 Task: Look for space in Harvey, United States from 10th August, 2023 to 18th August, 2023 for 2 adults in price range Rs.10000 to Rs.14000. Place can be private room with 1  bedroom having 1 bed and 1 bathroom. Property type can be house, flat, guest house. Amenities needed are: wifi, TV, free parkinig on premises, gym, breakfast. Booking option can be shelf check-in. Required host language is English.
Action: Mouse moved to (543, 108)
Screenshot: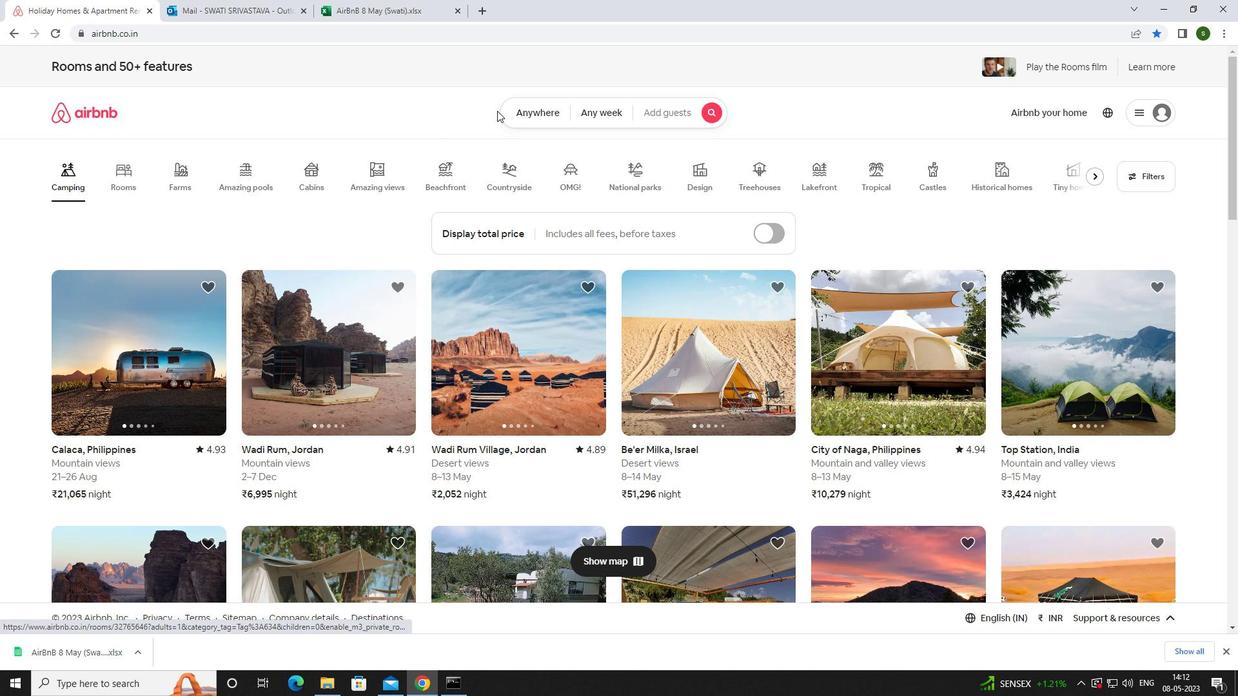 
Action: Mouse pressed left at (543, 108)
Screenshot: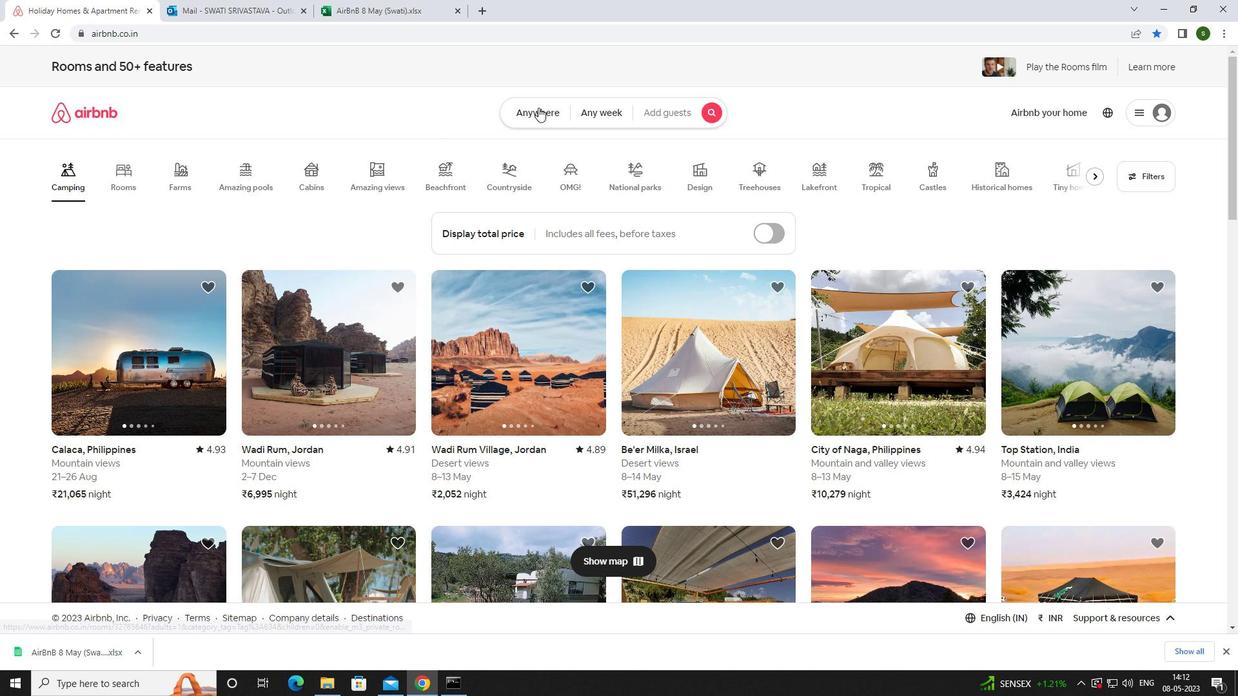 
Action: Mouse moved to (417, 160)
Screenshot: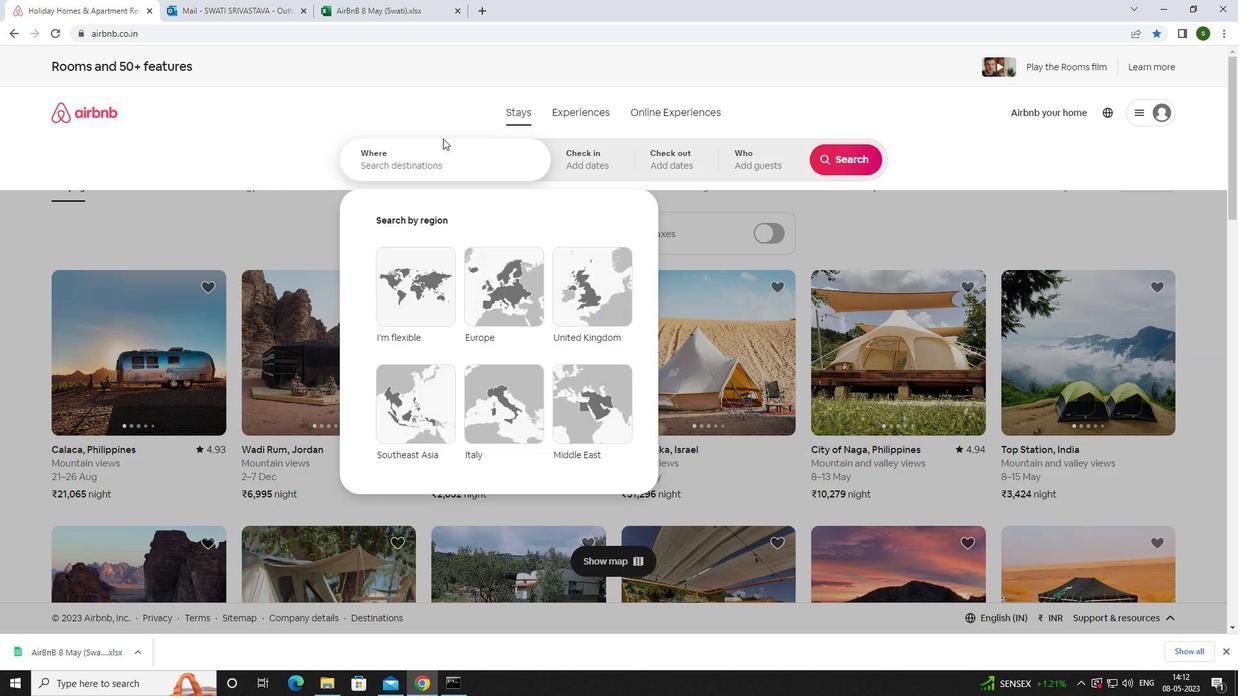 
Action: Mouse pressed left at (417, 160)
Screenshot: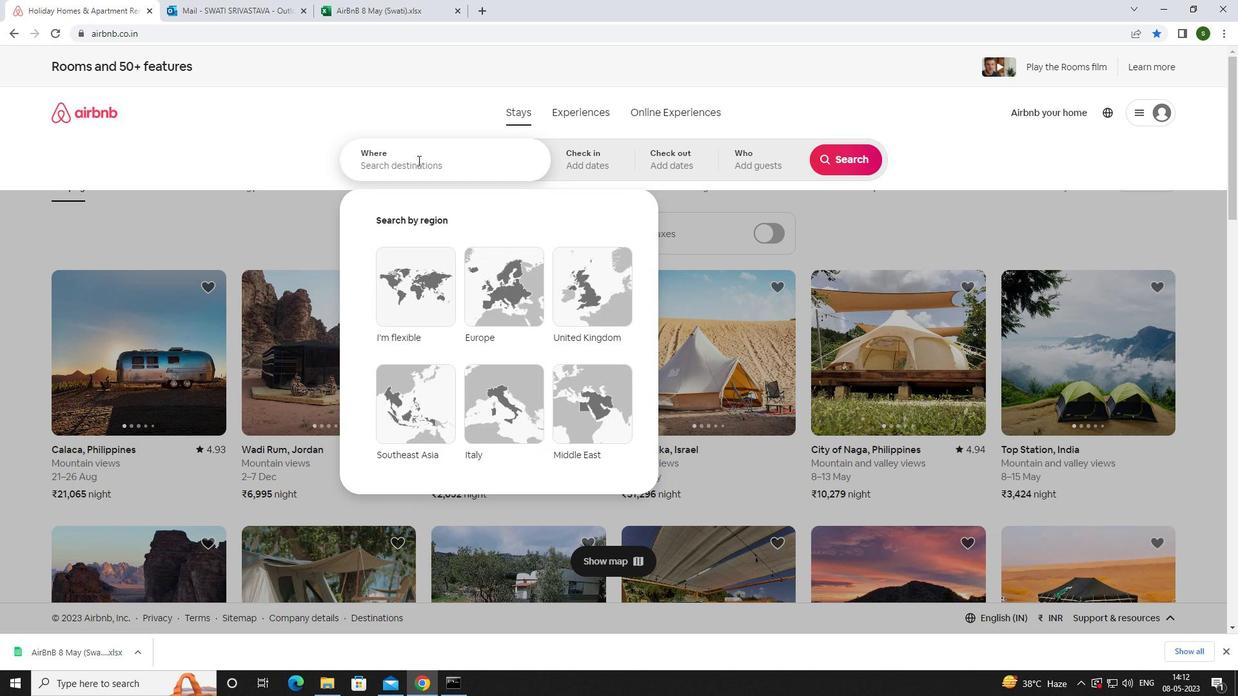 
Action: Key pressed <Key.caps_lock>h<Key.caps_lock>arvey,<Key.space><Key.caps_lock>u<Key.caps_lock>nited<Key.space><Key.caps_lock>s<Key.caps_lock>tates<Key.enter>
Screenshot: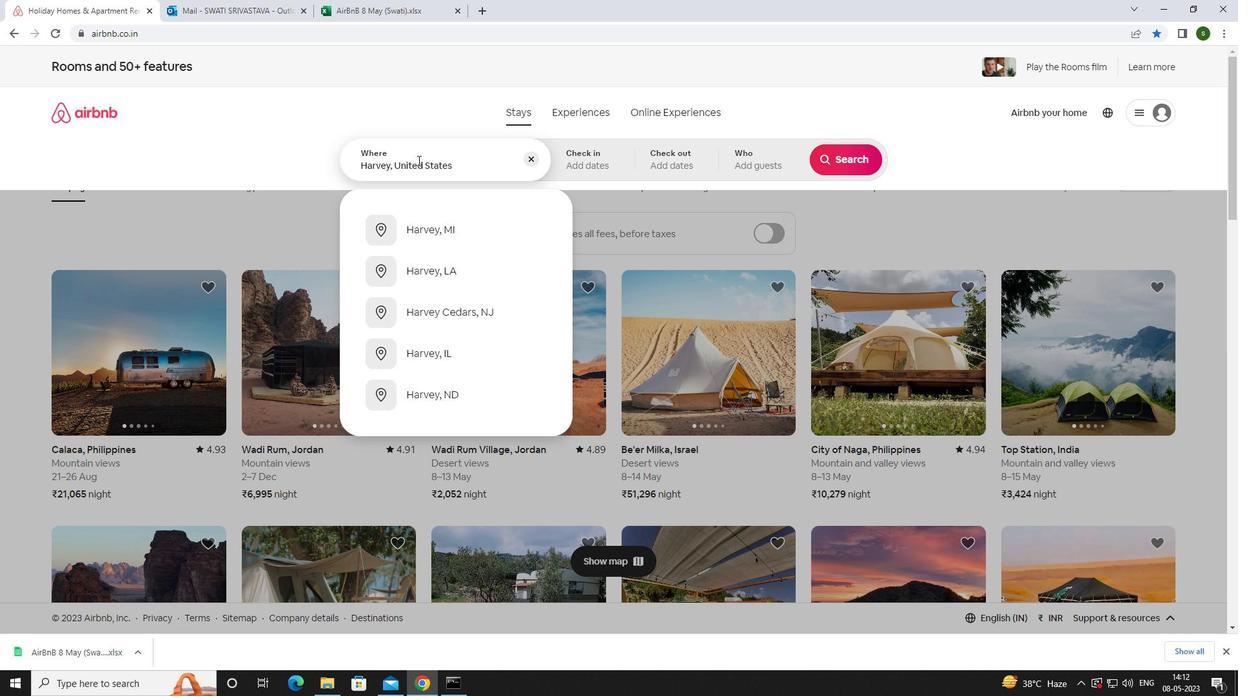 
Action: Mouse moved to (841, 267)
Screenshot: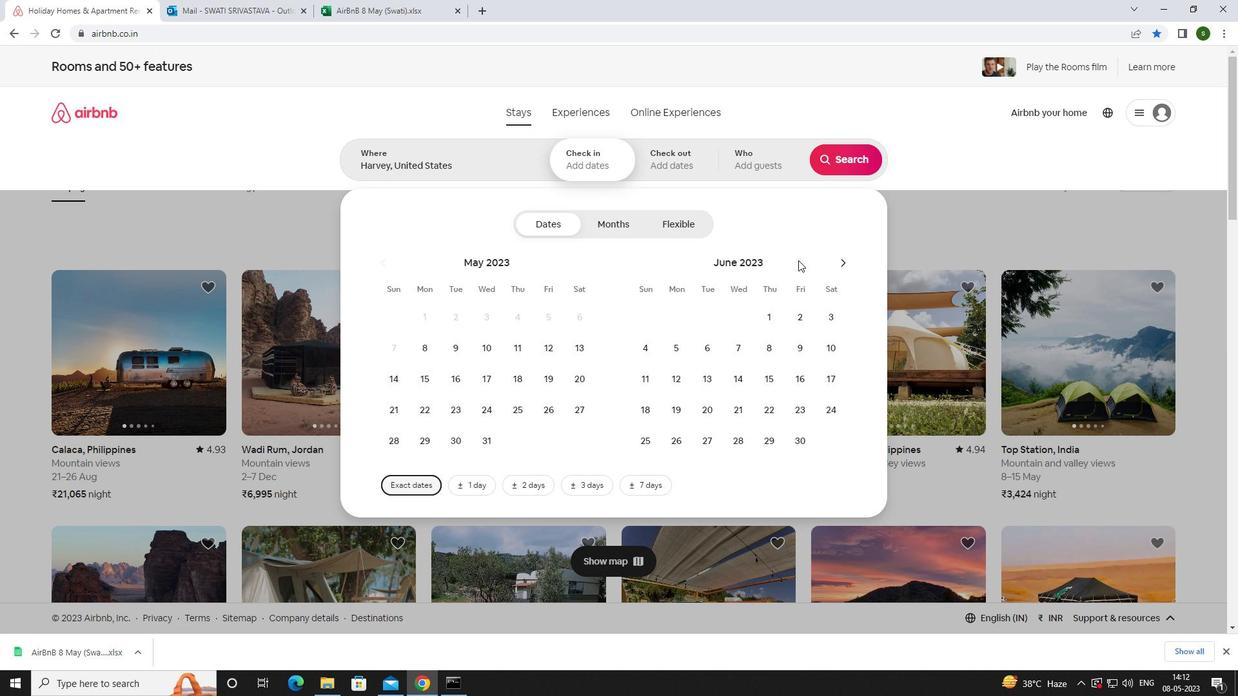 
Action: Mouse pressed left at (841, 267)
Screenshot: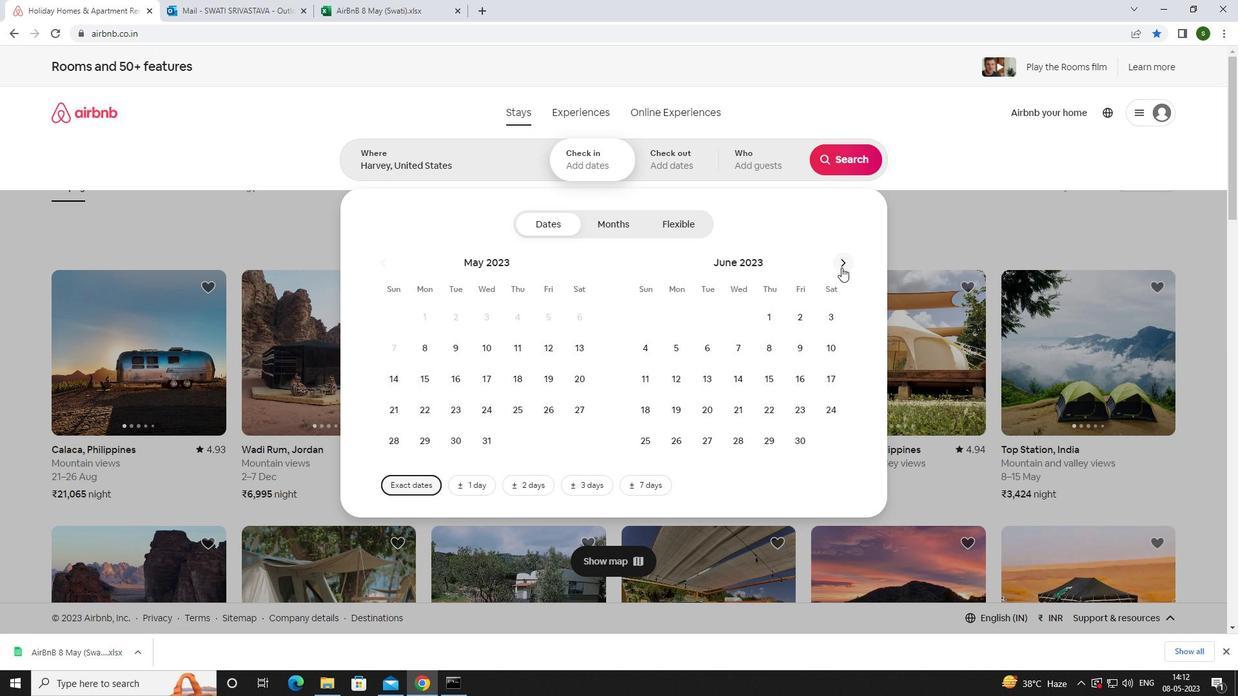 
Action: Mouse moved to (839, 268)
Screenshot: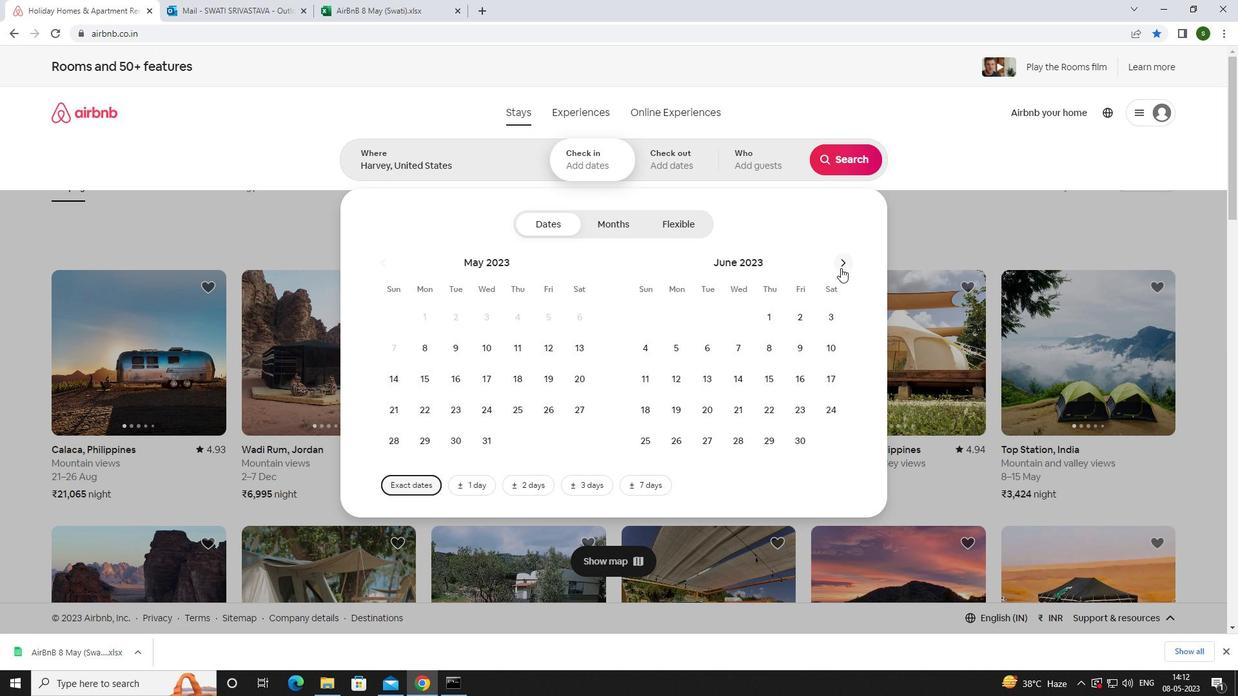 
Action: Mouse pressed left at (839, 268)
Screenshot: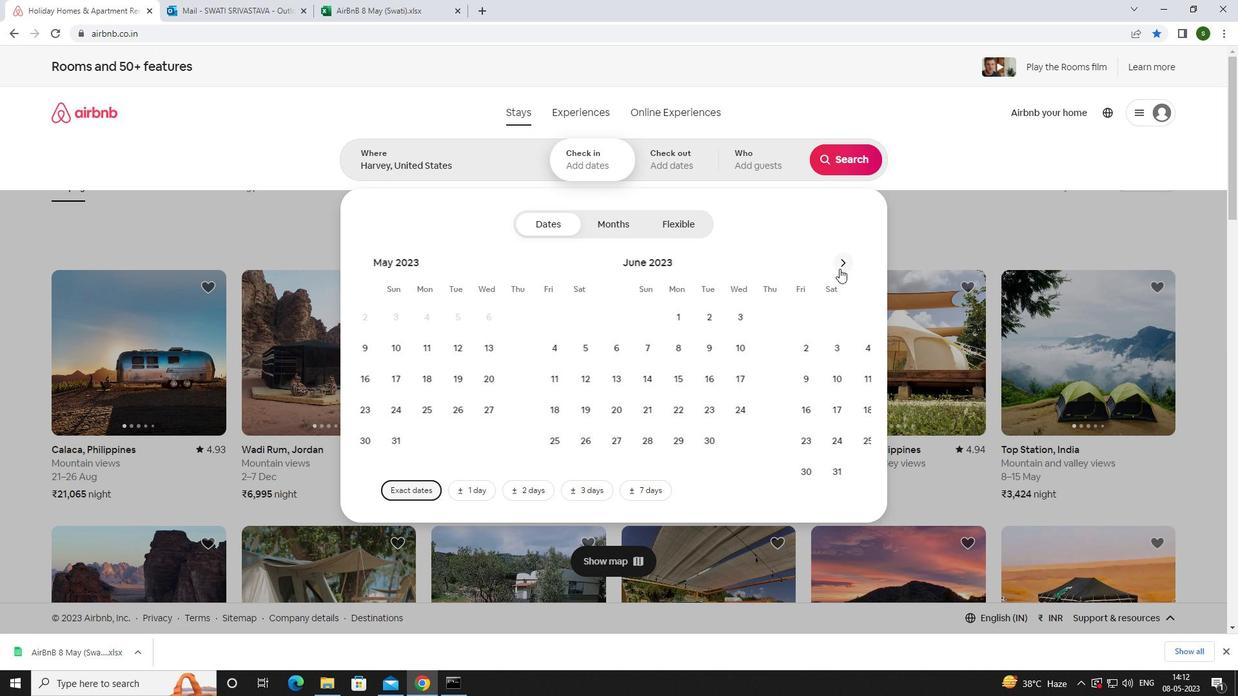 
Action: Mouse moved to (774, 352)
Screenshot: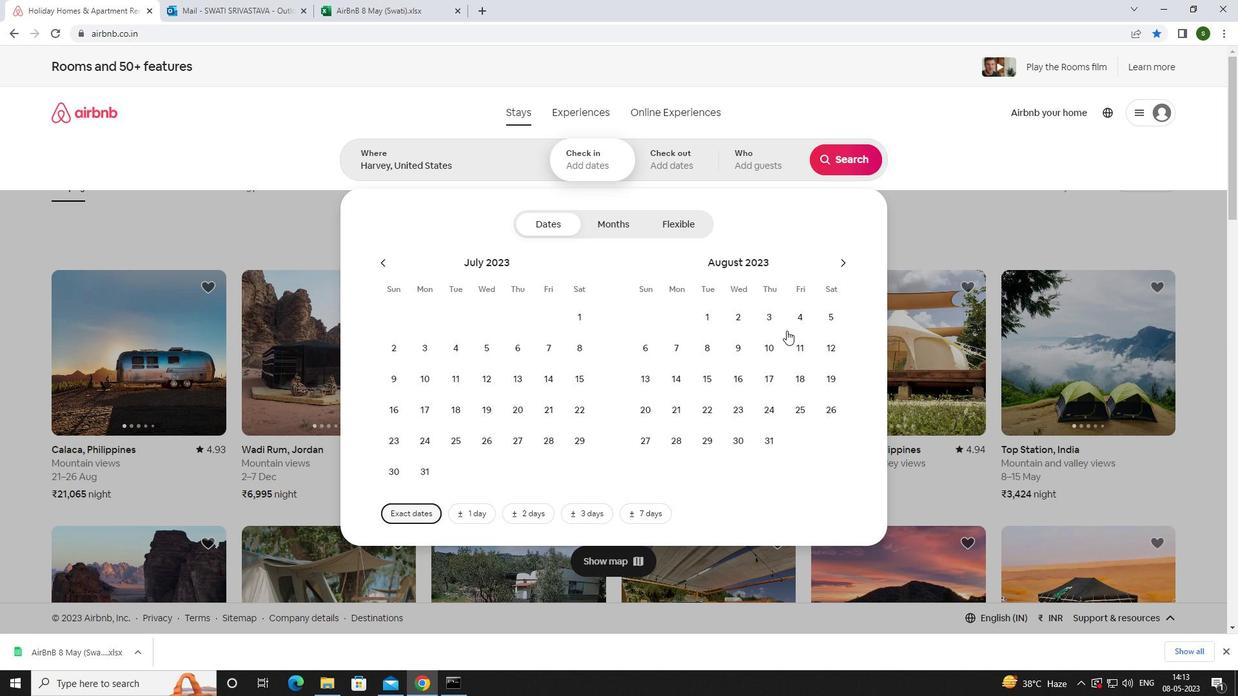
Action: Mouse pressed left at (774, 352)
Screenshot: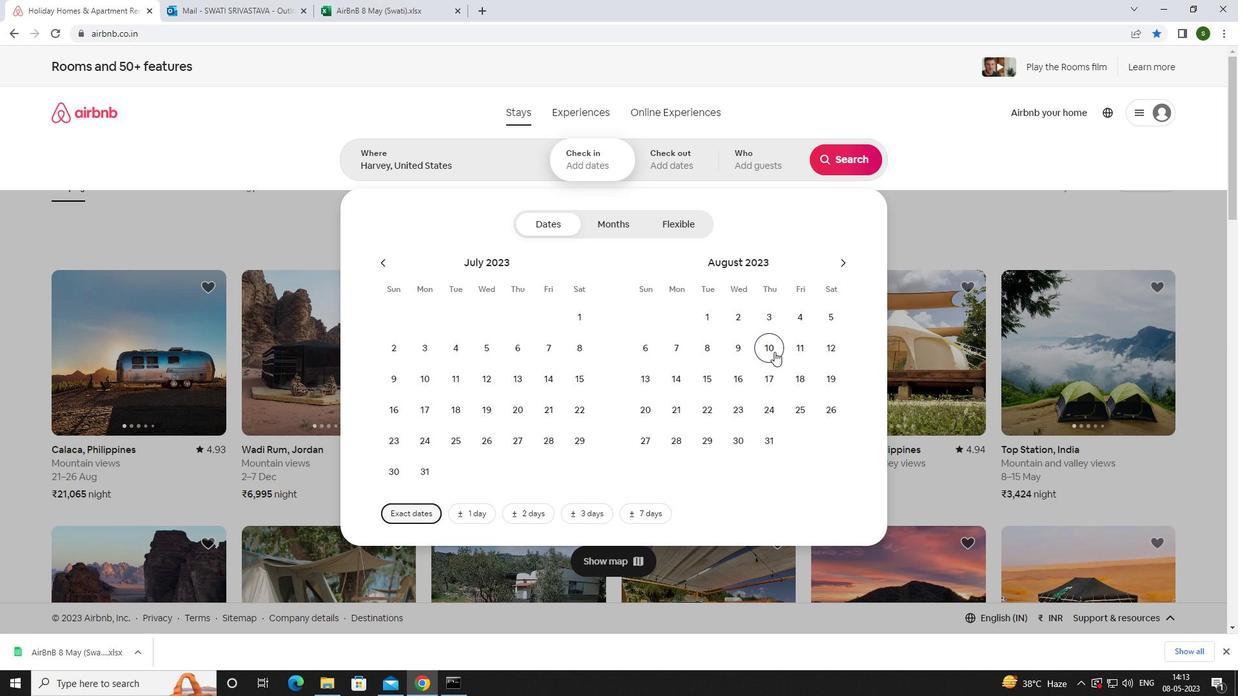 
Action: Mouse moved to (806, 385)
Screenshot: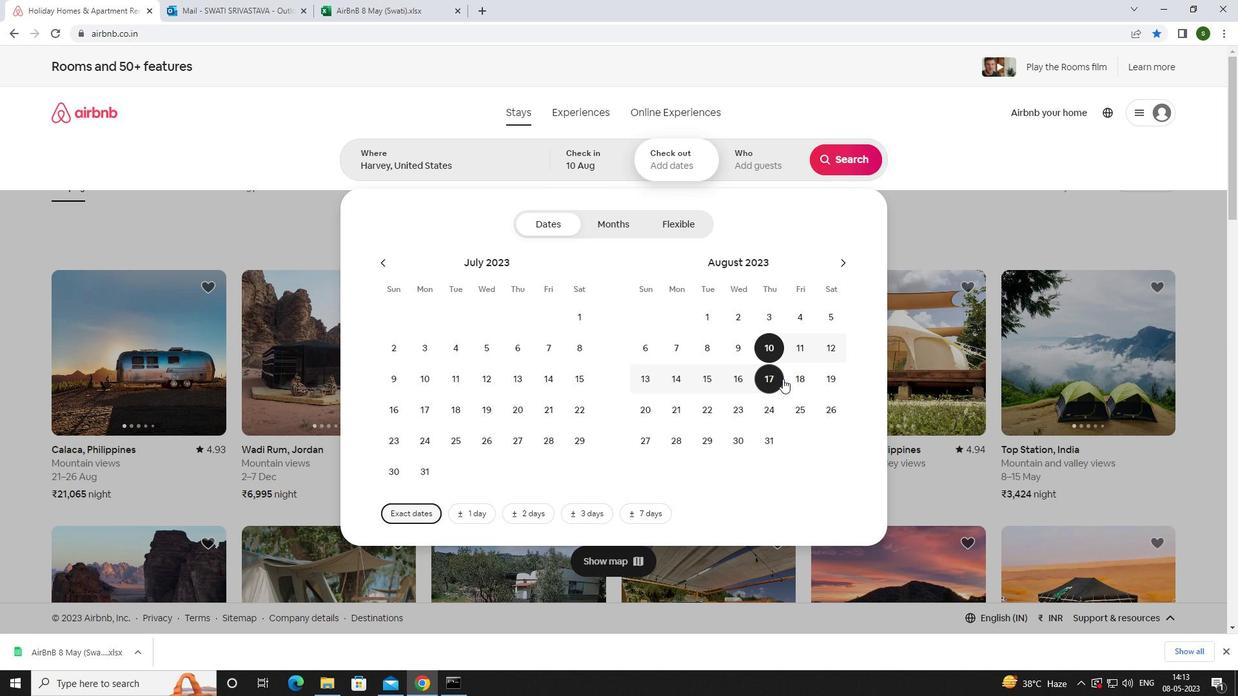
Action: Mouse pressed left at (806, 385)
Screenshot: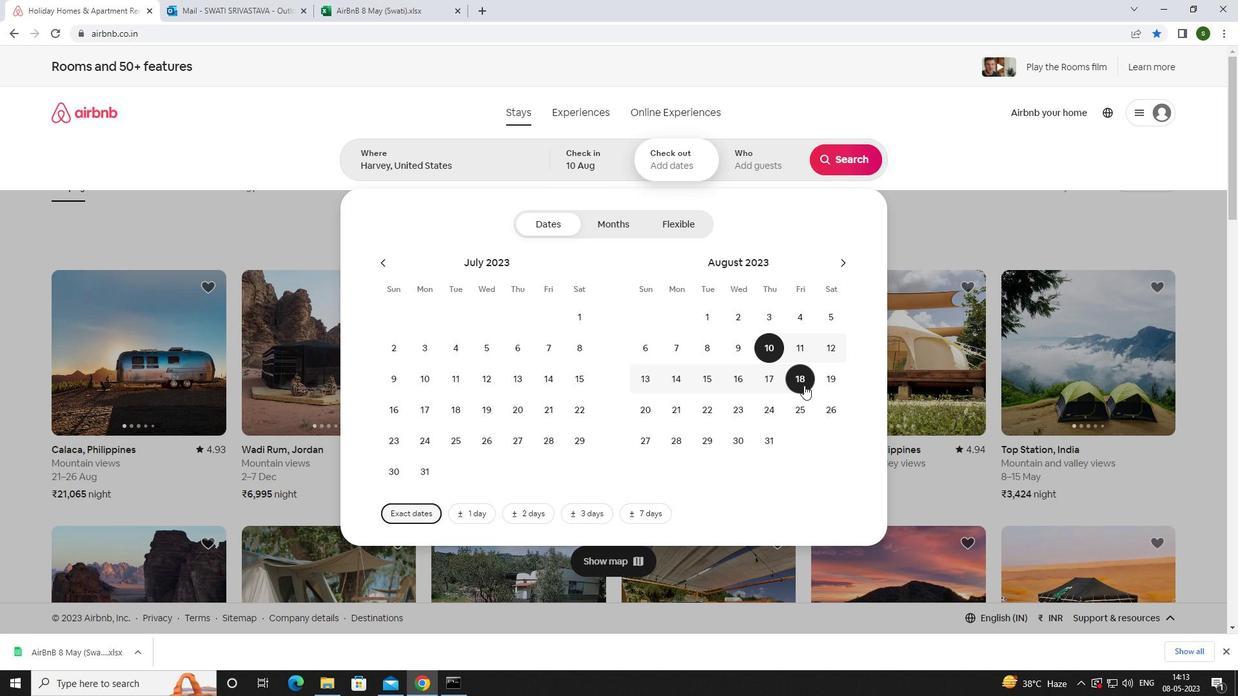 
Action: Mouse moved to (754, 163)
Screenshot: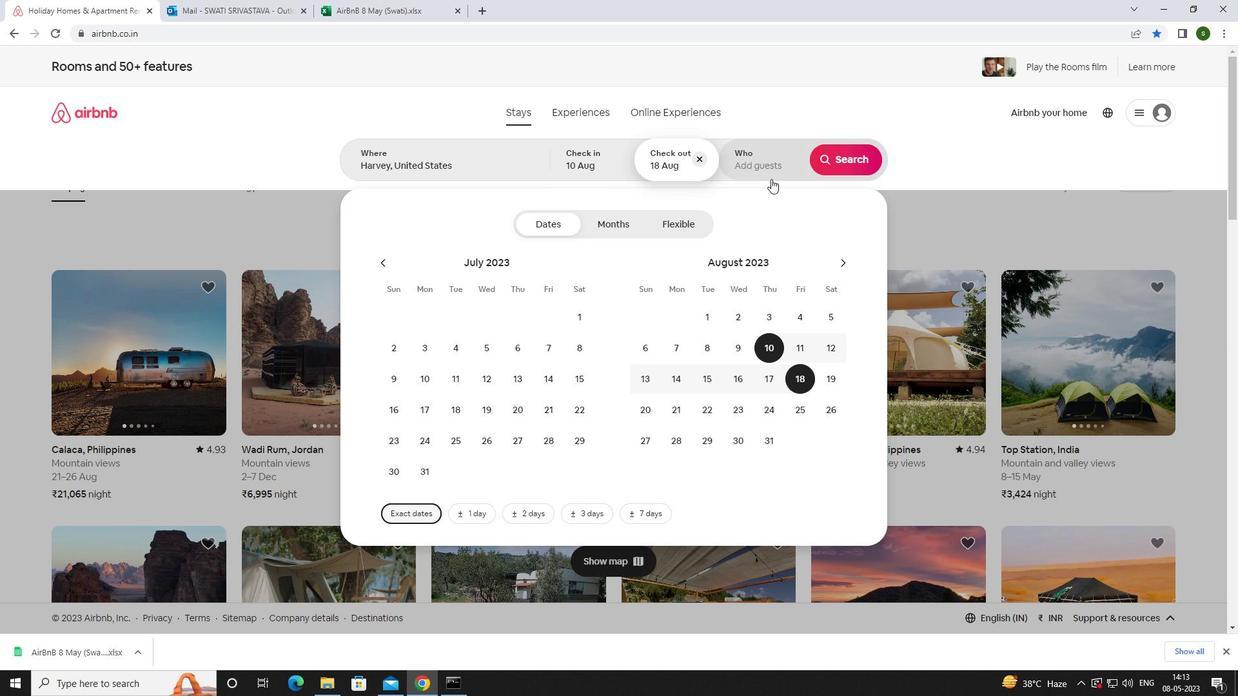 
Action: Mouse pressed left at (754, 163)
Screenshot: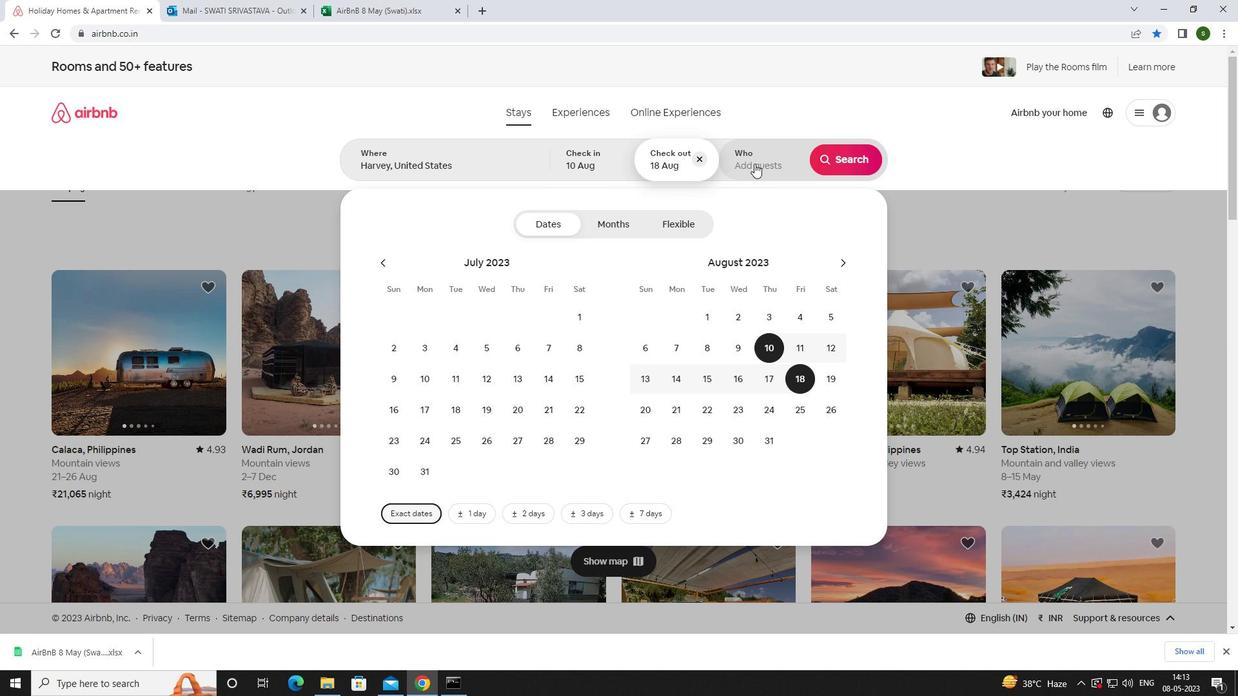 
Action: Mouse moved to (848, 230)
Screenshot: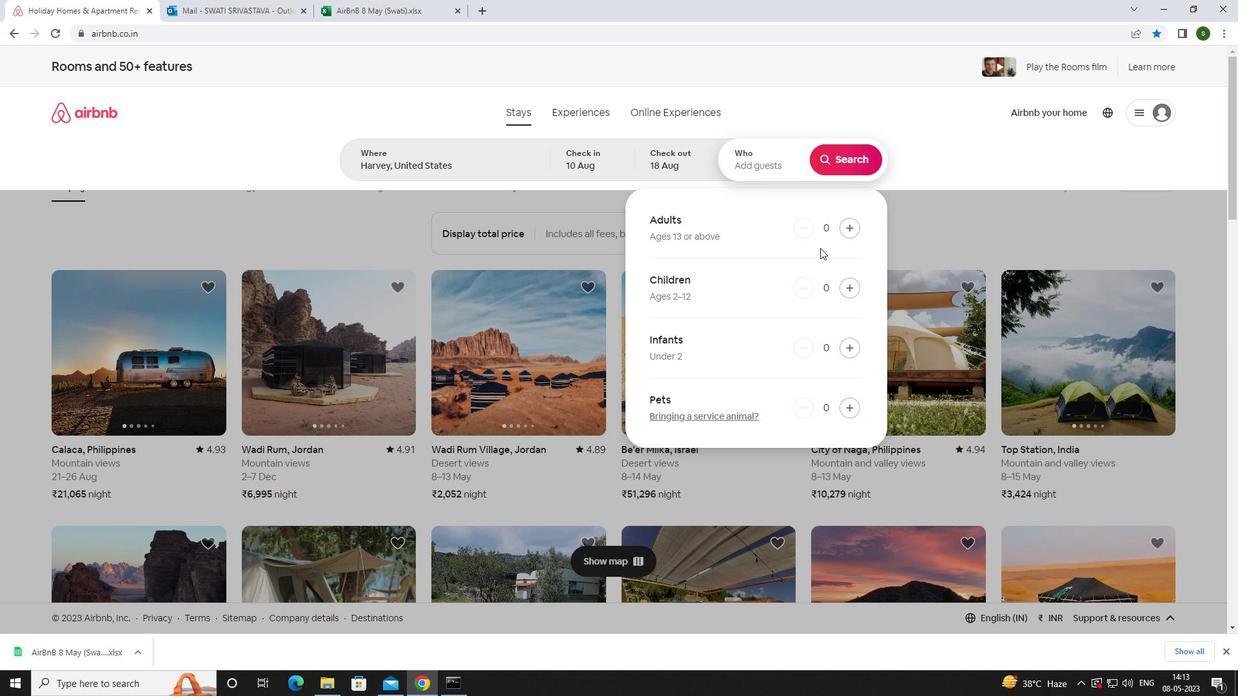 
Action: Mouse pressed left at (848, 230)
Screenshot: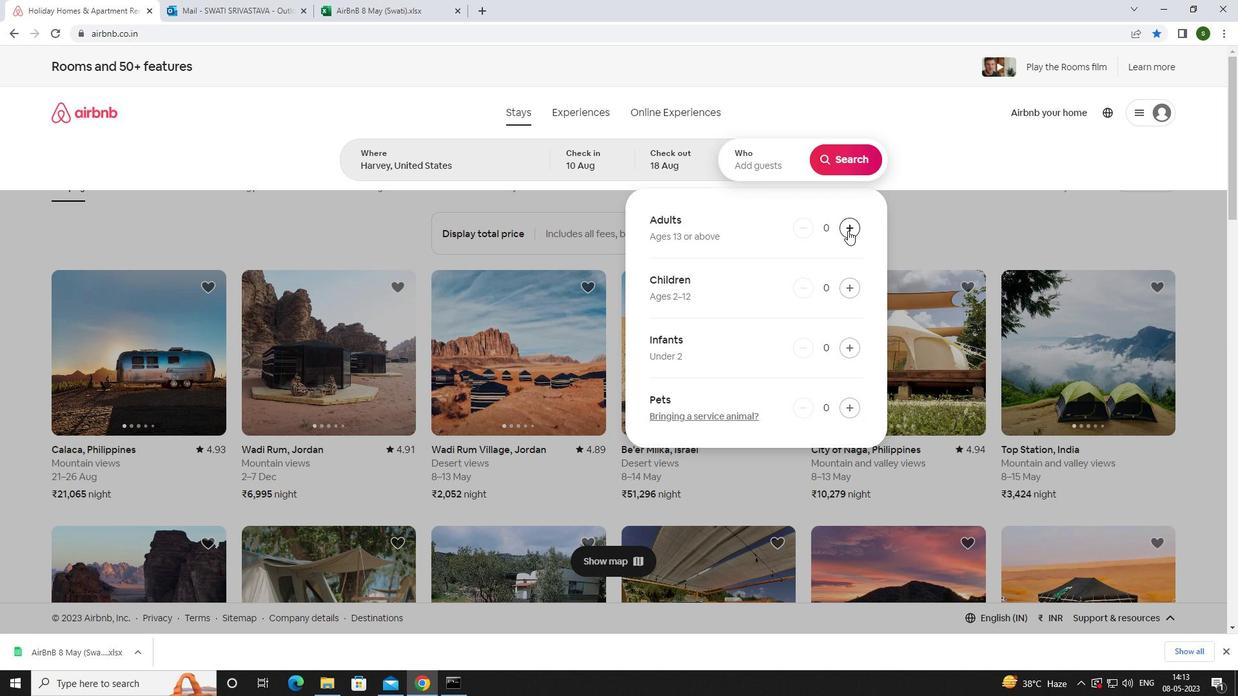 
Action: Mouse pressed left at (848, 230)
Screenshot: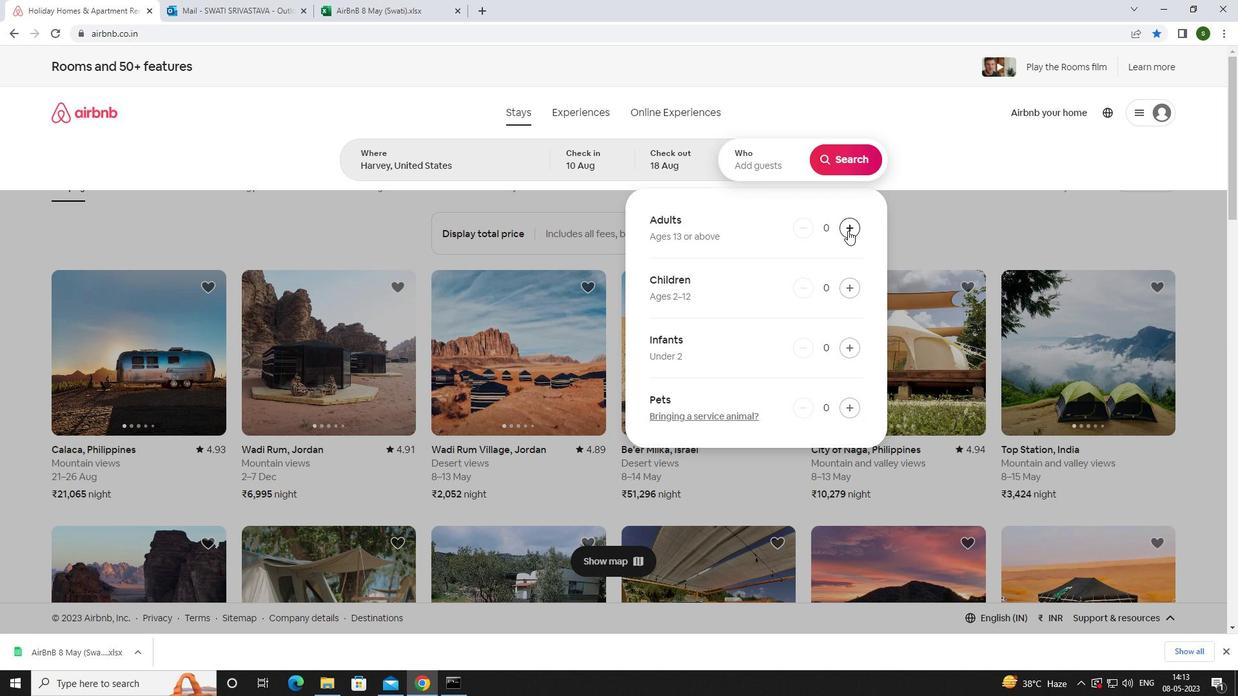 
Action: Mouse moved to (837, 155)
Screenshot: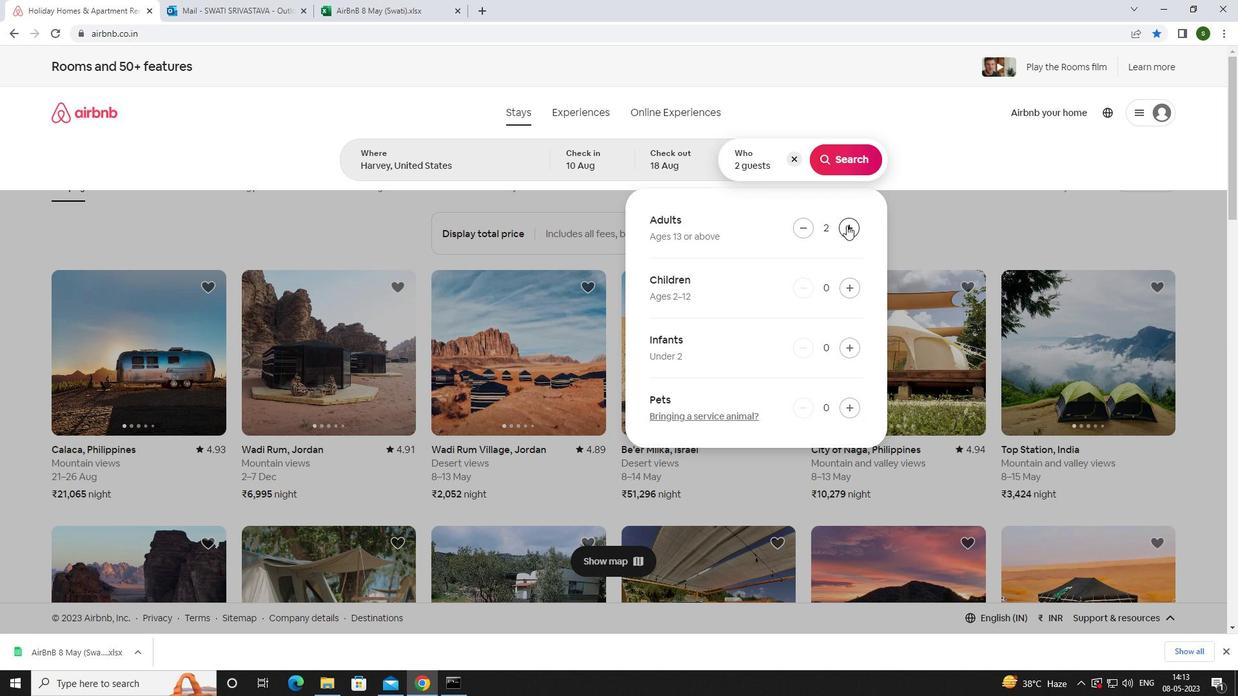 
Action: Mouse pressed left at (837, 155)
Screenshot: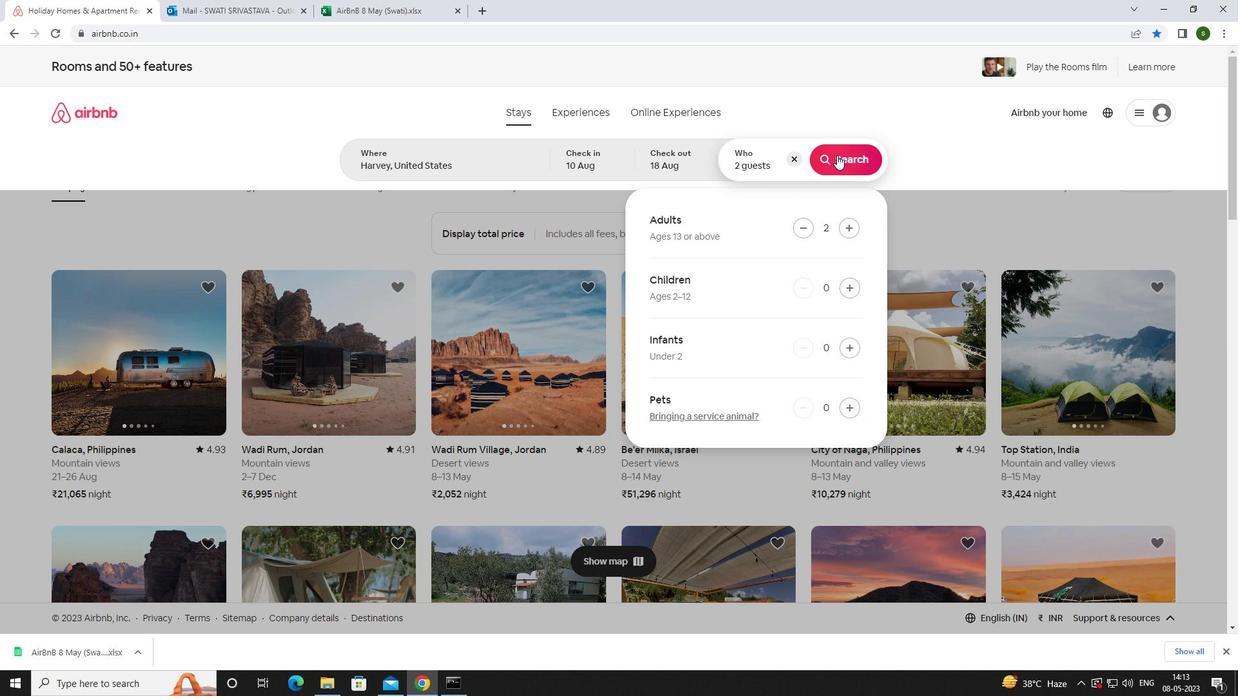 
Action: Mouse moved to (1164, 122)
Screenshot: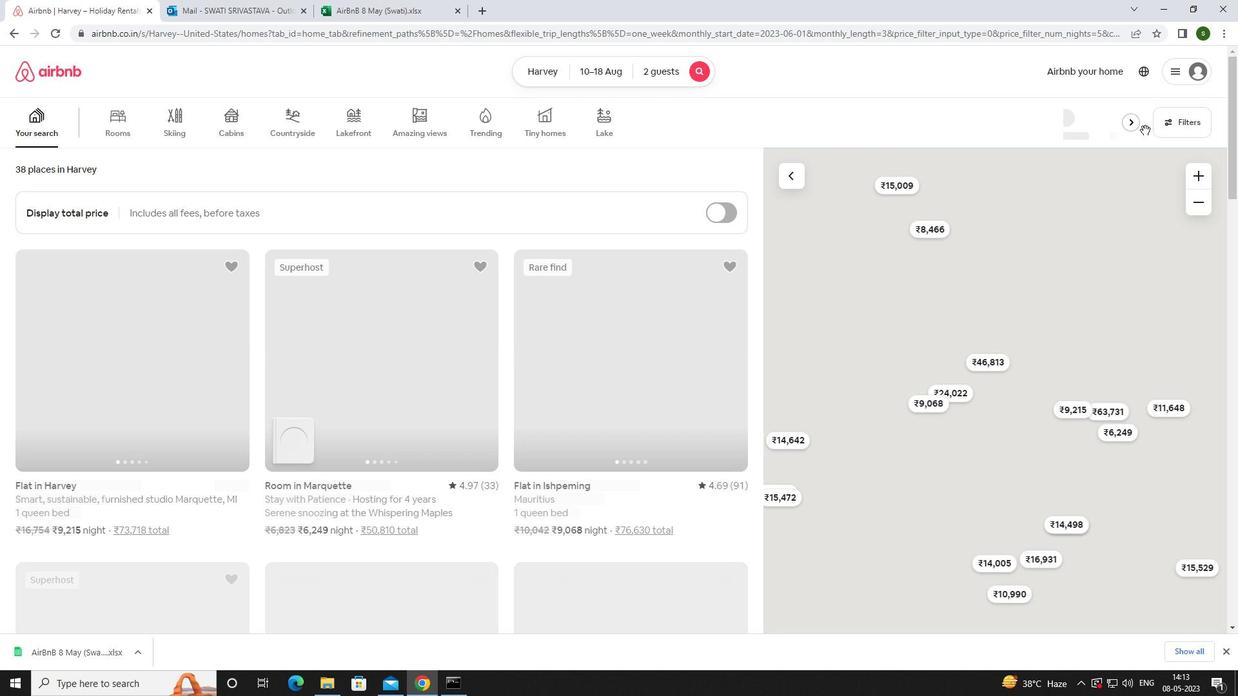 
Action: Mouse pressed left at (1164, 122)
Screenshot: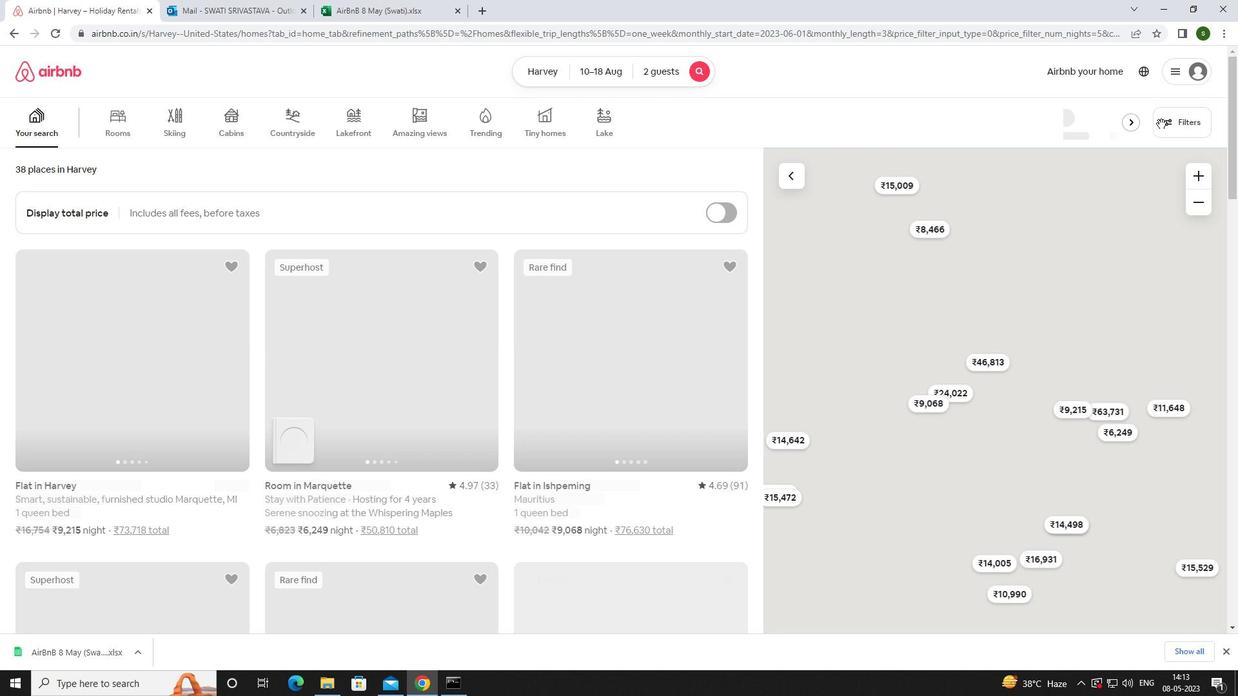 
Action: Mouse moved to (474, 436)
Screenshot: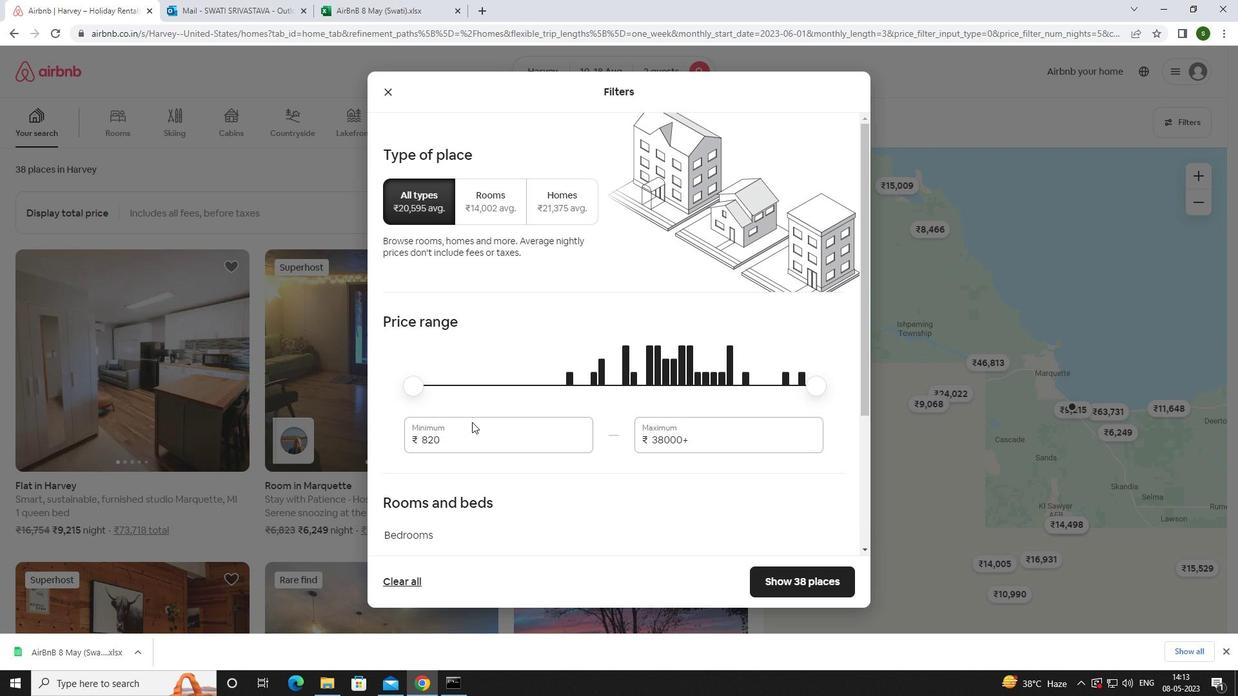 
Action: Mouse pressed left at (474, 436)
Screenshot: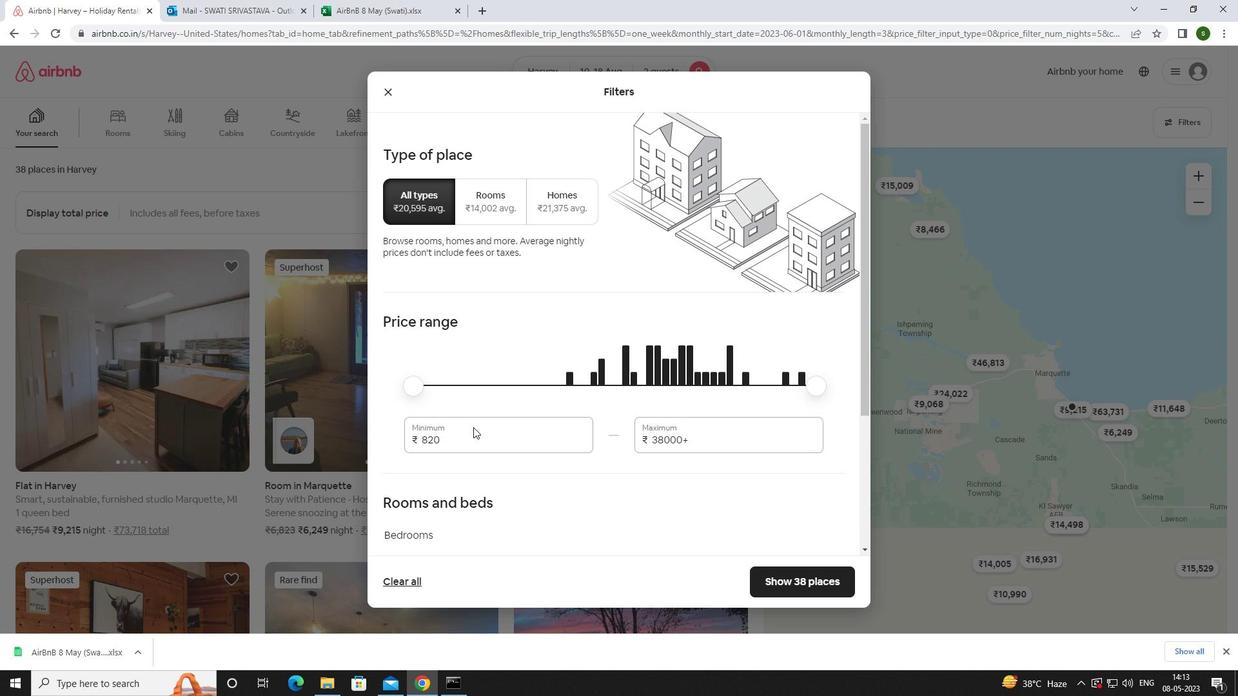 
Action: Key pressed <Key.backspace><Key.backspace><Key.backspace>10000
Screenshot: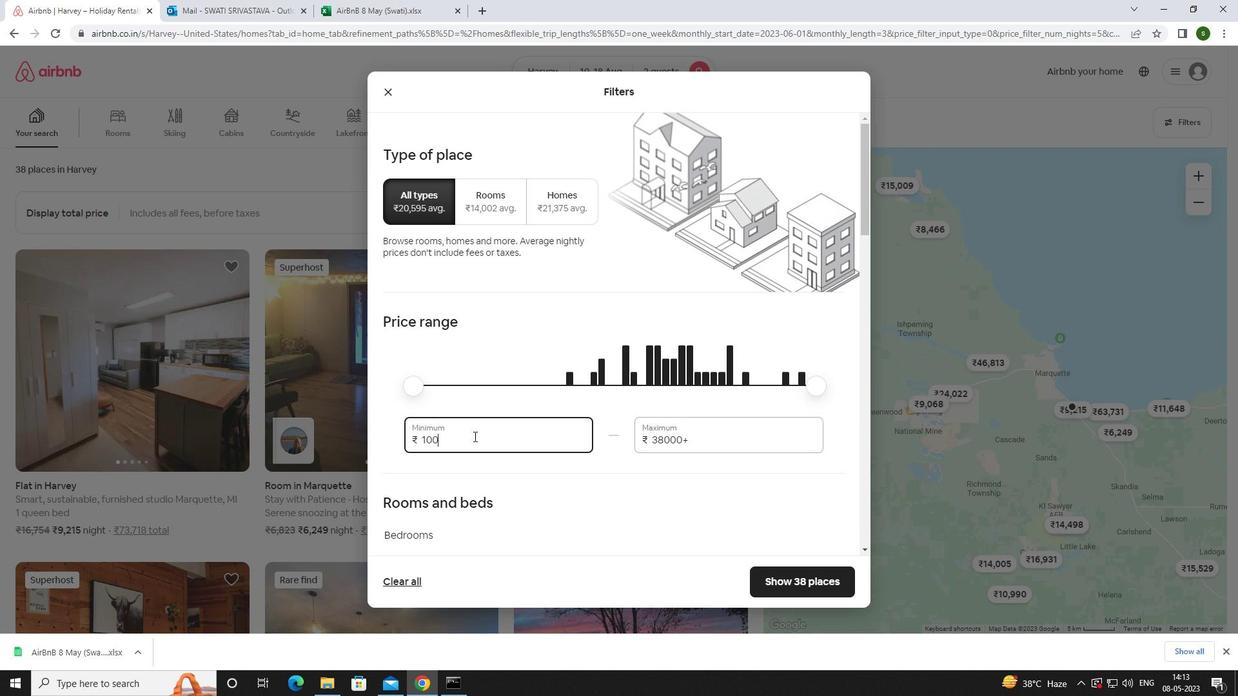 
Action: Mouse moved to (710, 439)
Screenshot: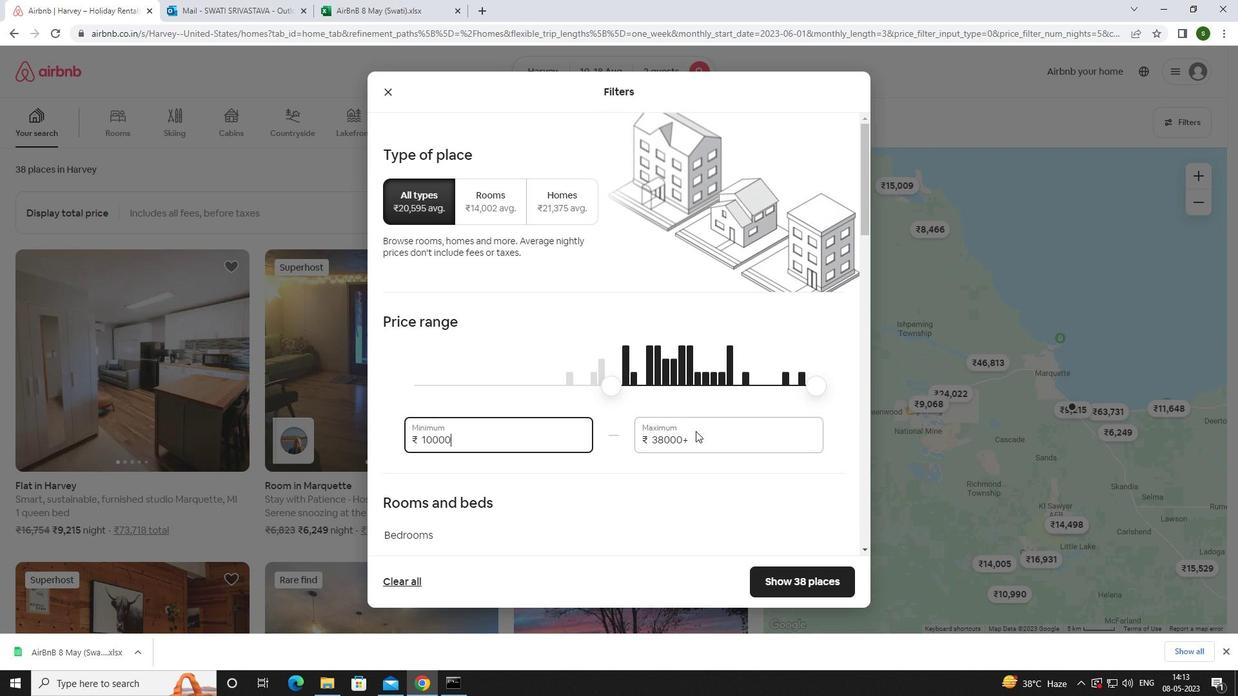 
Action: Mouse pressed left at (710, 439)
Screenshot: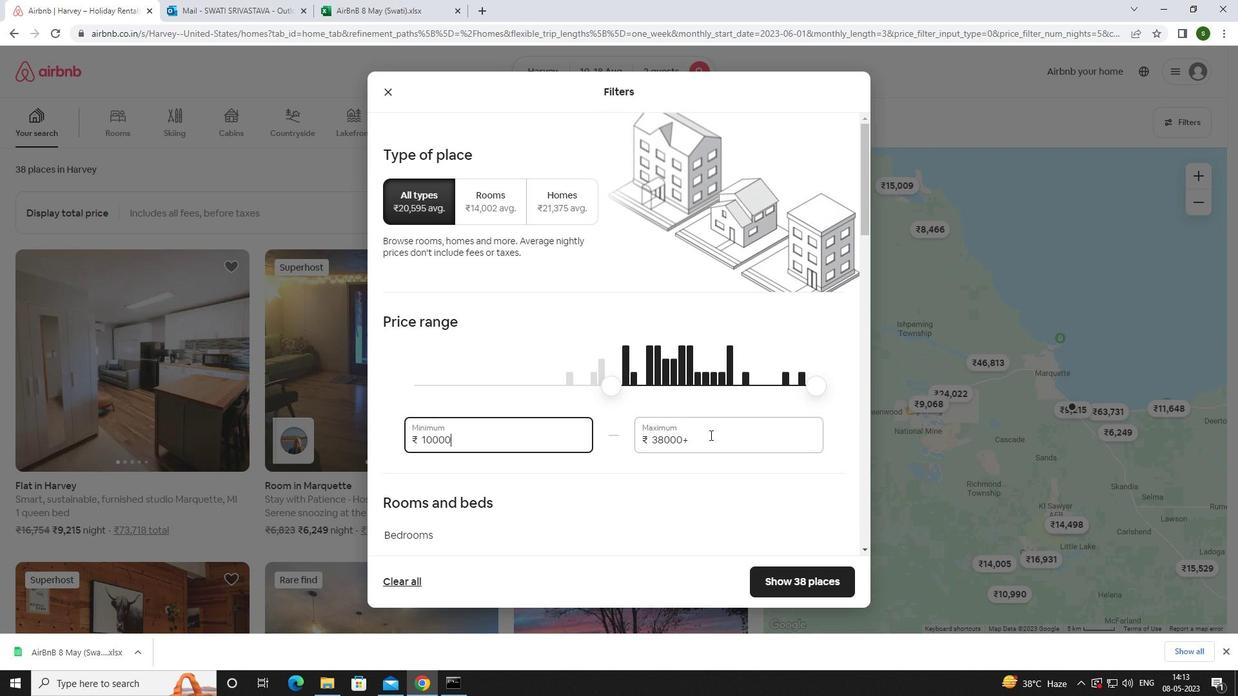 
Action: Mouse moved to (710, 439)
Screenshot: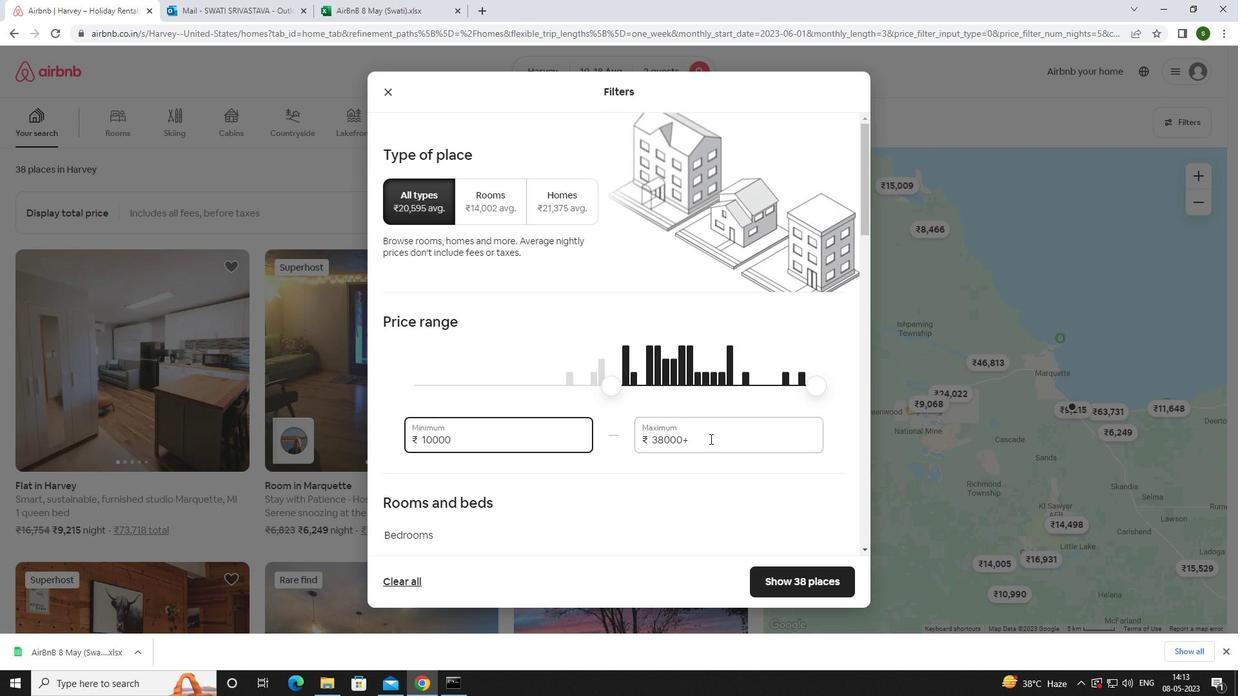 
Action: Key pressed <Key.backspace><Key.backspace><Key.backspace><Key.backspace><Key.backspace><Key.backspace><Key.backspace><Key.backspace><Key.backspace>14000
Screenshot: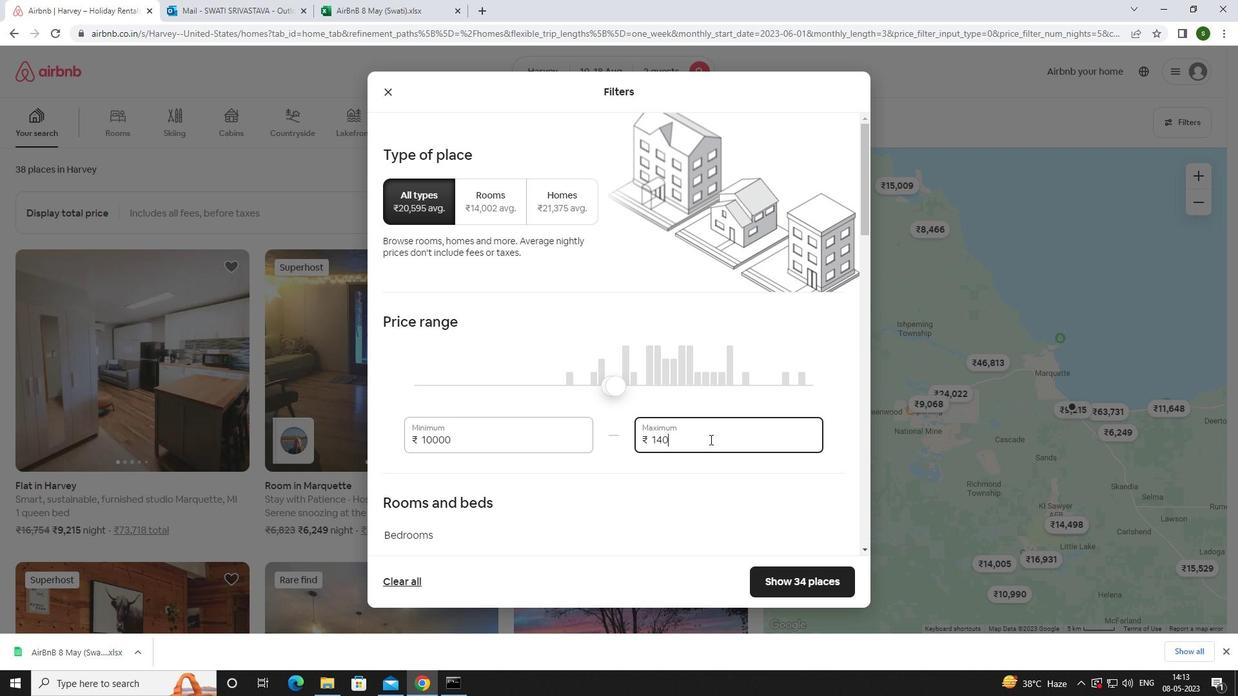 
Action: Mouse moved to (612, 418)
Screenshot: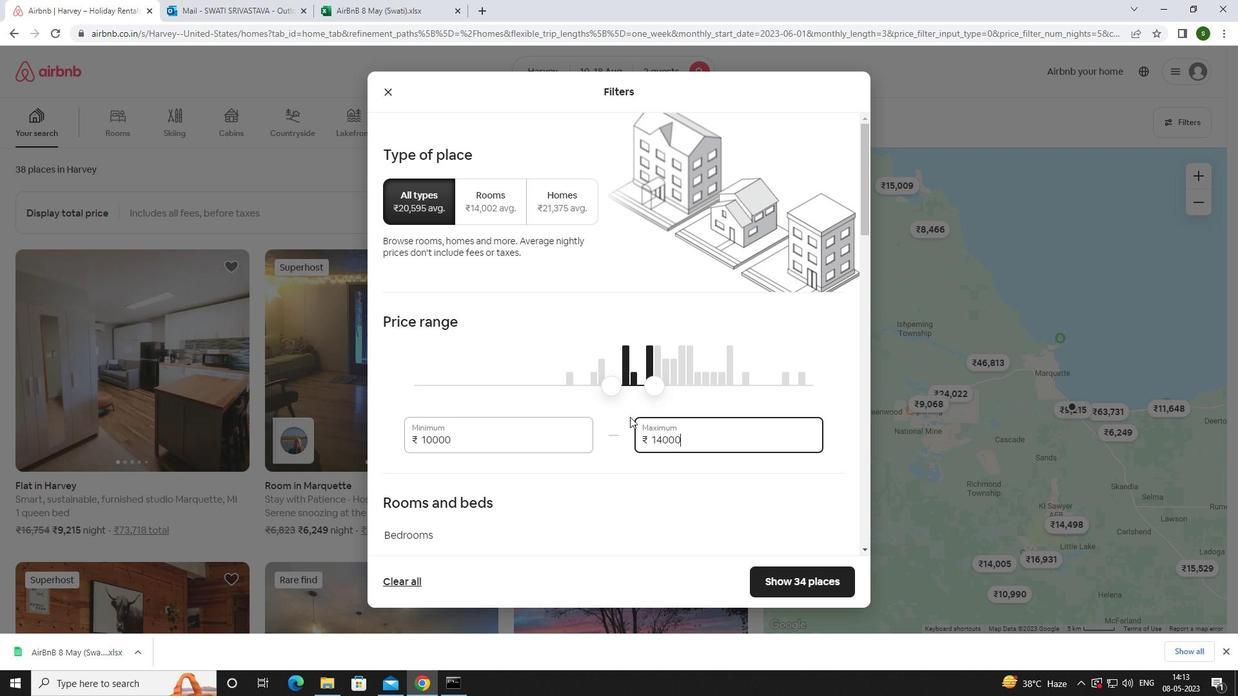 
Action: Mouse scrolled (612, 417) with delta (0, 0)
Screenshot: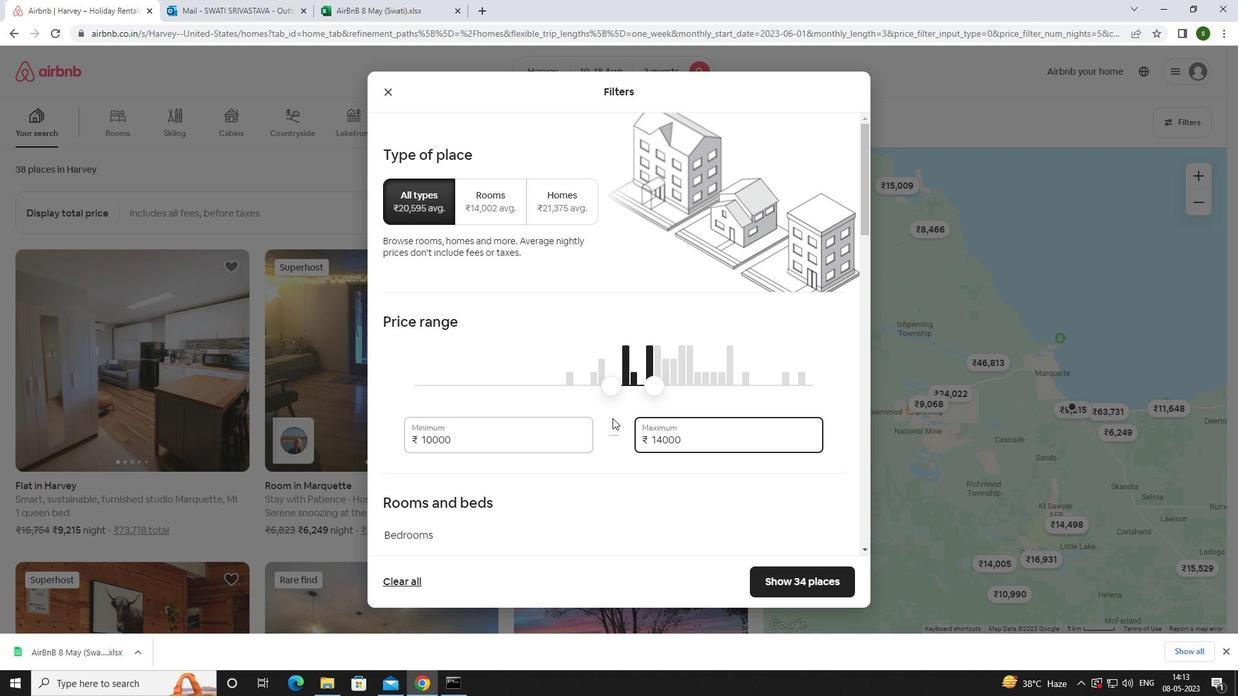 
Action: Mouse scrolled (612, 417) with delta (0, 0)
Screenshot: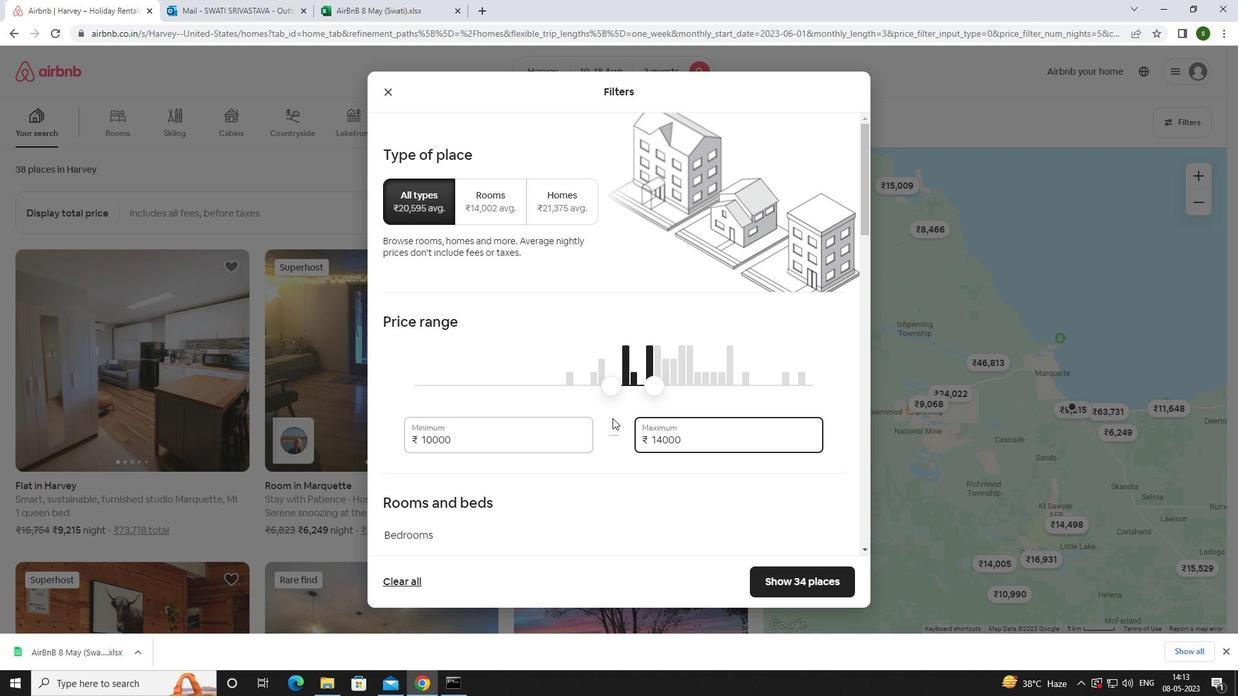 
Action: Mouse scrolled (612, 417) with delta (0, 0)
Screenshot: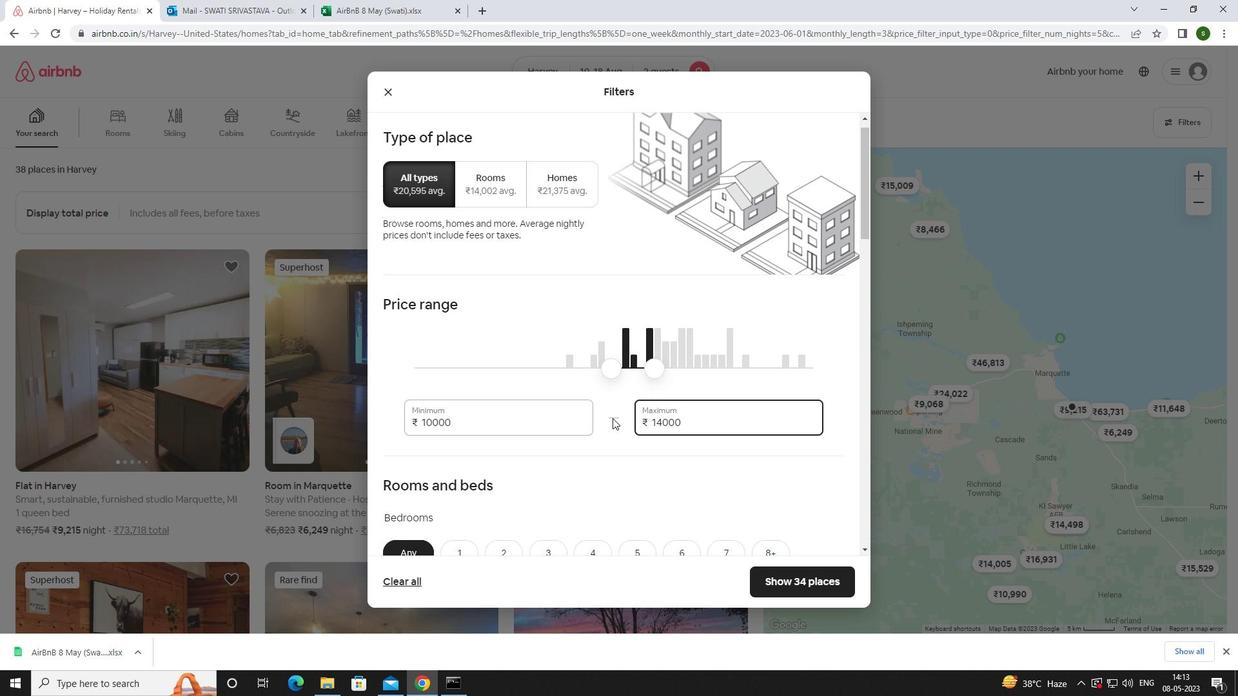 
Action: Mouse scrolled (612, 417) with delta (0, 0)
Screenshot: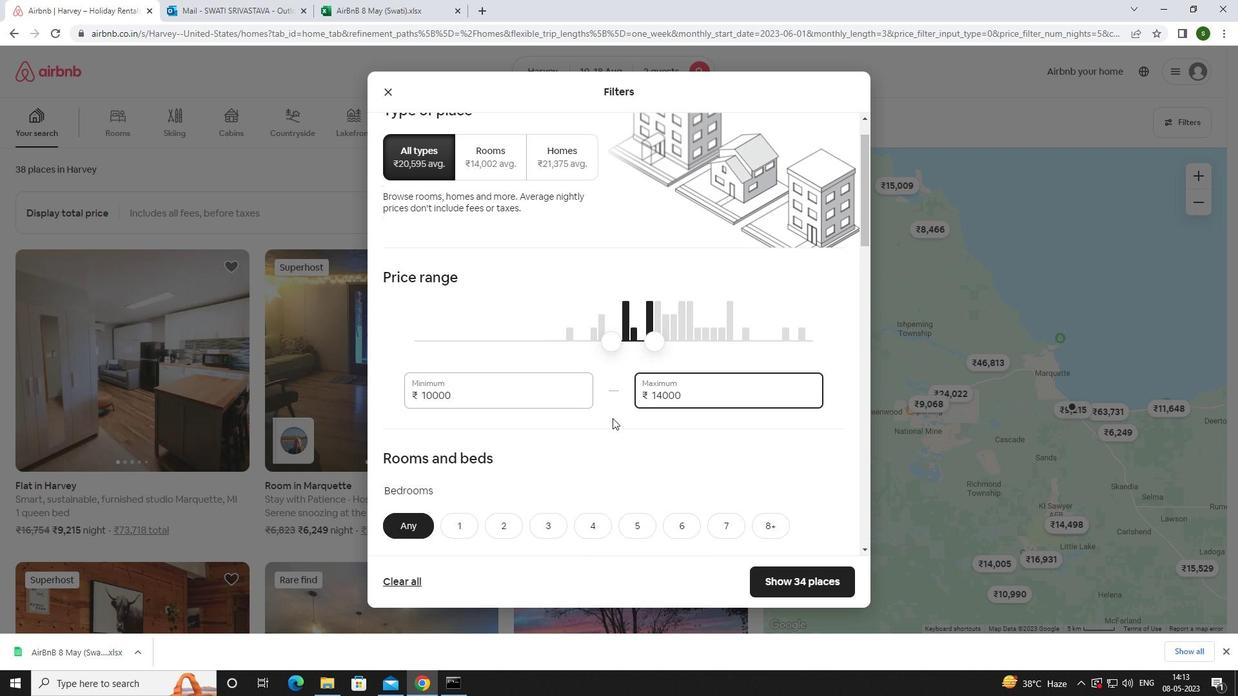 
Action: Mouse scrolled (612, 417) with delta (0, 0)
Screenshot: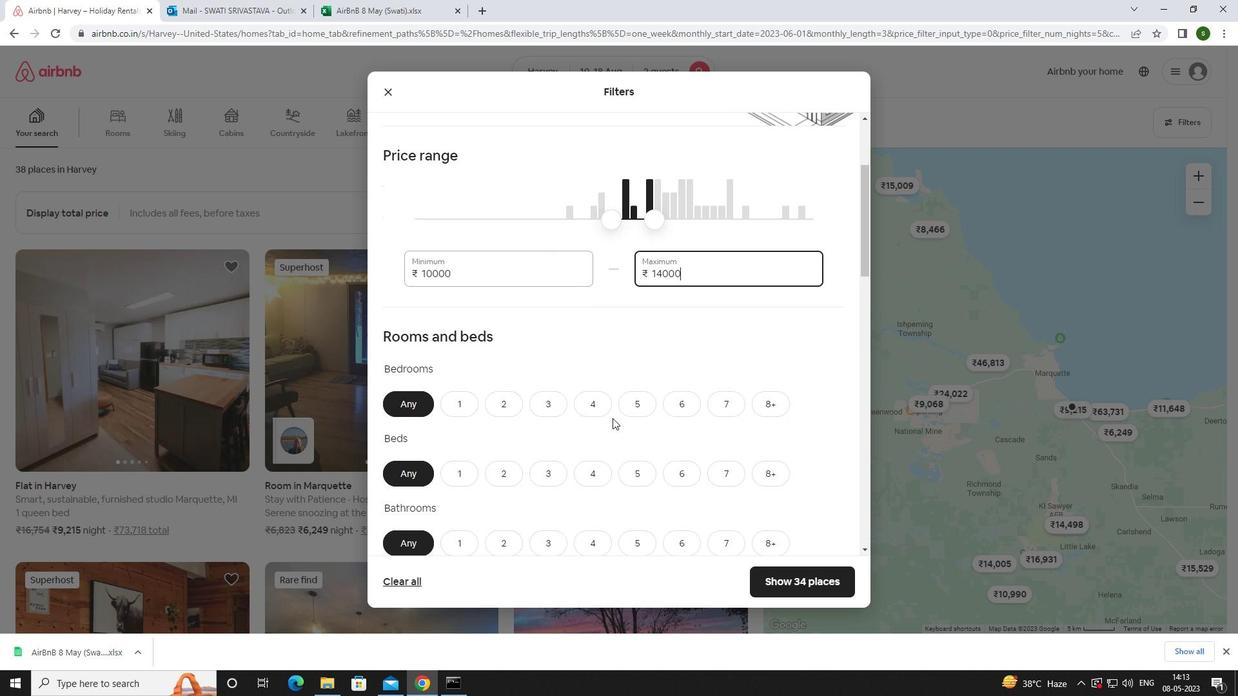 
Action: Mouse moved to (454, 240)
Screenshot: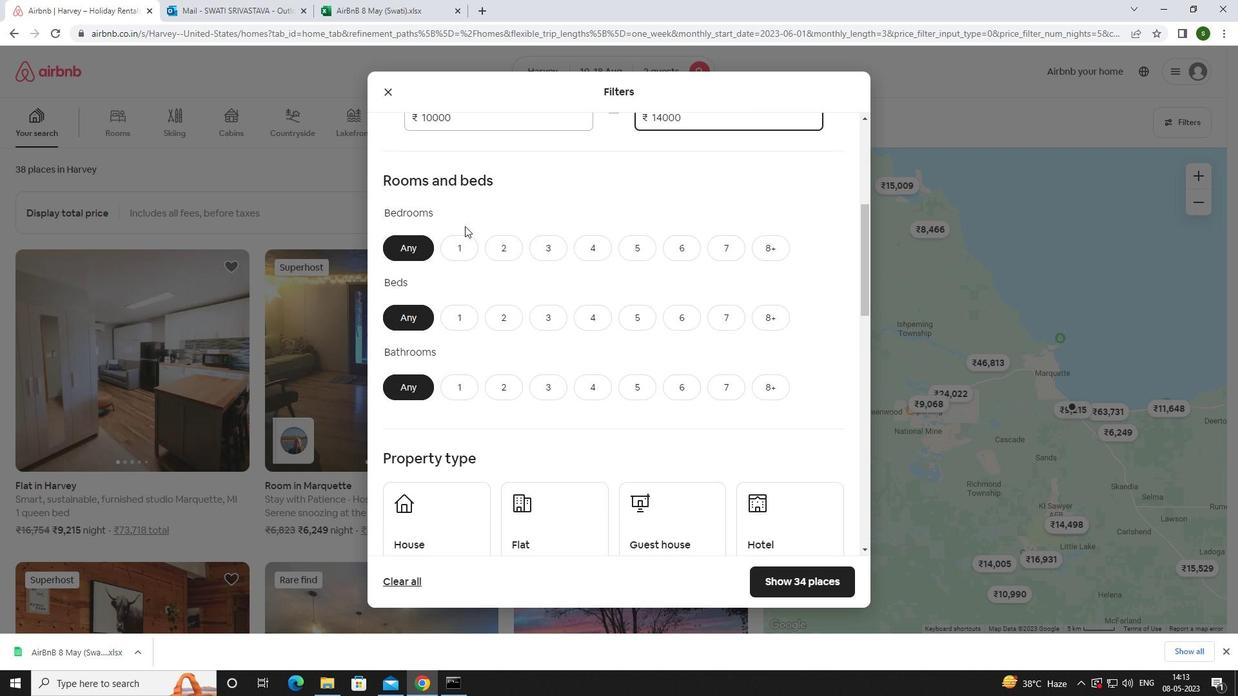 
Action: Mouse pressed left at (454, 240)
Screenshot: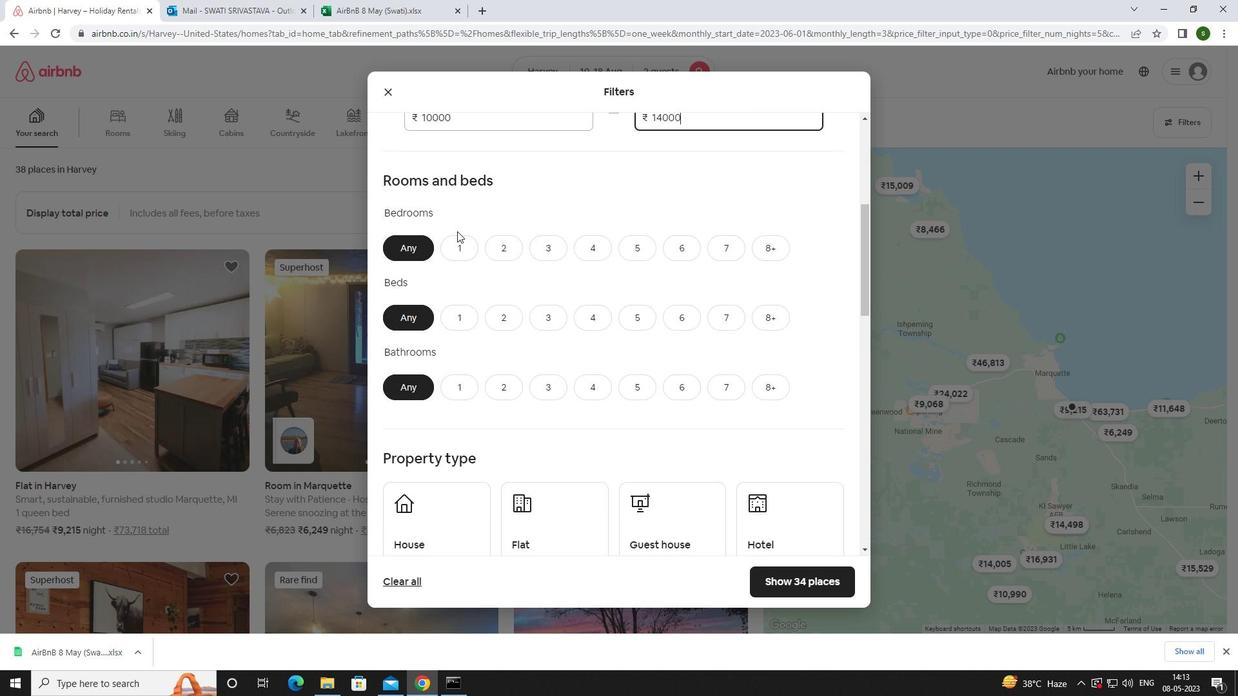 
Action: Mouse moved to (456, 318)
Screenshot: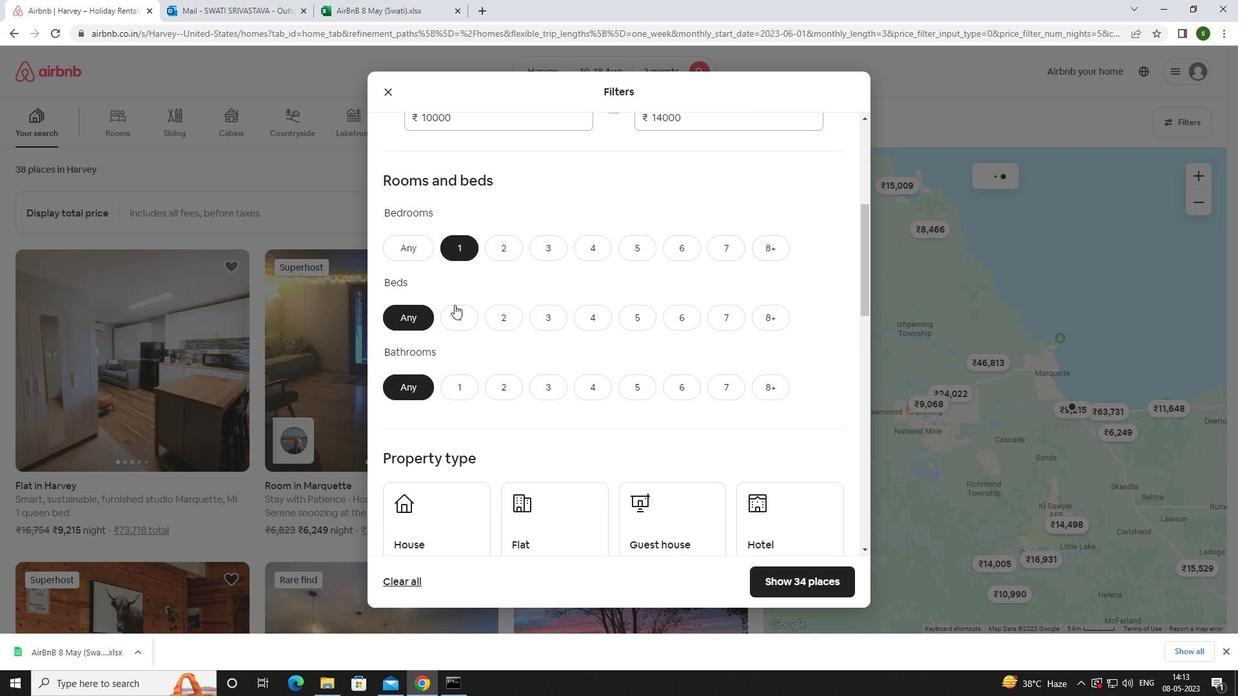 
Action: Mouse pressed left at (456, 318)
Screenshot: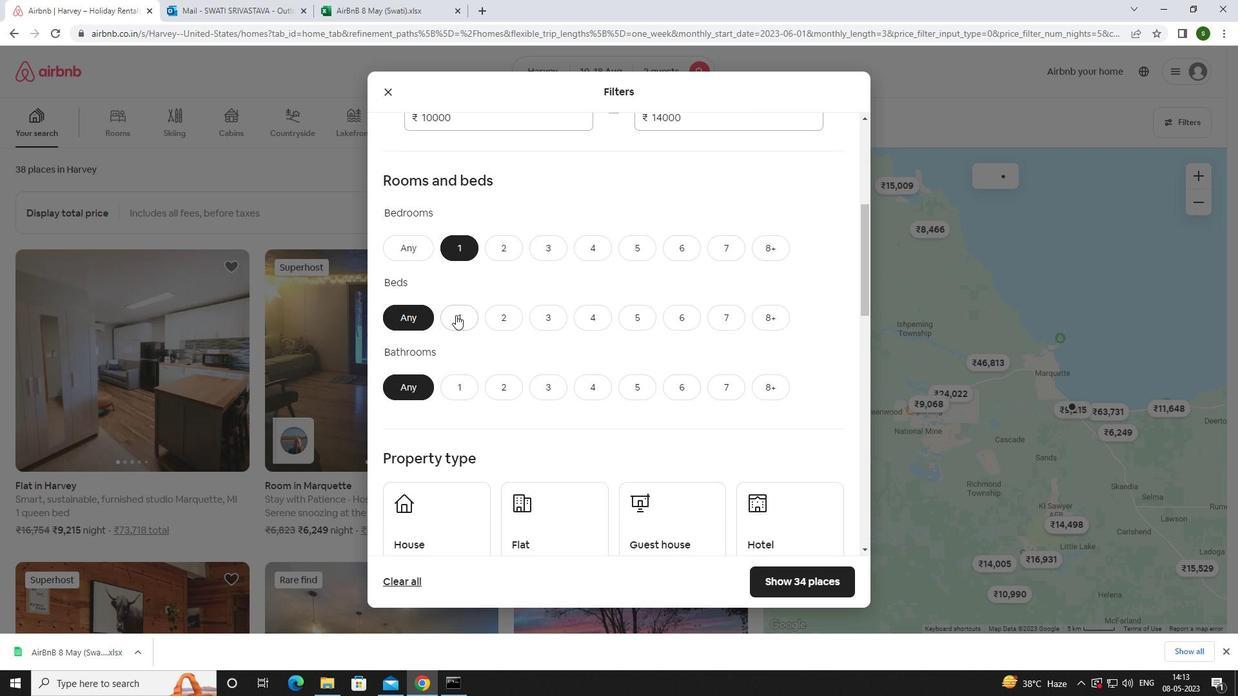 
Action: Mouse moved to (458, 389)
Screenshot: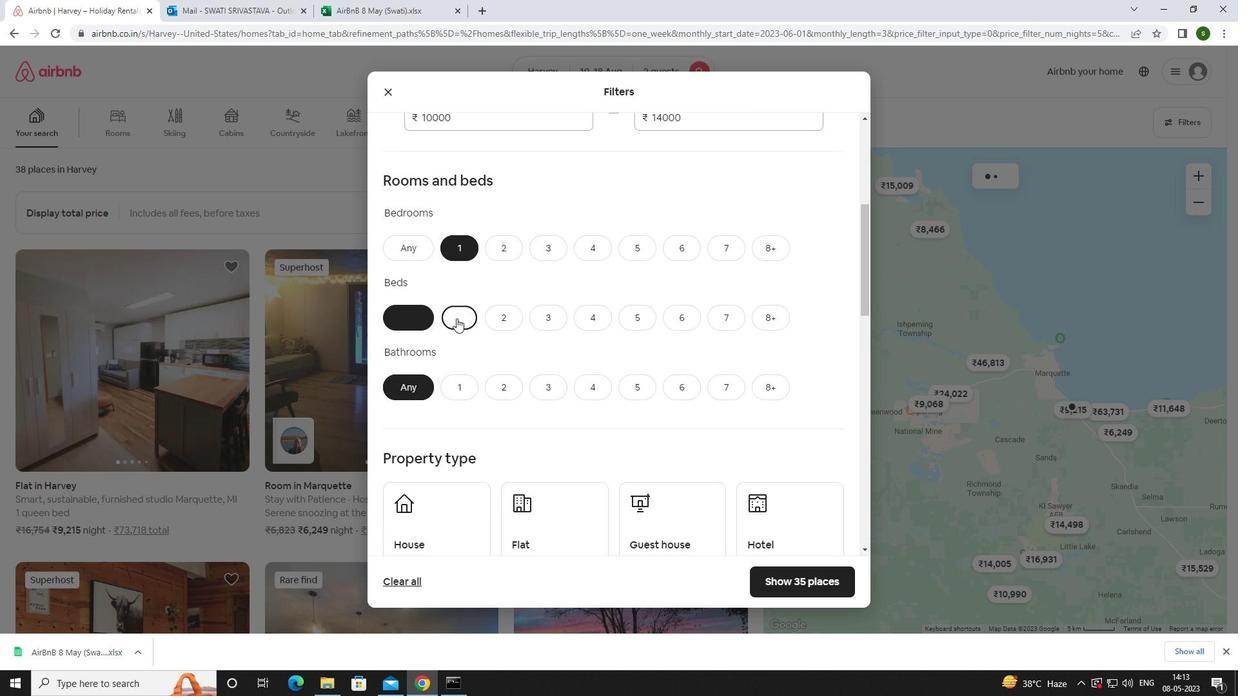 
Action: Mouse pressed left at (458, 389)
Screenshot: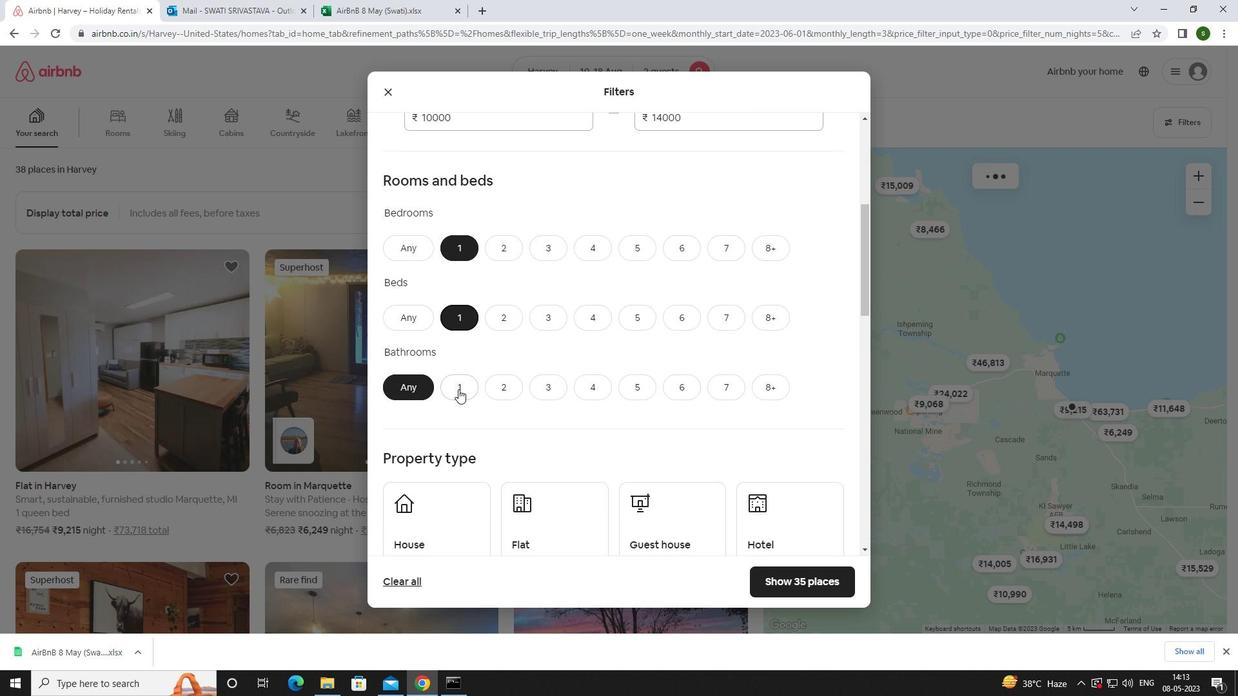 
Action: Mouse scrolled (458, 388) with delta (0, 0)
Screenshot: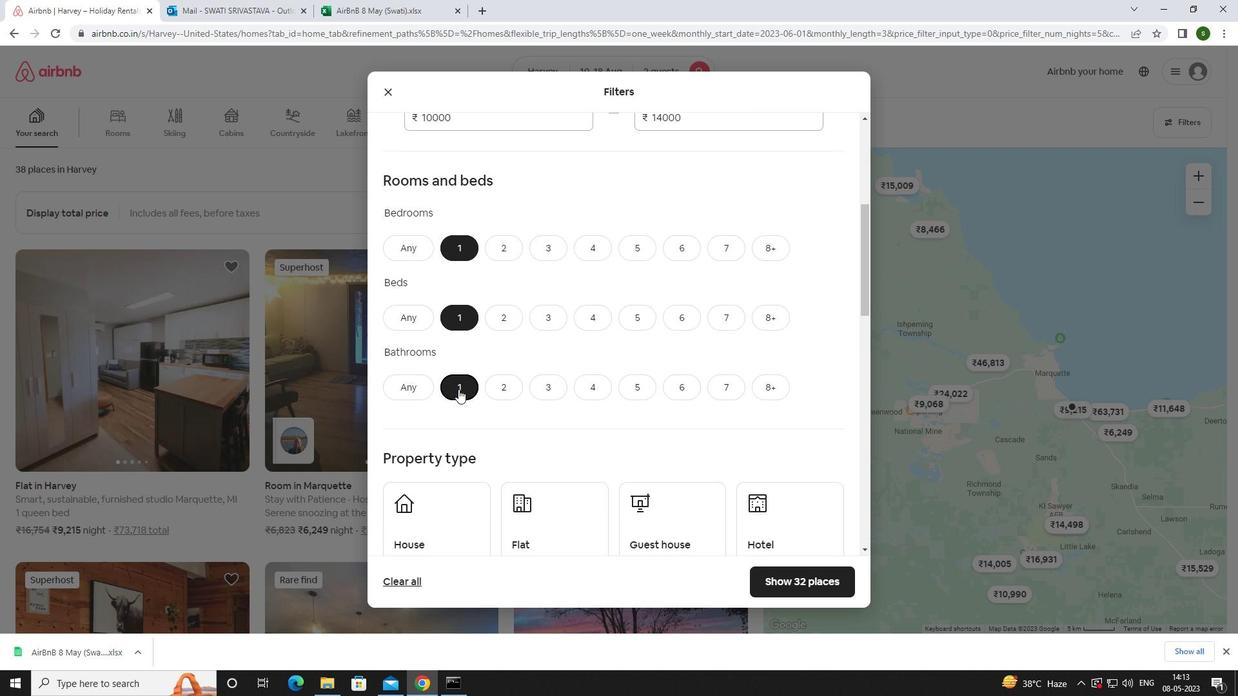 
Action: Mouse scrolled (458, 388) with delta (0, 0)
Screenshot: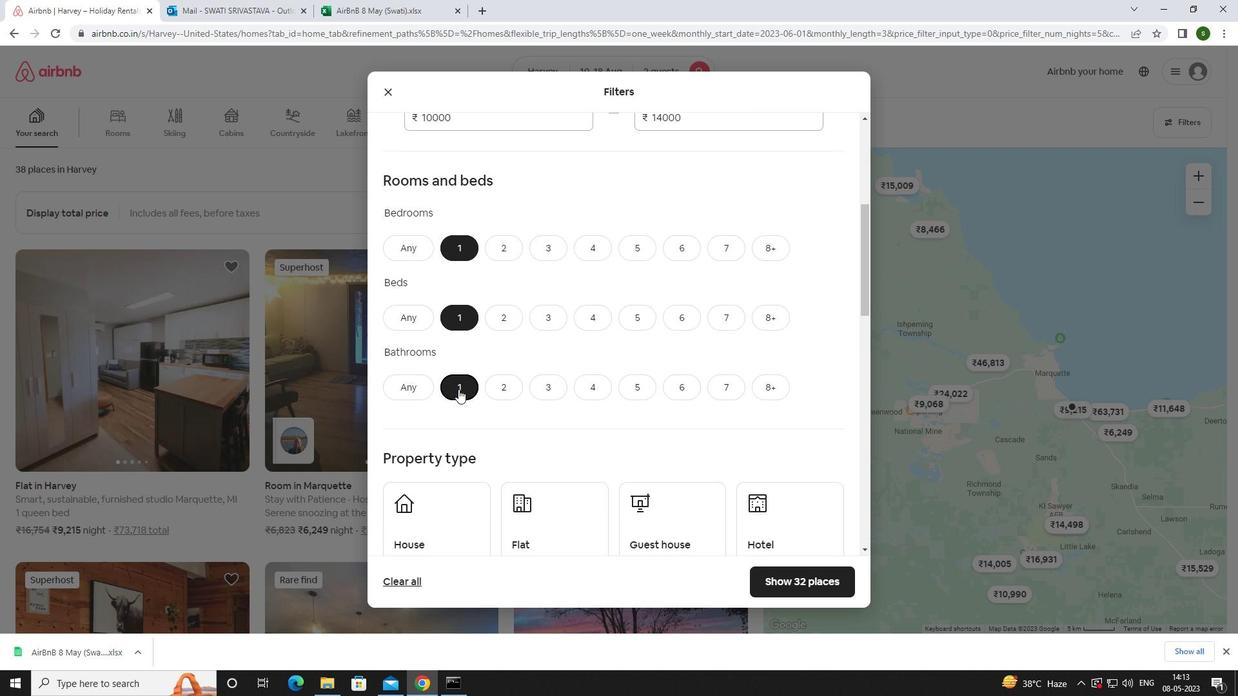 
Action: Mouse moved to (449, 396)
Screenshot: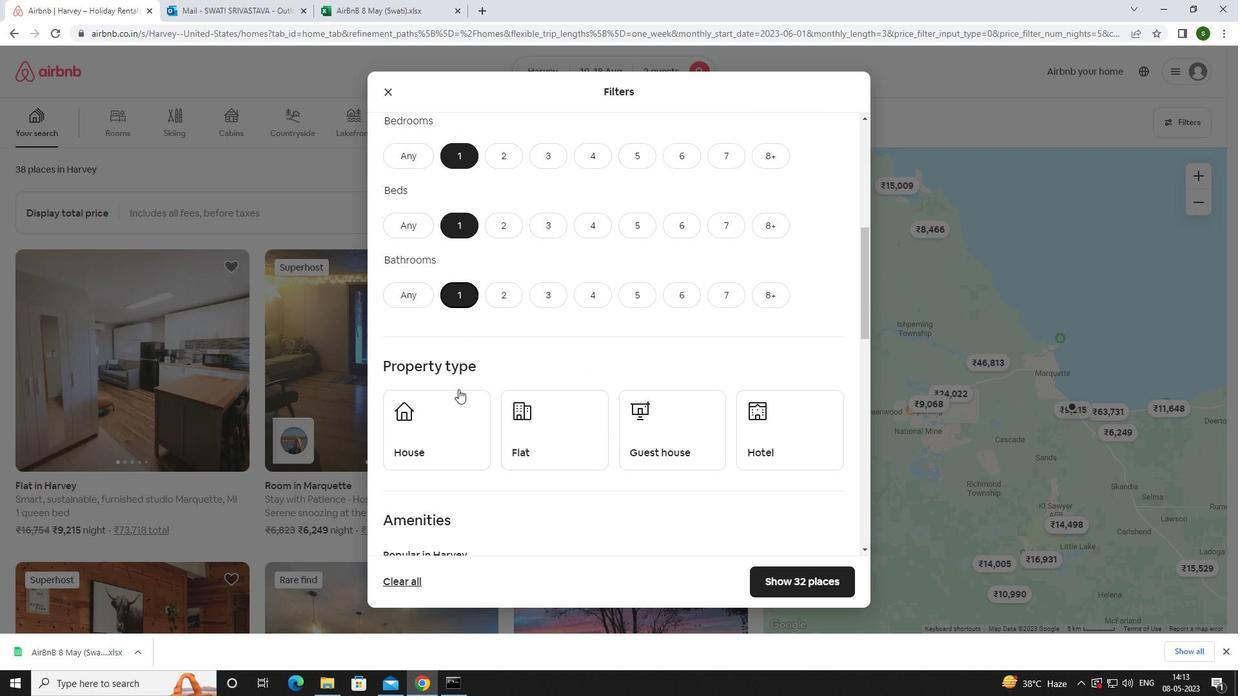 
Action: Mouse pressed left at (449, 396)
Screenshot: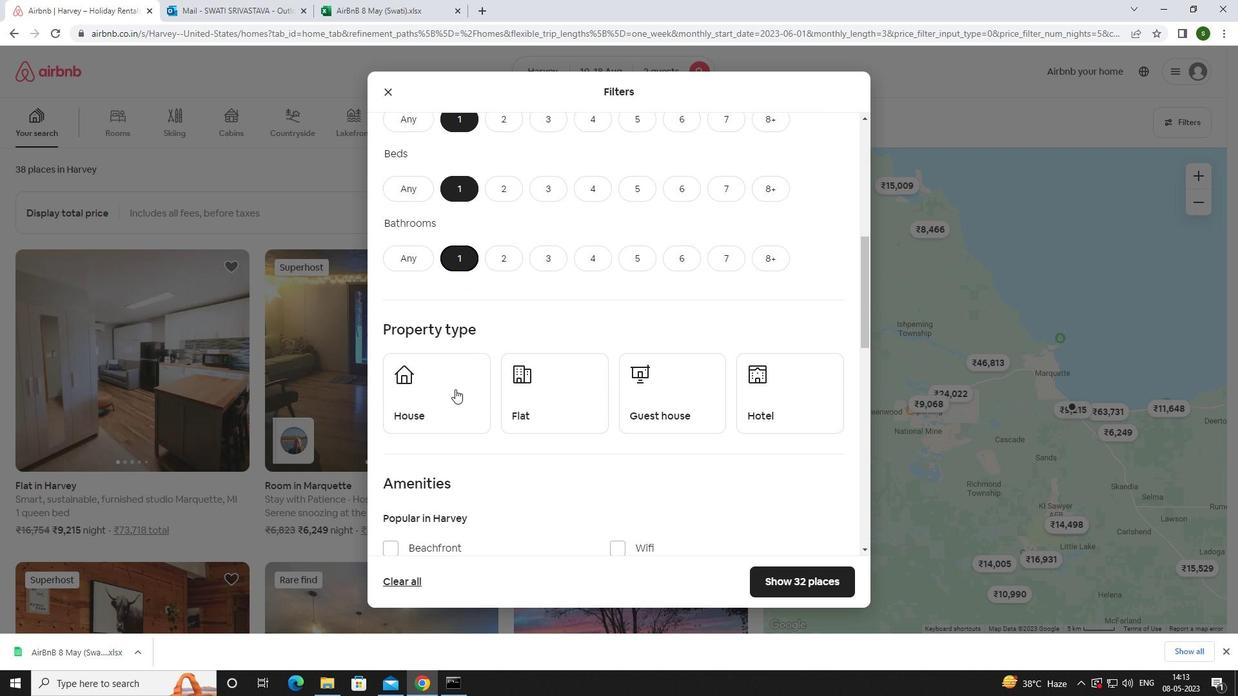 
Action: Mouse moved to (534, 390)
Screenshot: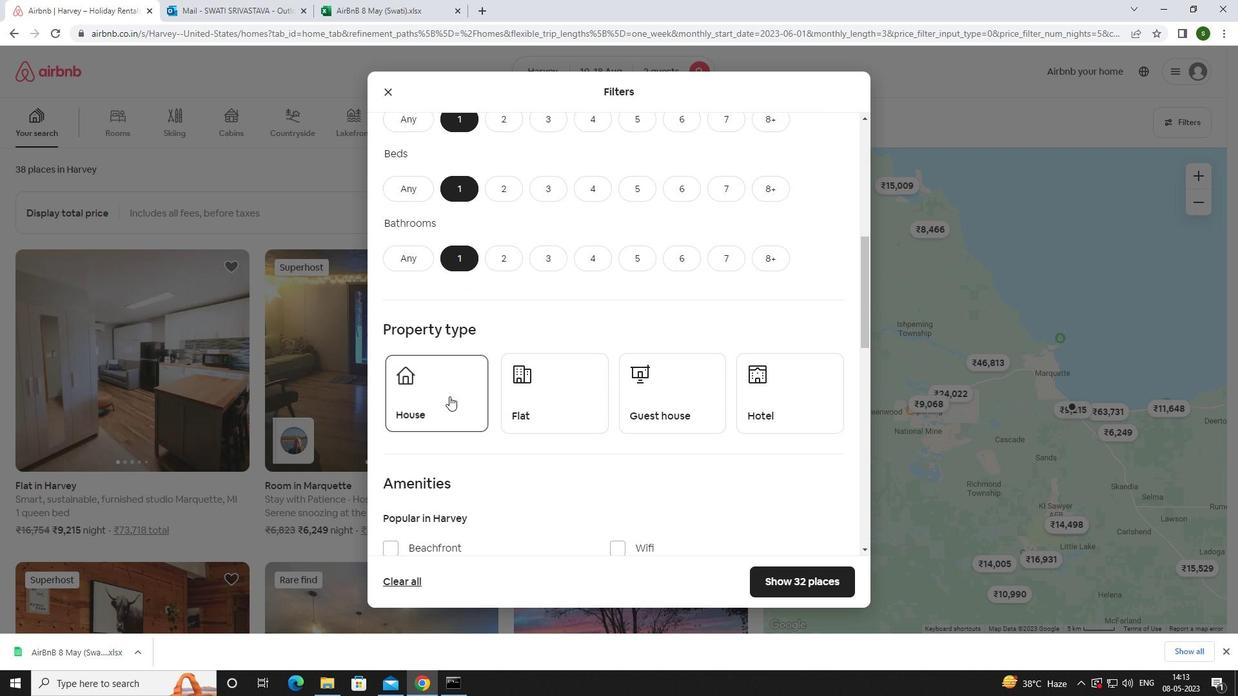 
Action: Mouse pressed left at (534, 390)
Screenshot: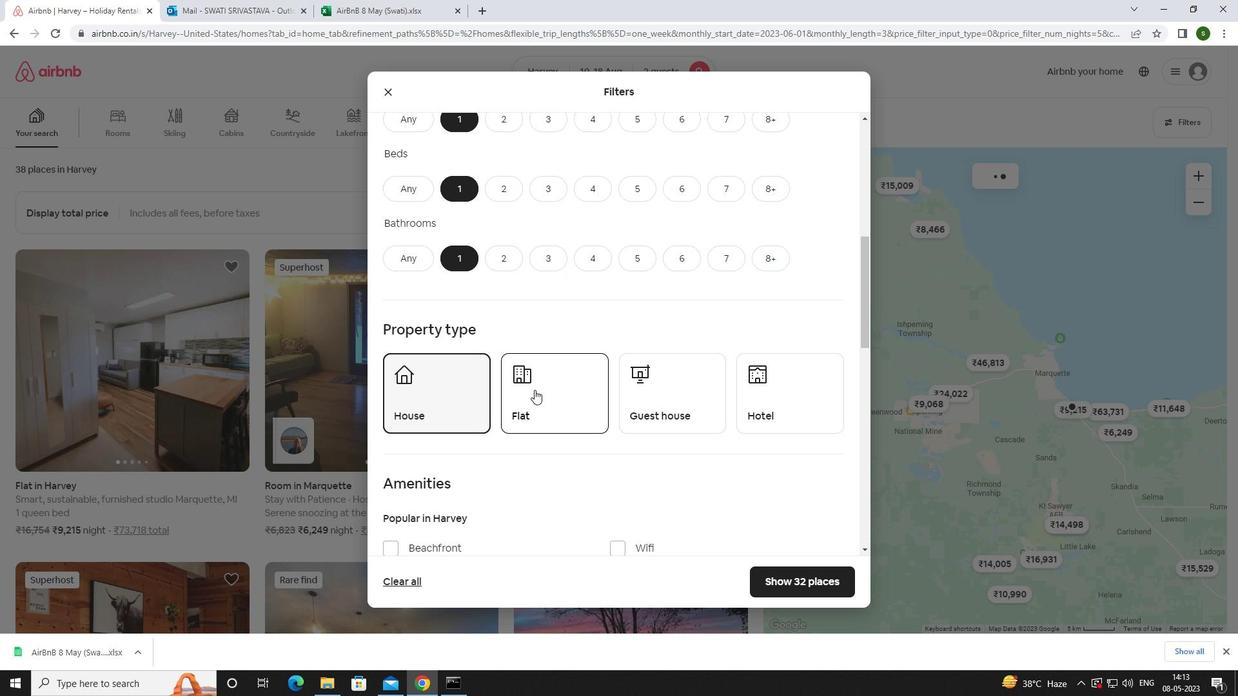 
Action: Mouse moved to (690, 393)
Screenshot: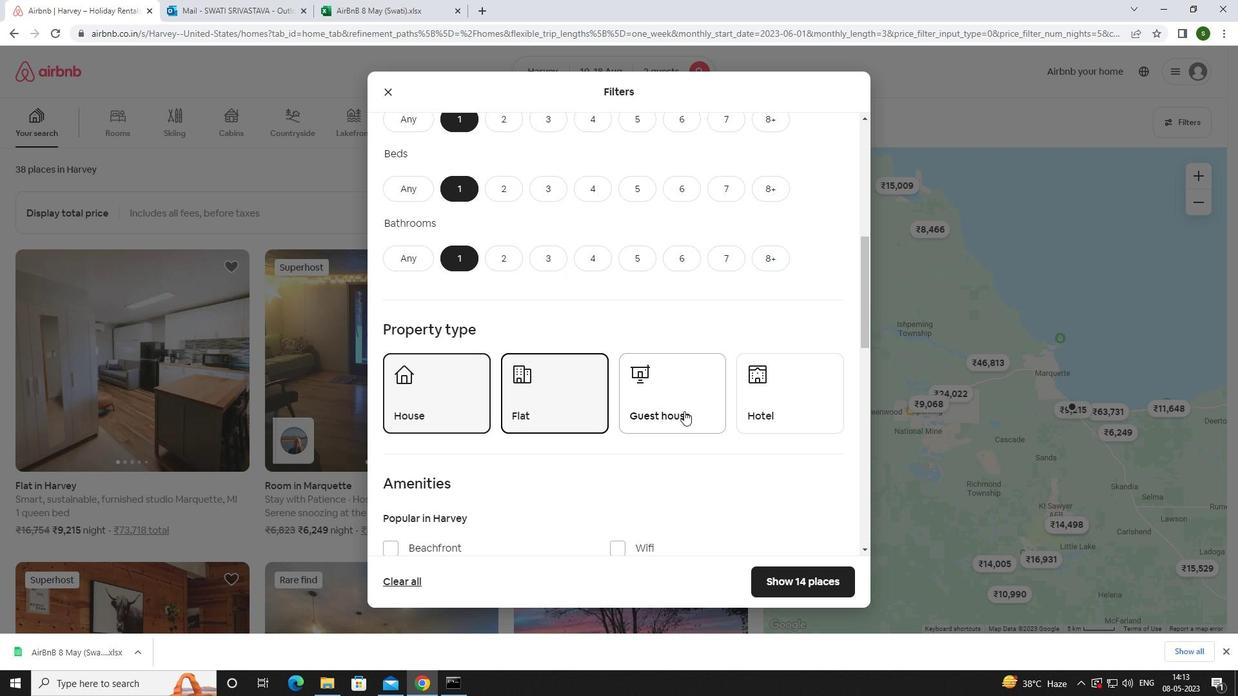 
Action: Mouse pressed left at (690, 393)
Screenshot: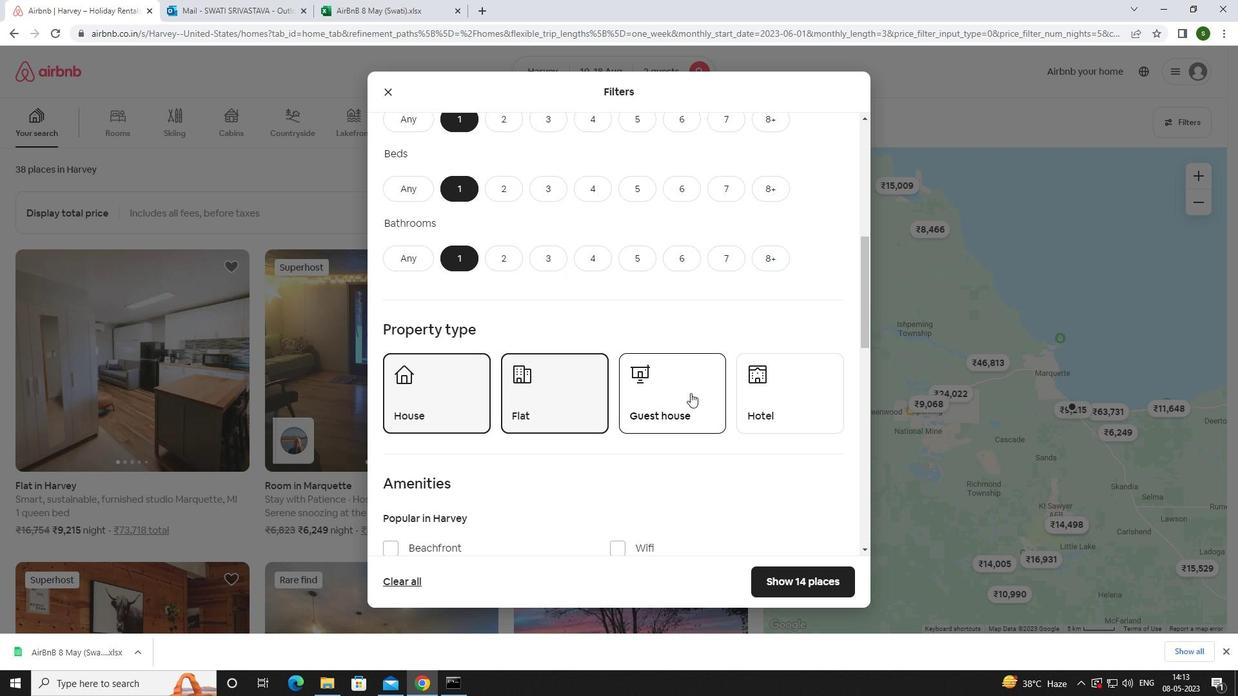 
Action: Mouse moved to (689, 392)
Screenshot: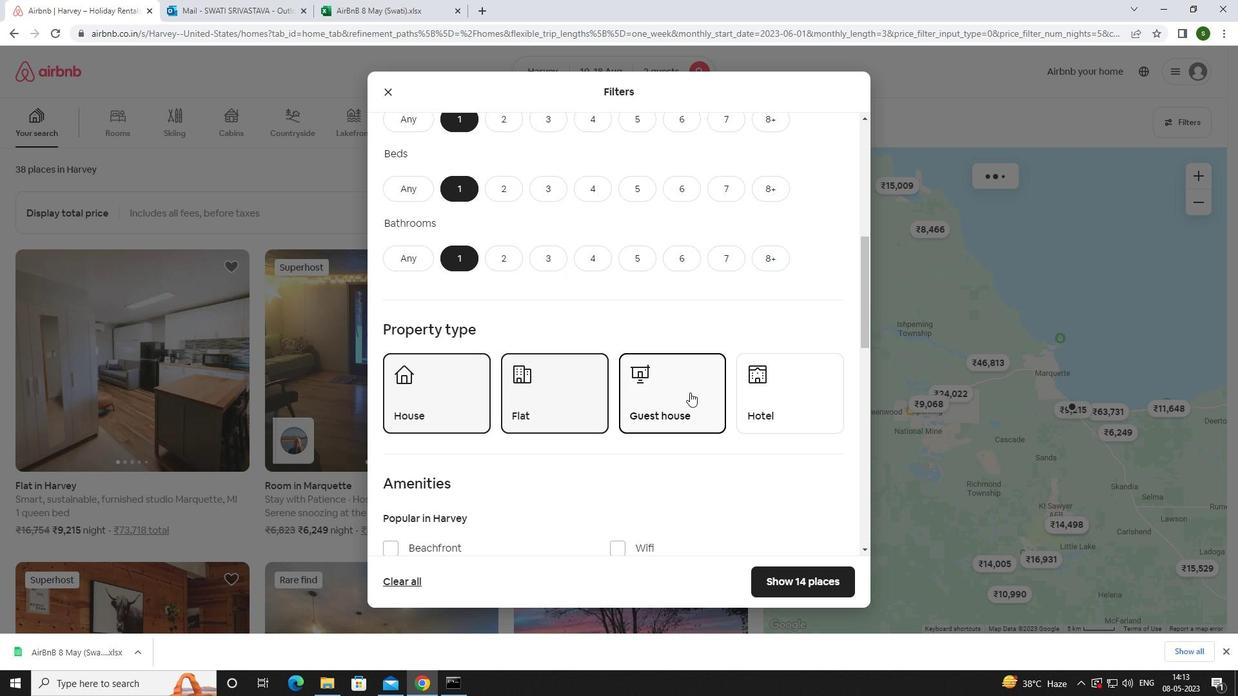 
Action: Mouse scrolled (689, 392) with delta (0, 0)
Screenshot: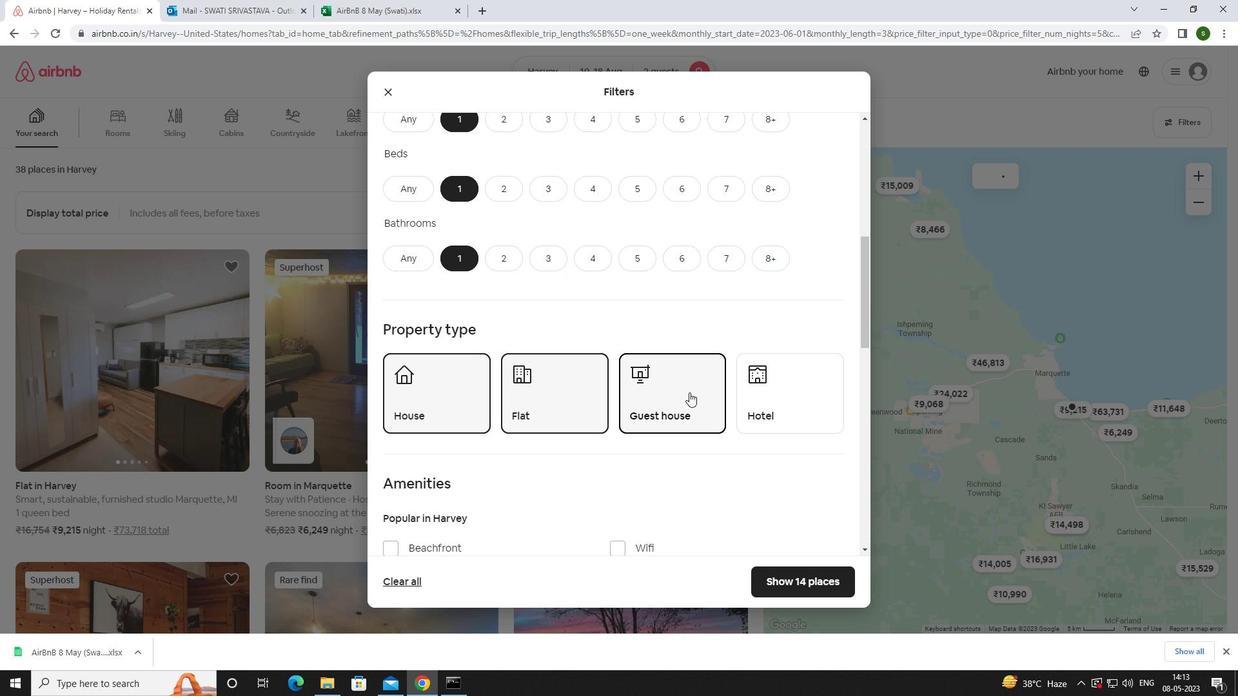
Action: Mouse scrolled (689, 392) with delta (0, 0)
Screenshot: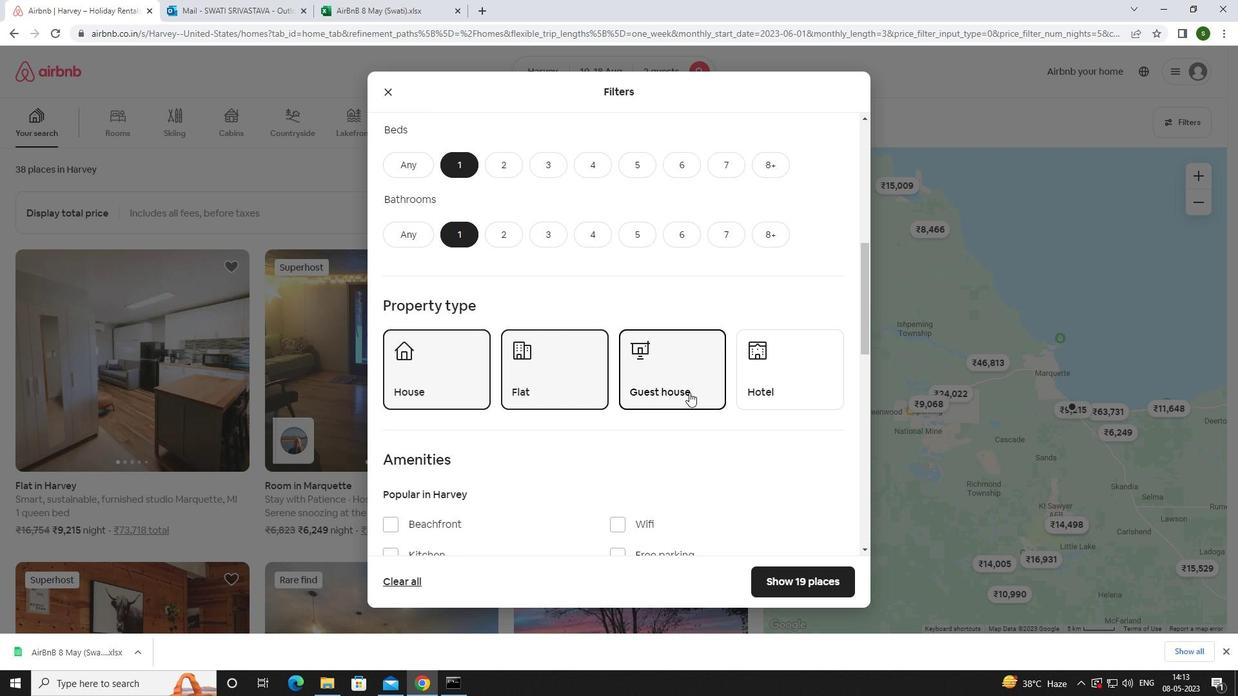 
Action: Mouse scrolled (689, 392) with delta (0, 0)
Screenshot: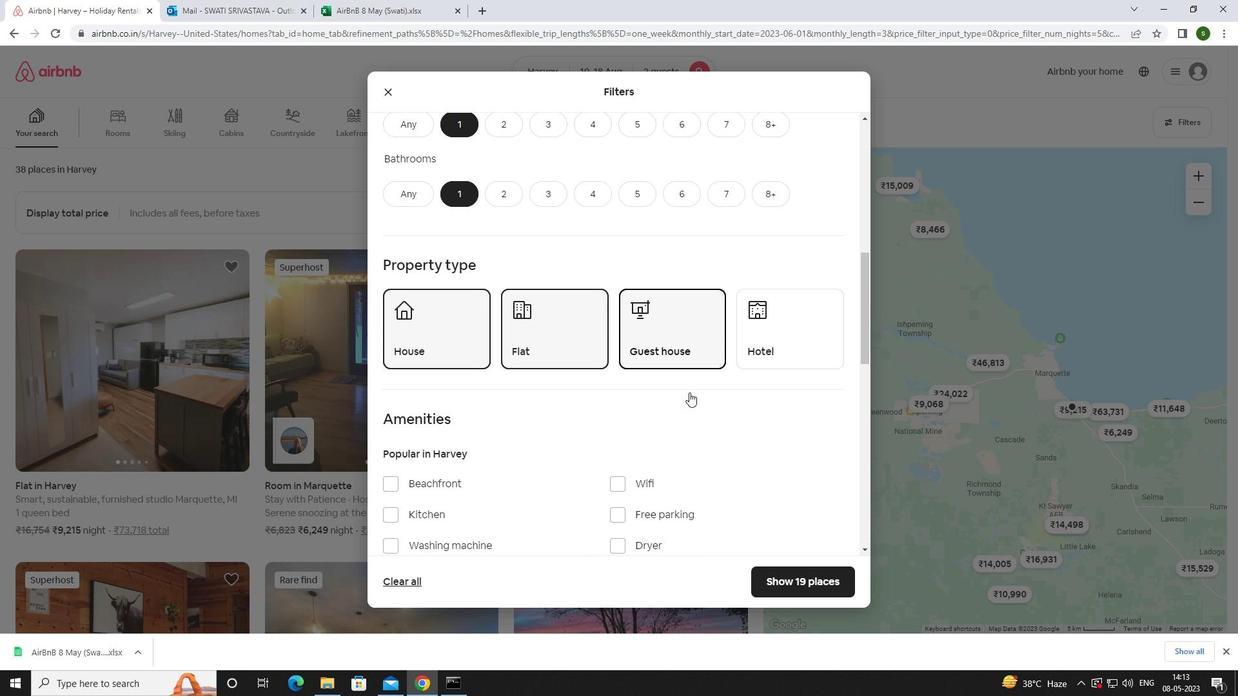 
Action: Mouse moved to (643, 350)
Screenshot: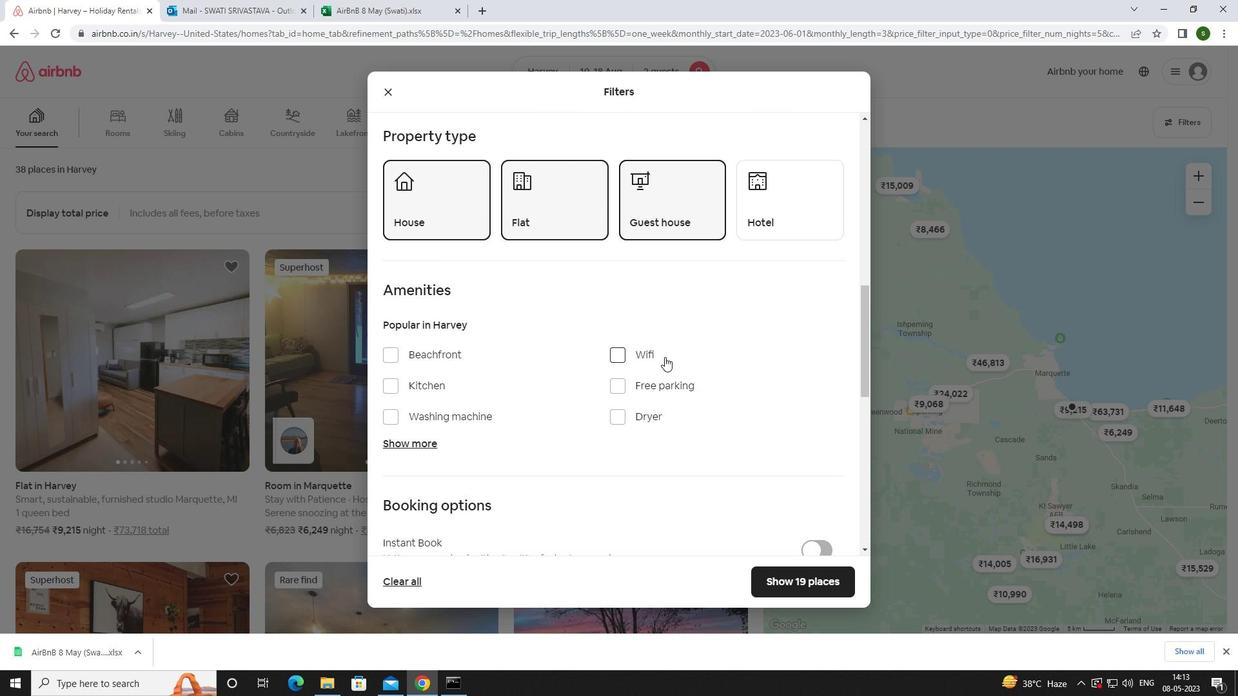
Action: Mouse pressed left at (643, 350)
Screenshot: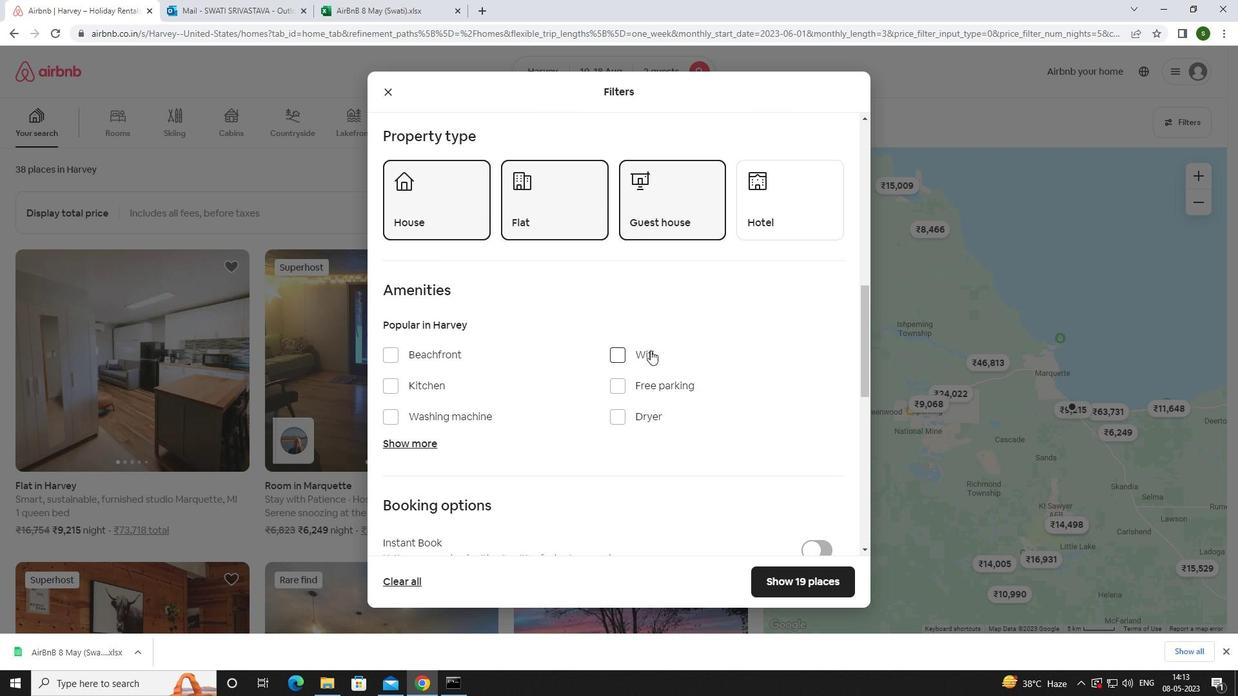 
Action: Mouse moved to (616, 382)
Screenshot: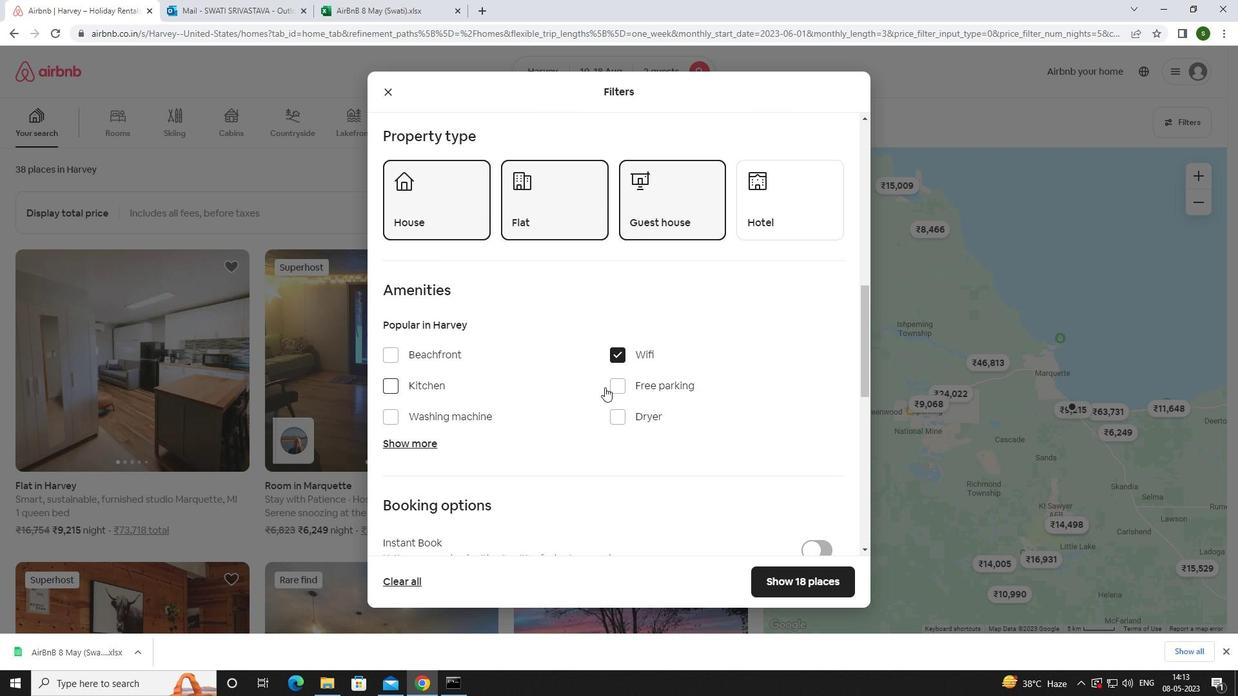 
Action: Mouse pressed left at (616, 382)
Screenshot: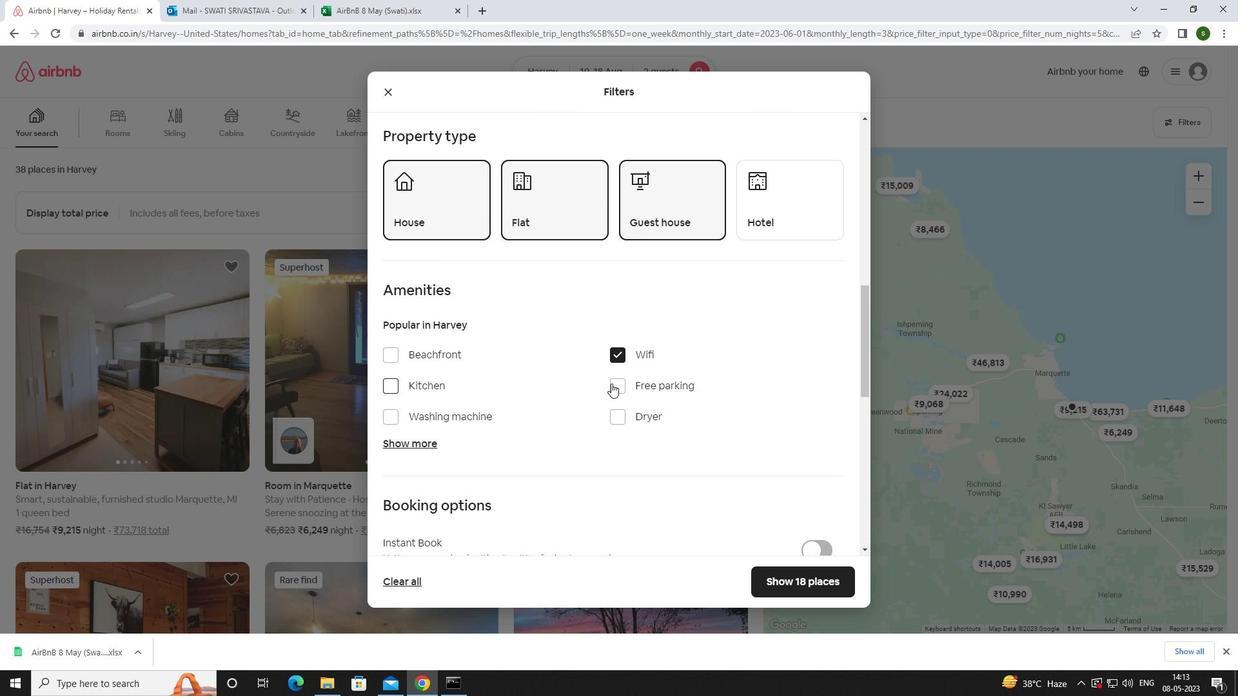 
Action: Mouse moved to (388, 444)
Screenshot: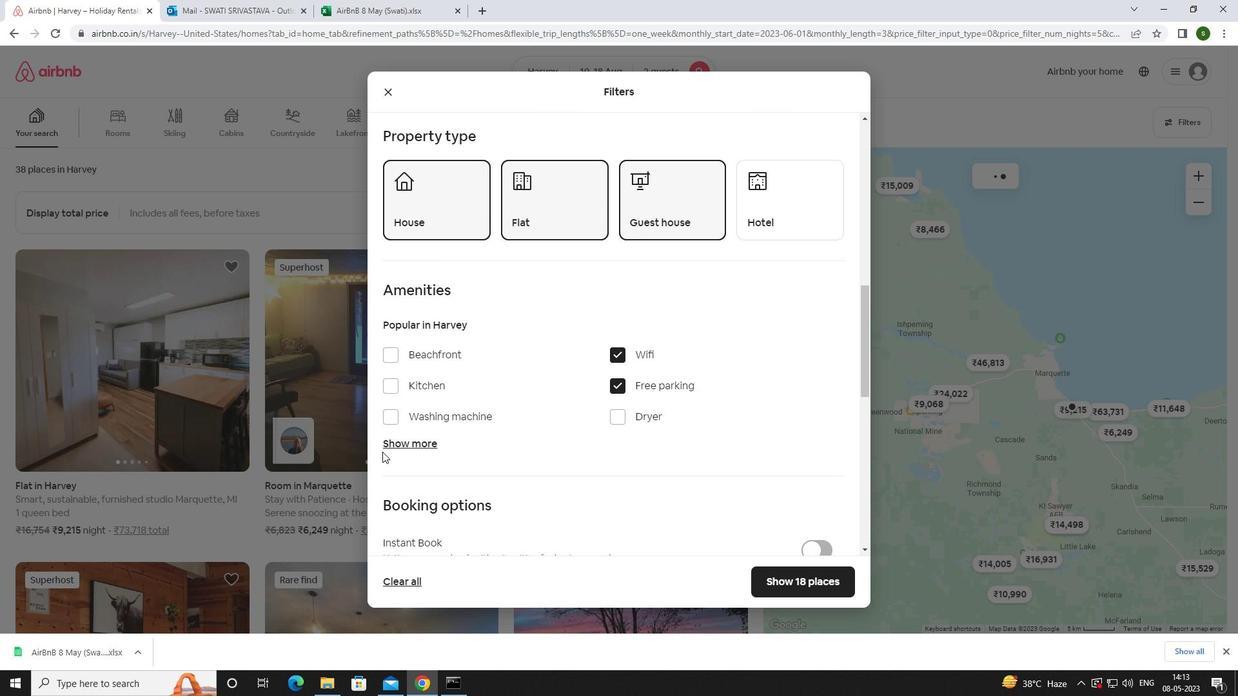 
Action: Mouse pressed left at (388, 444)
Screenshot: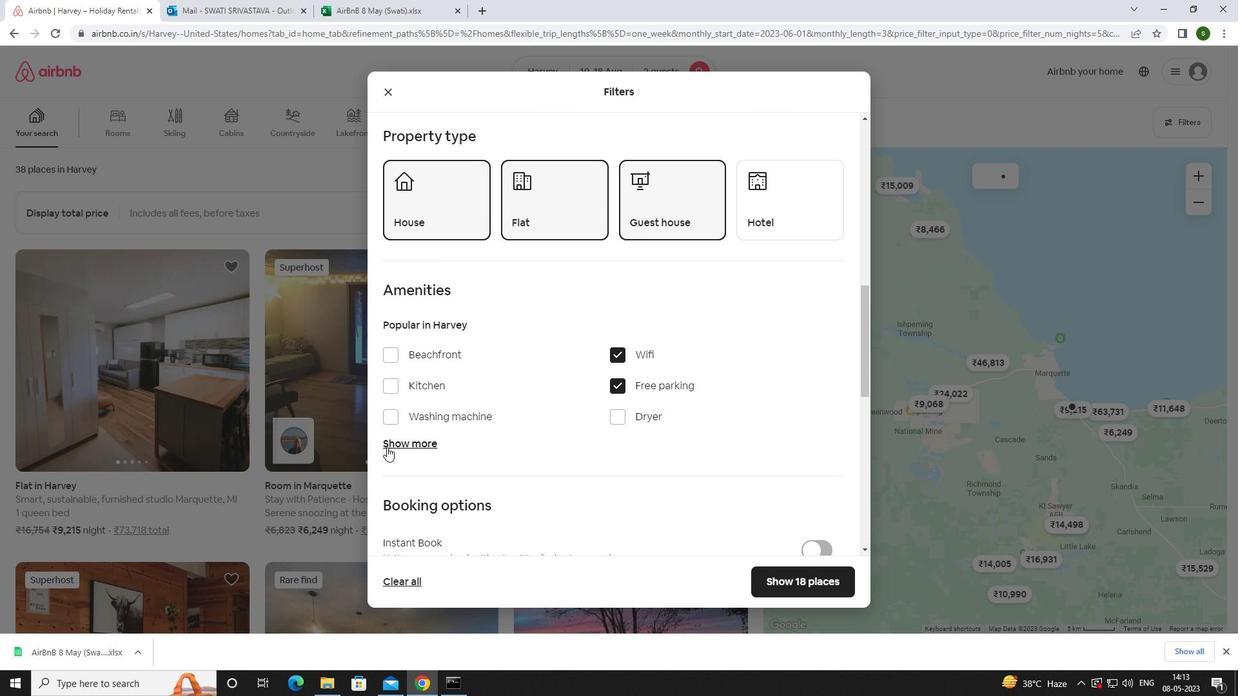 
Action: Mouse moved to (505, 445)
Screenshot: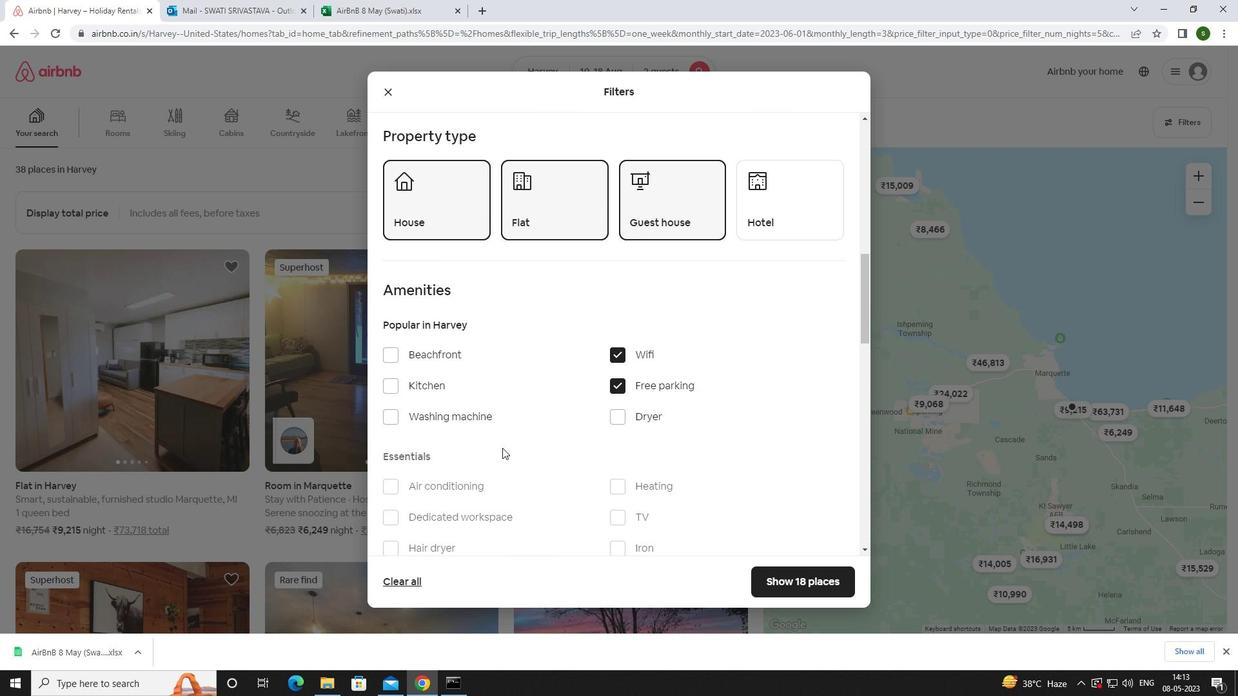 
Action: Mouse scrolled (505, 445) with delta (0, 0)
Screenshot: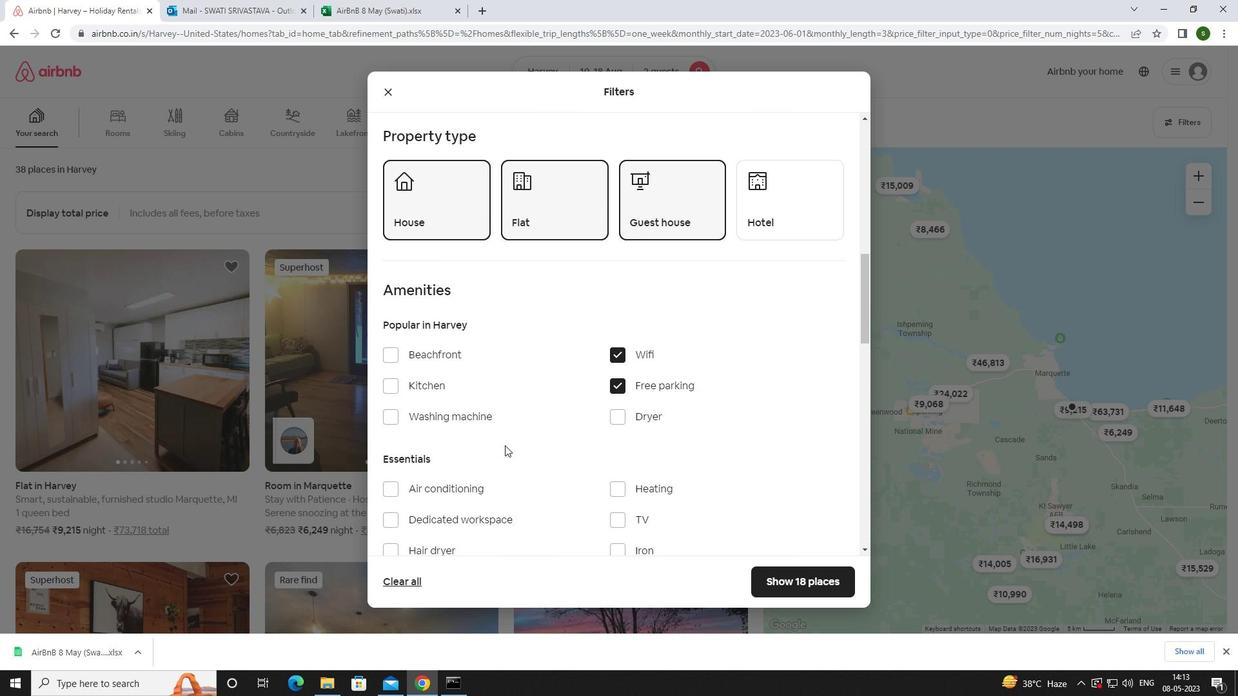 
Action: Mouse scrolled (505, 445) with delta (0, 0)
Screenshot: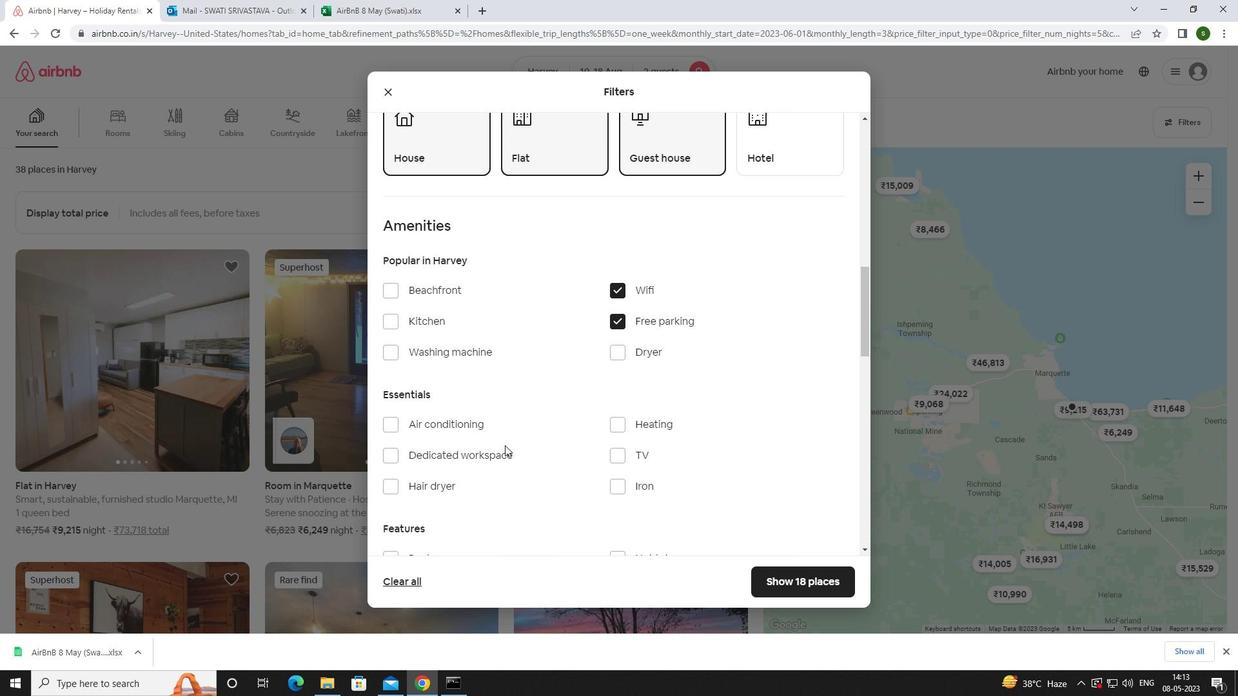 
Action: Mouse moved to (613, 387)
Screenshot: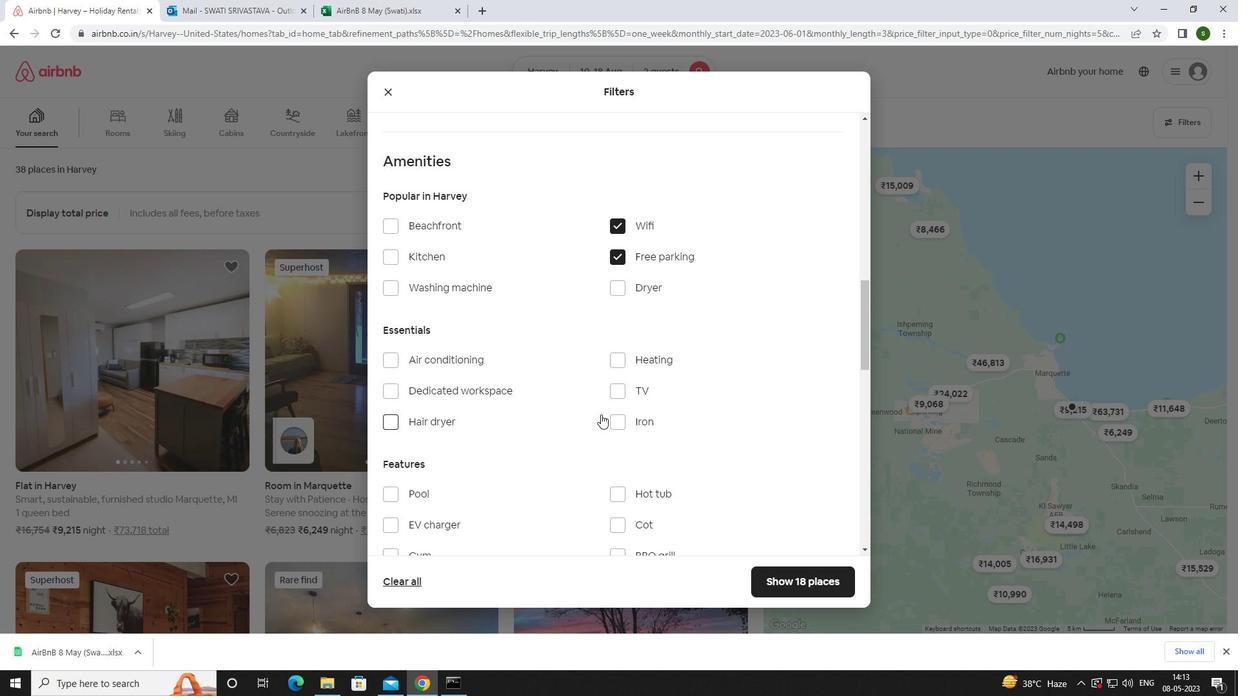 
Action: Mouse pressed left at (613, 387)
Screenshot: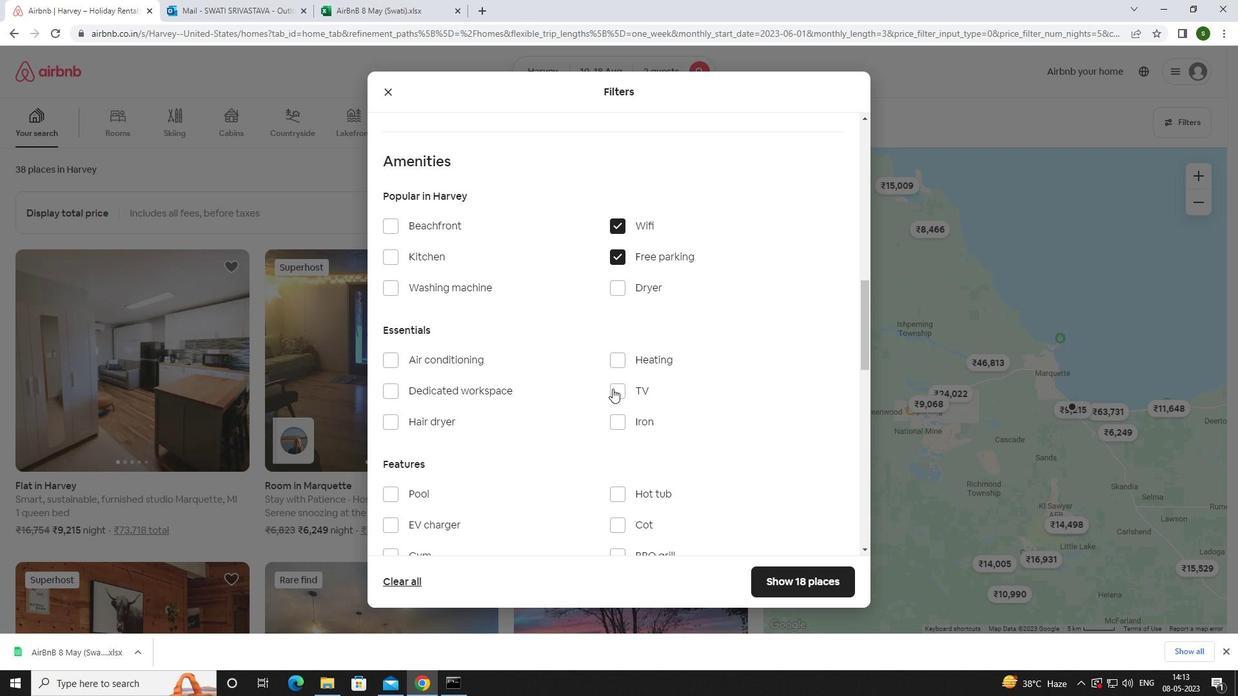 
Action: Mouse moved to (559, 445)
Screenshot: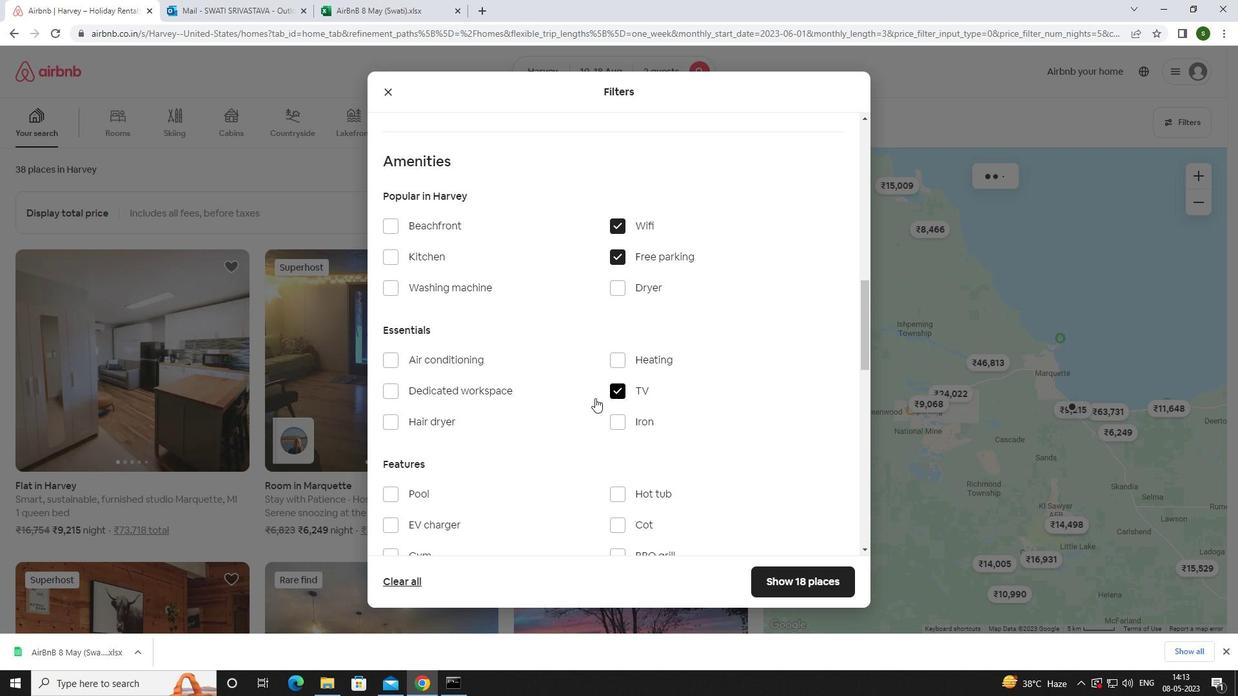 
Action: Mouse scrolled (559, 445) with delta (0, 0)
Screenshot: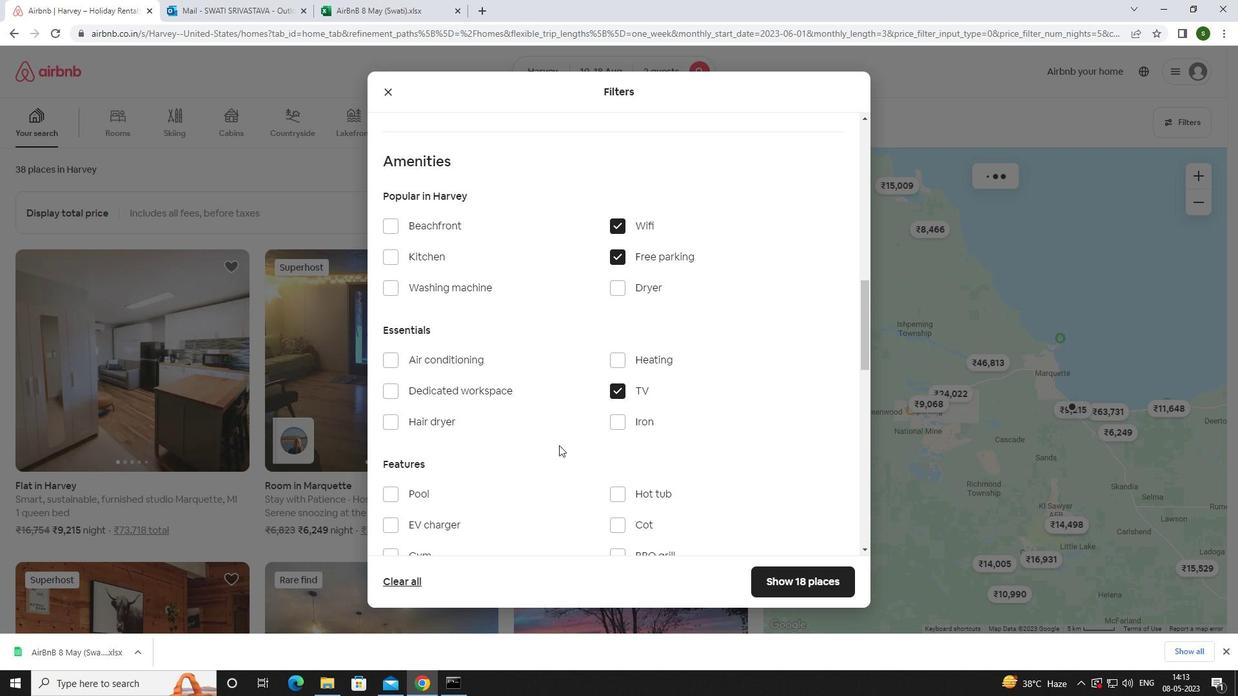 
Action: Mouse scrolled (559, 445) with delta (0, 0)
Screenshot: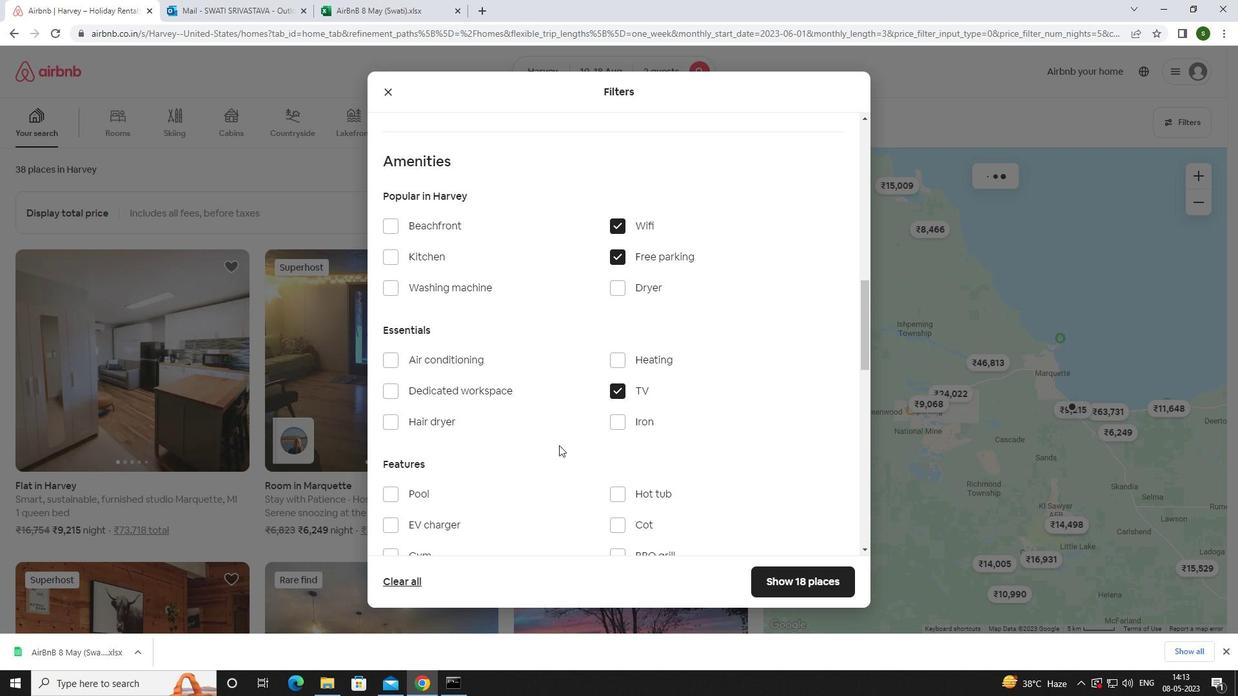 
Action: Mouse moved to (392, 429)
Screenshot: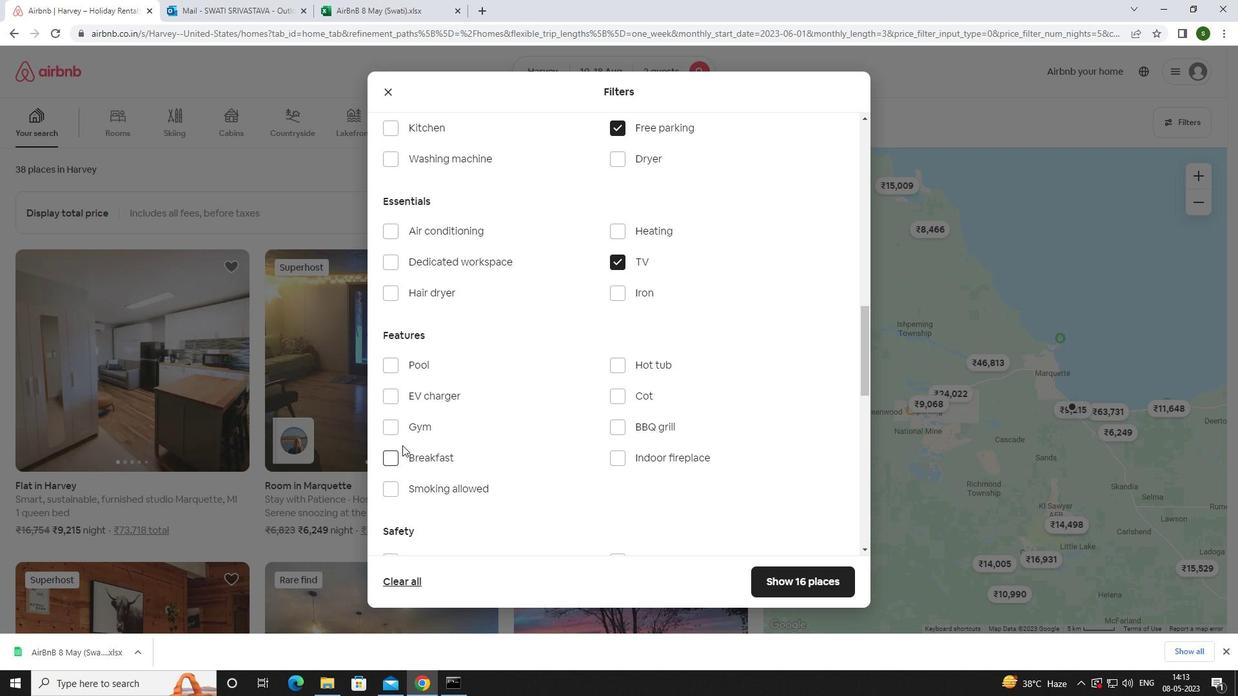 
Action: Mouse pressed left at (392, 429)
Screenshot: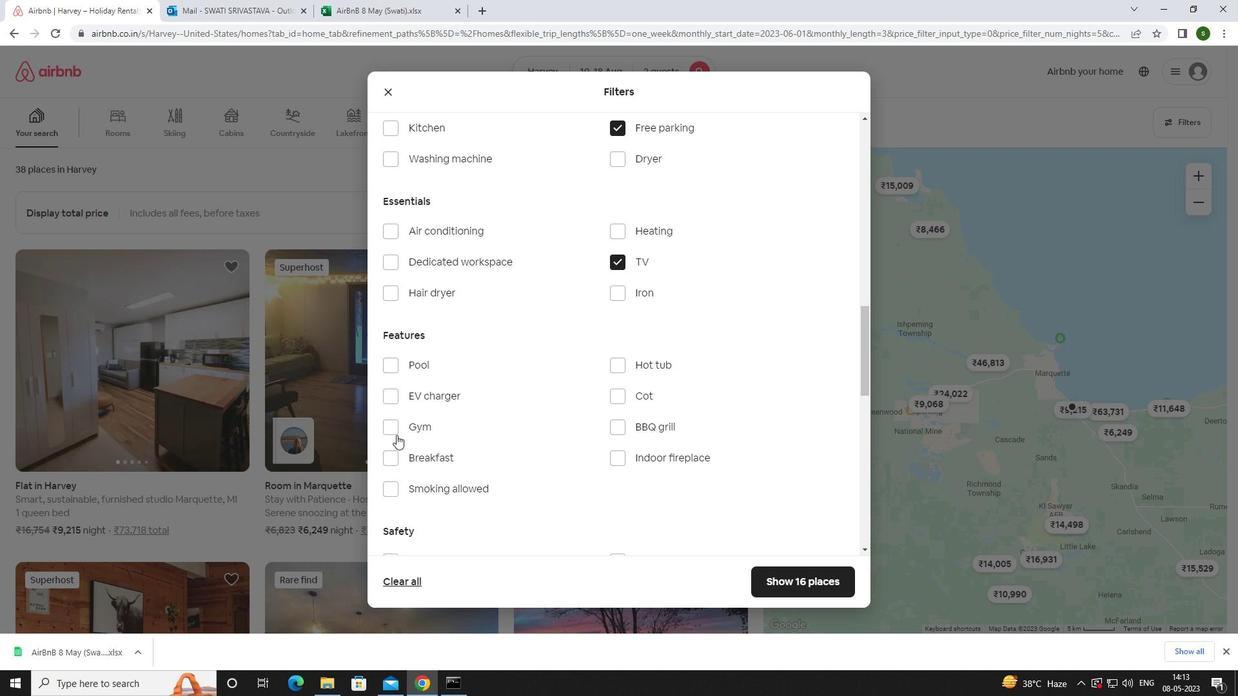 
Action: Mouse moved to (395, 455)
Screenshot: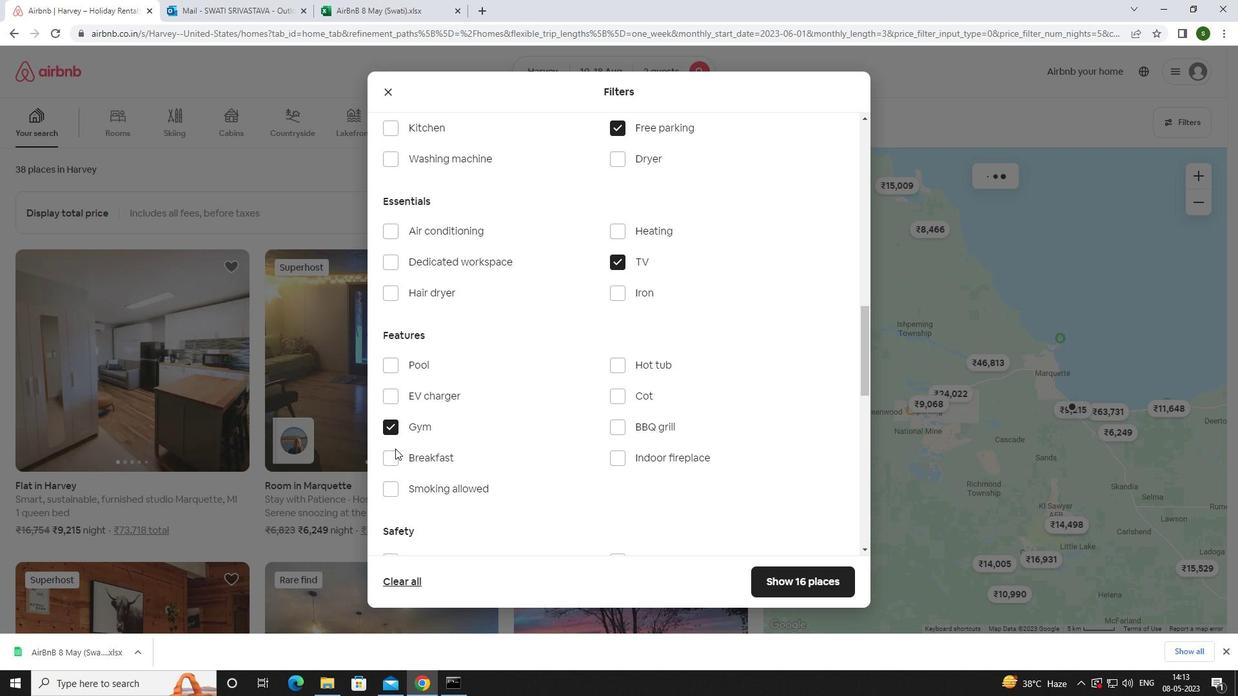 
Action: Mouse pressed left at (395, 455)
Screenshot: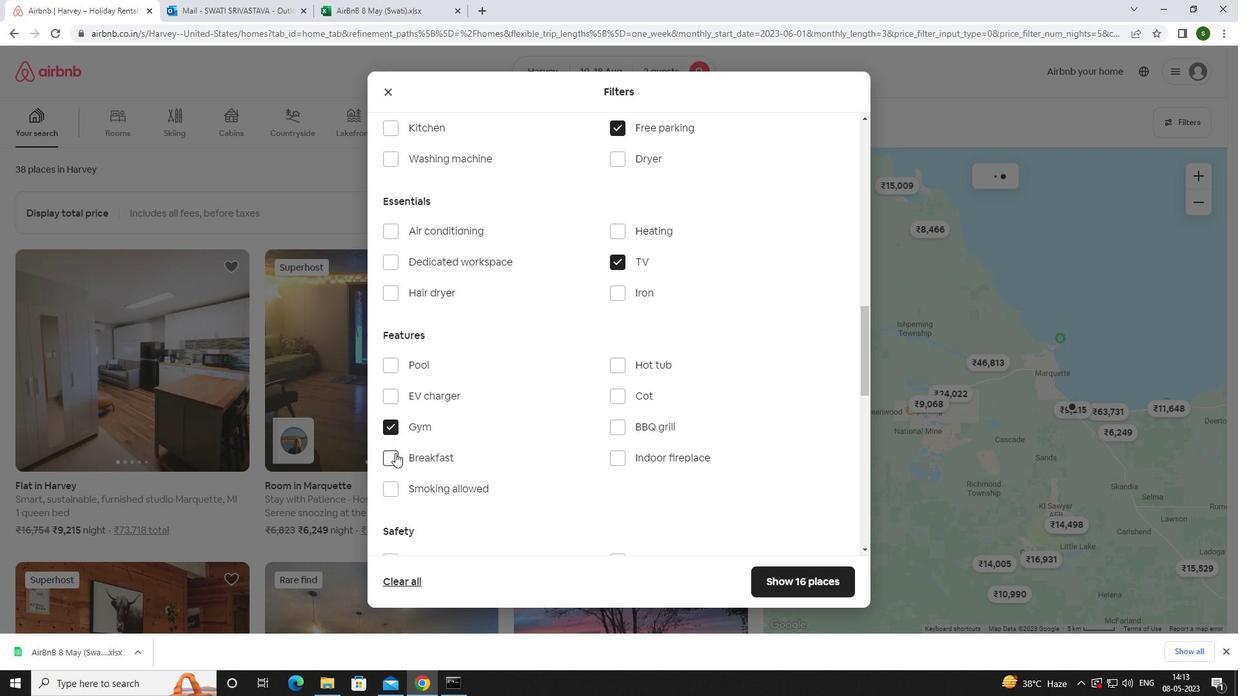
Action: Mouse moved to (608, 460)
Screenshot: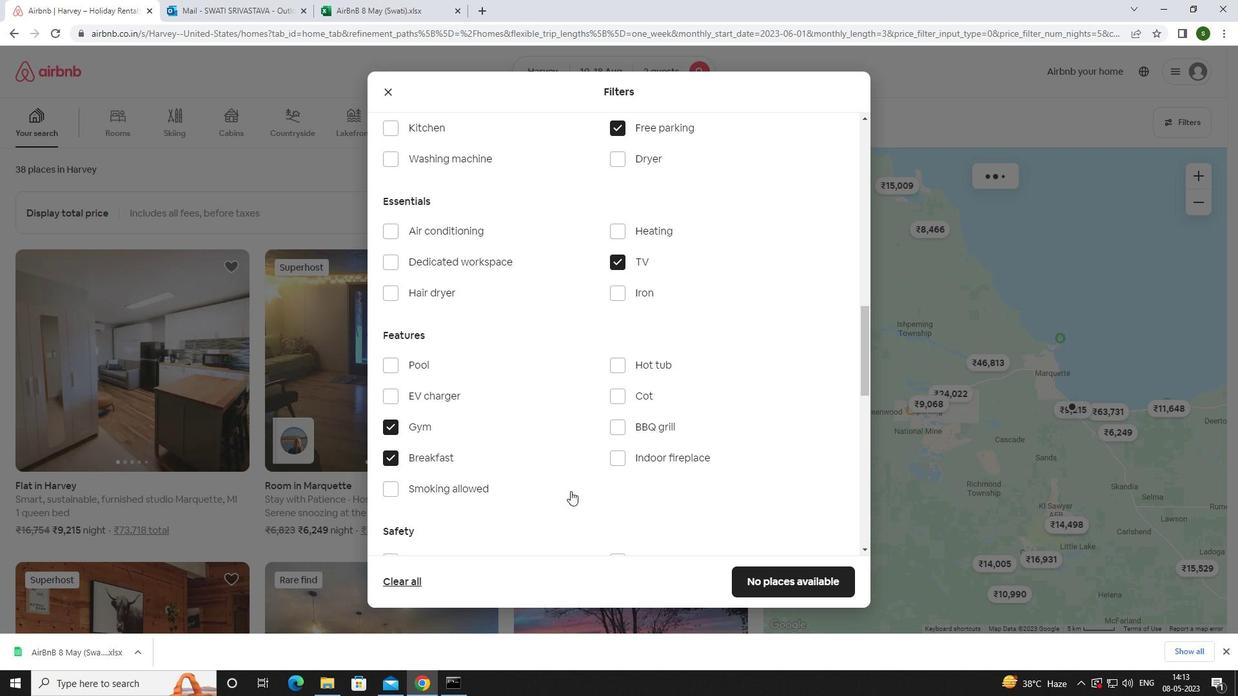 
Action: Mouse scrolled (608, 459) with delta (0, 0)
Screenshot: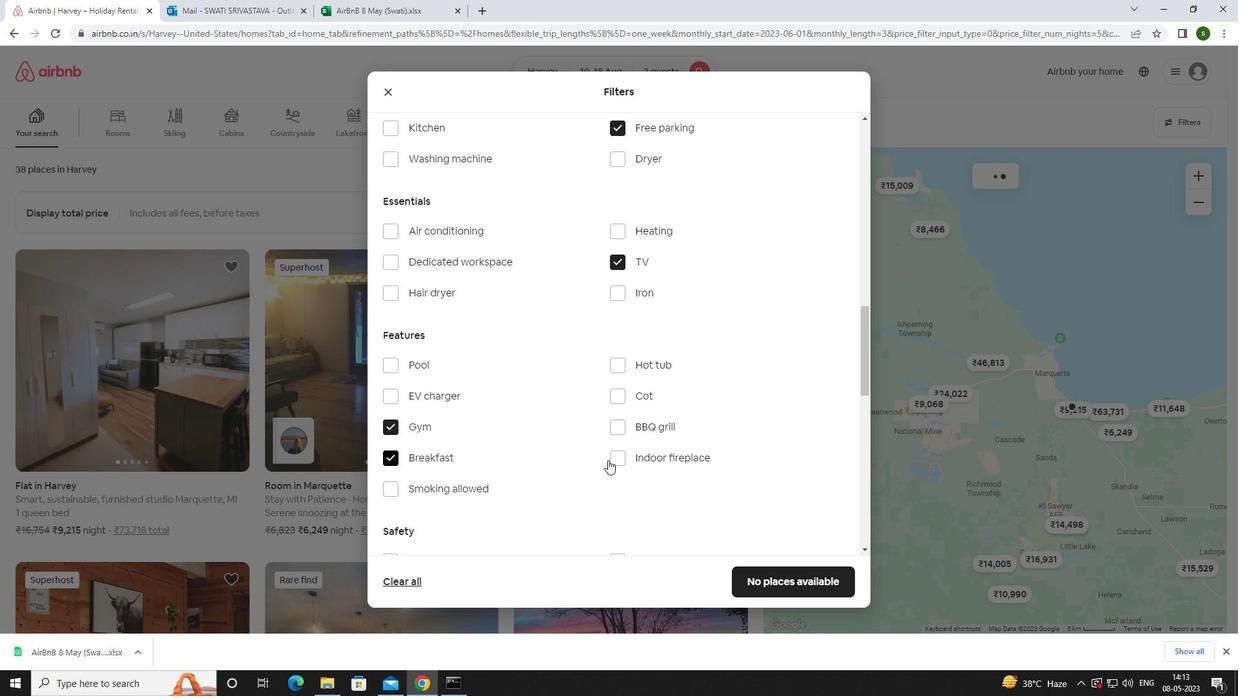 
Action: Mouse scrolled (608, 459) with delta (0, 0)
Screenshot: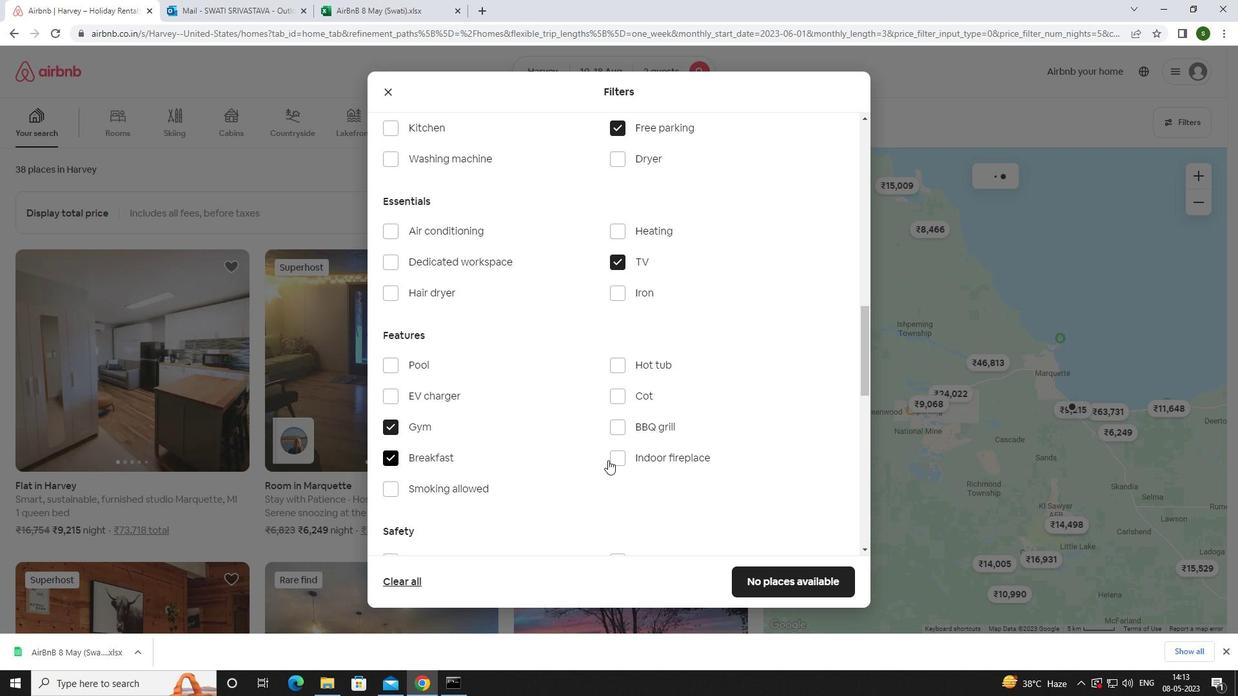 
Action: Mouse scrolled (608, 459) with delta (0, 0)
Screenshot: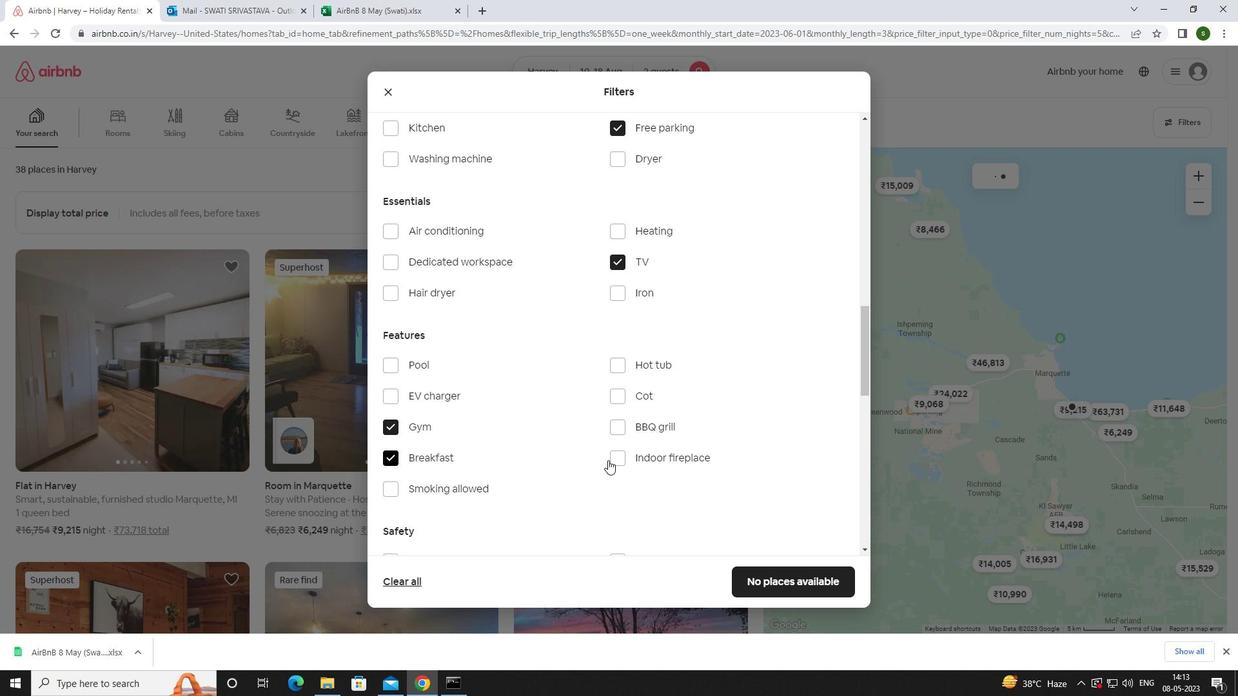 
Action: Mouse scrolled (608, 459) with delta (0, 0)
Screenshot: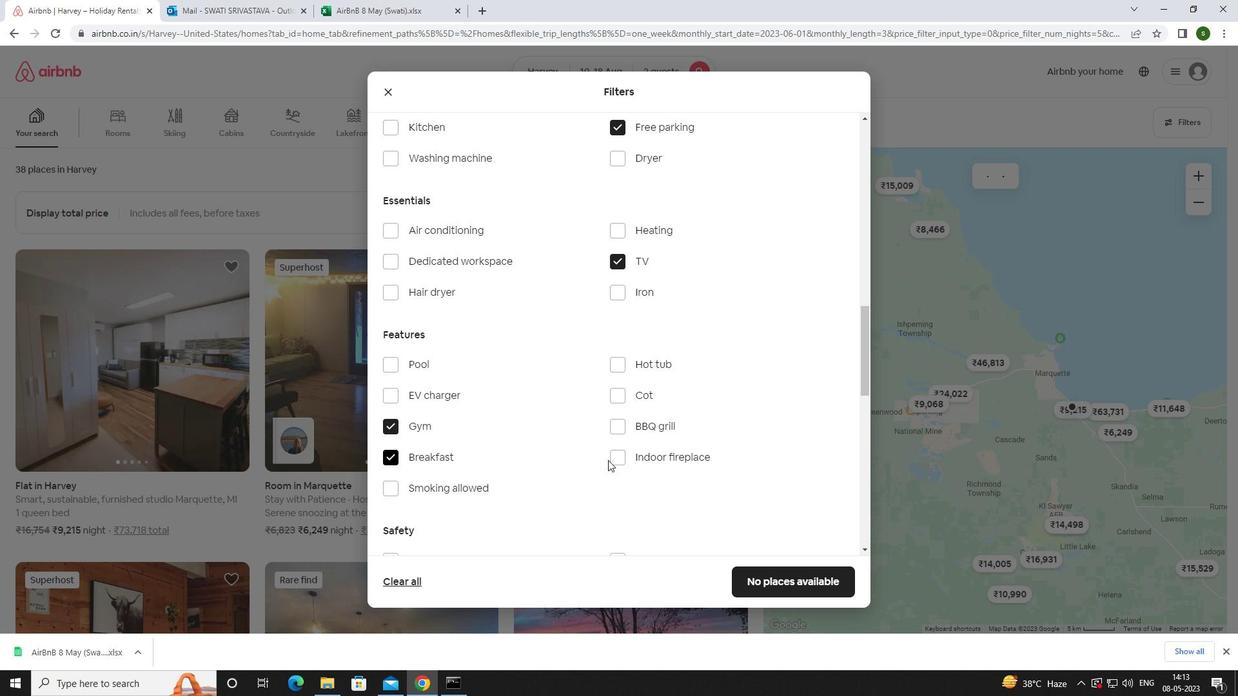 
Action: Mouse scrolled (608, 459) with delta (0, 0)
Screenshot: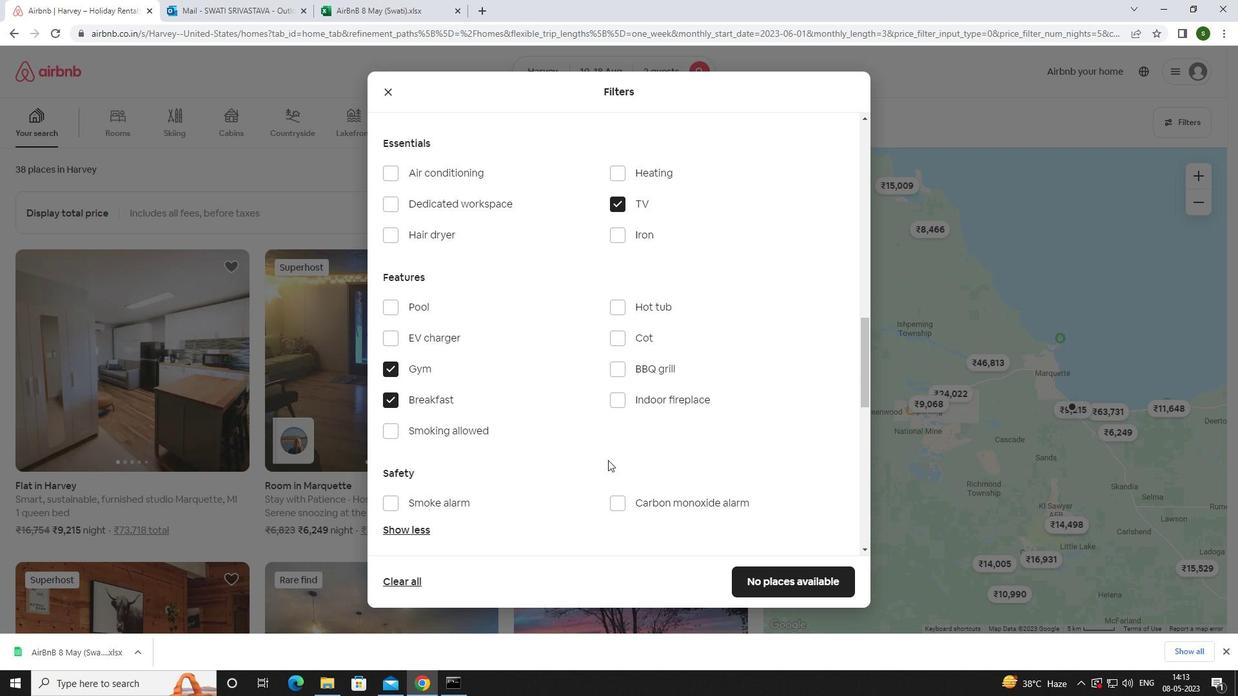 
Action: Mouse moved to (807, 407)
Screenshot: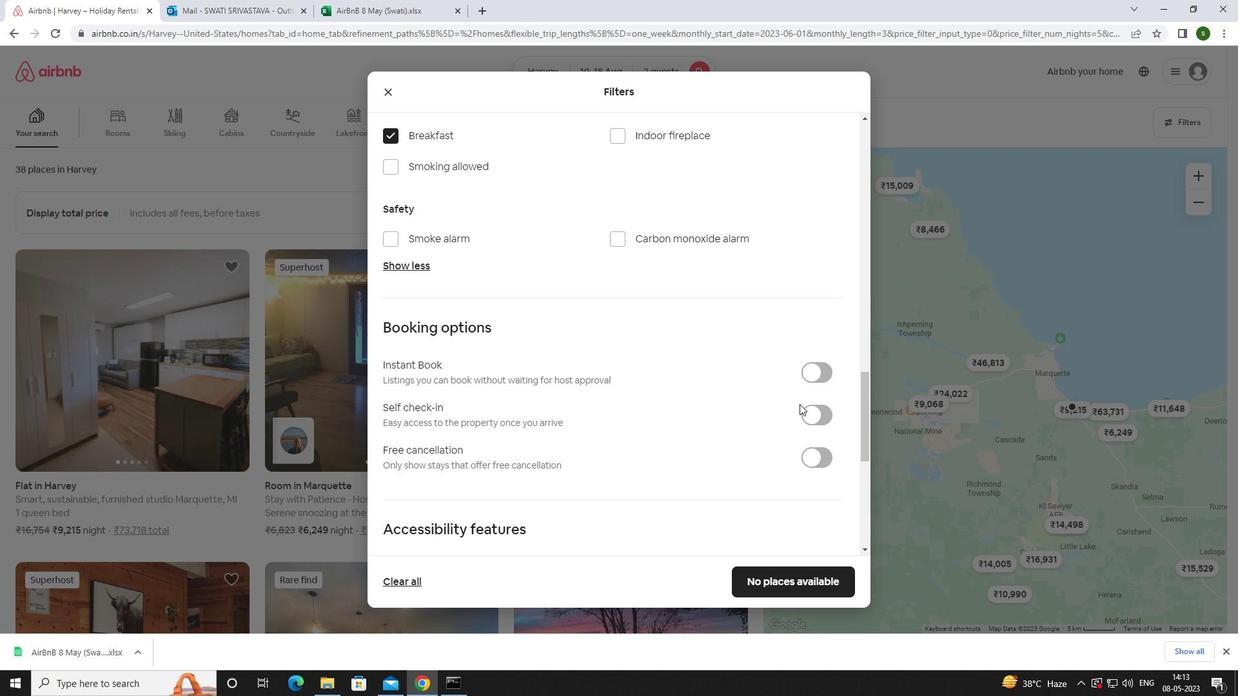 
Action: Mouse pressed left at (807, 407)
Screenshot: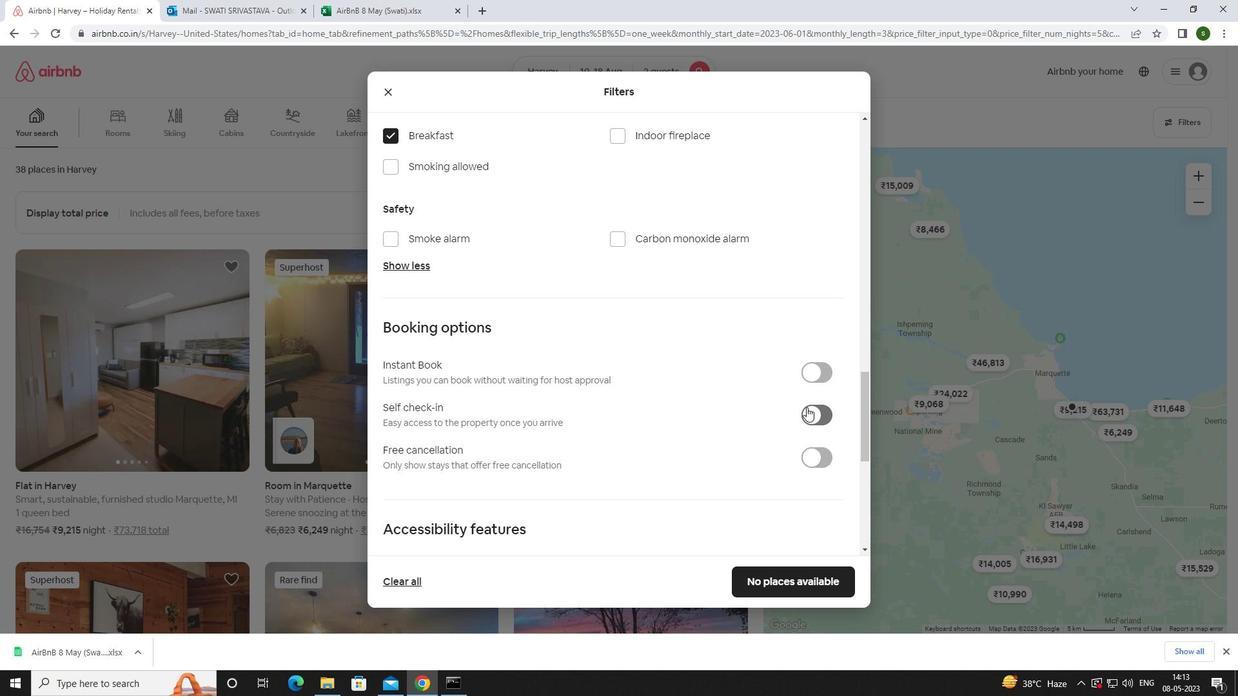 
Action: Mouse moved to (516, 390)
Screenshot: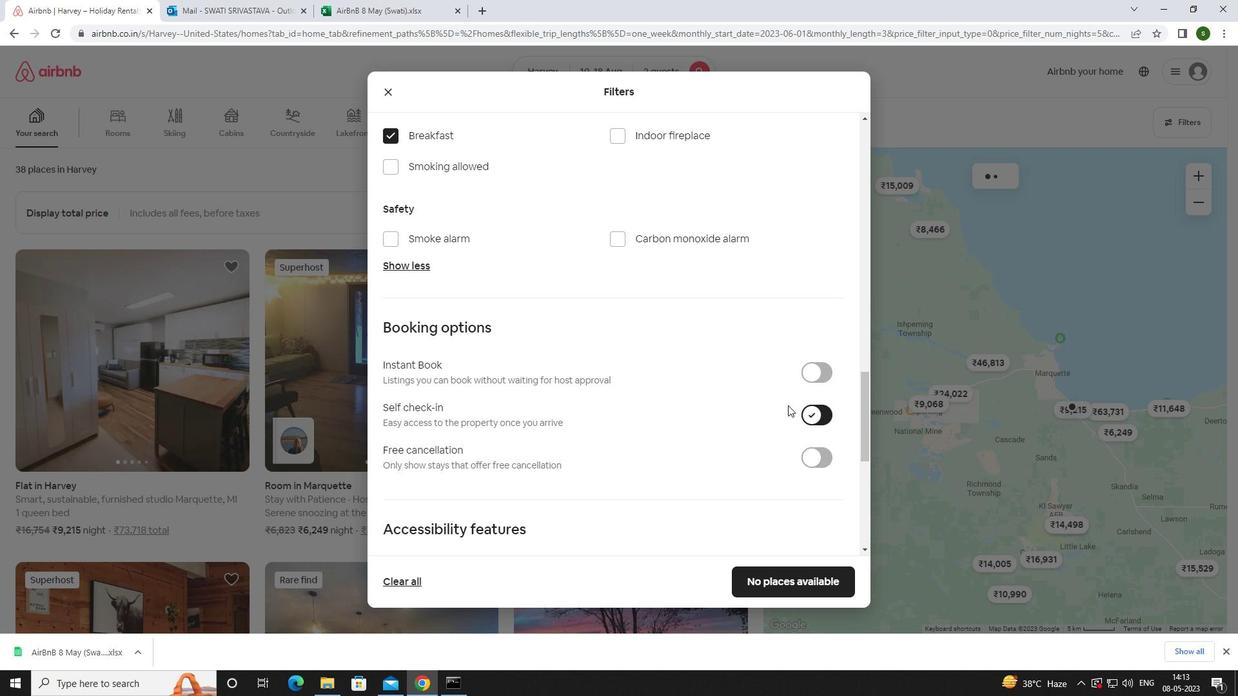 
Action: Mouse scrolled (516, 390) with delta (0, 0)
Screenshot: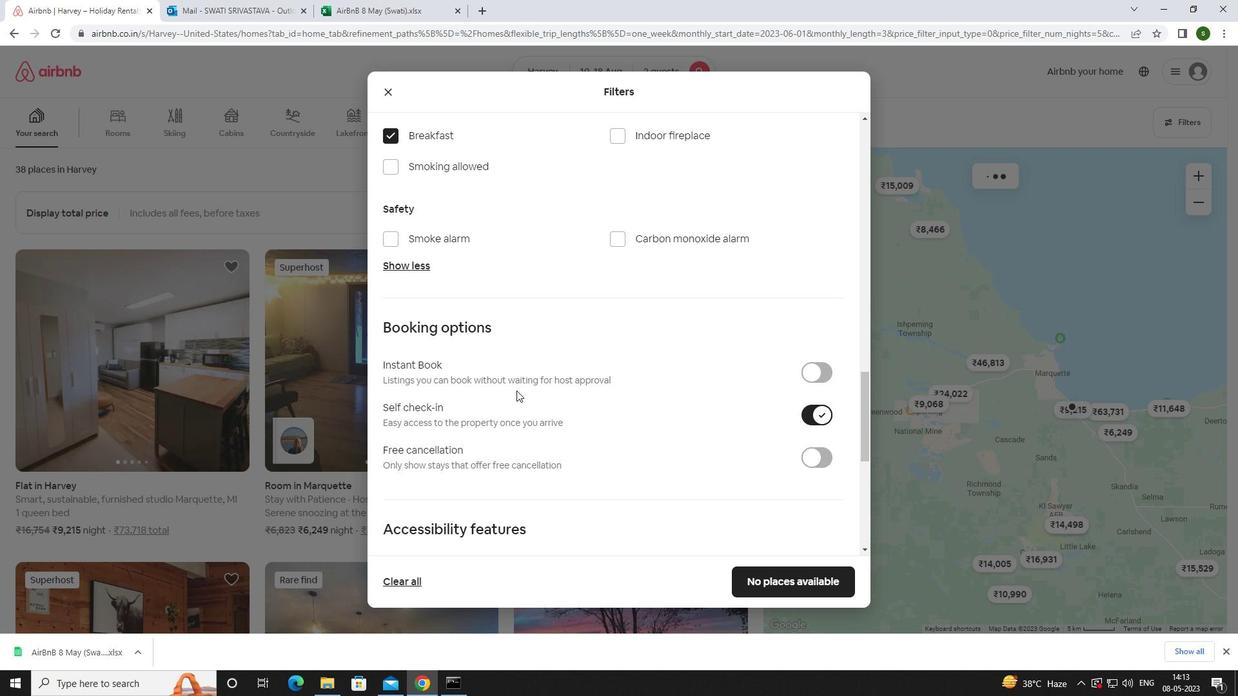 
Action: Mouse scrolled (516, 390) with delta (0, 0)
Screenshot: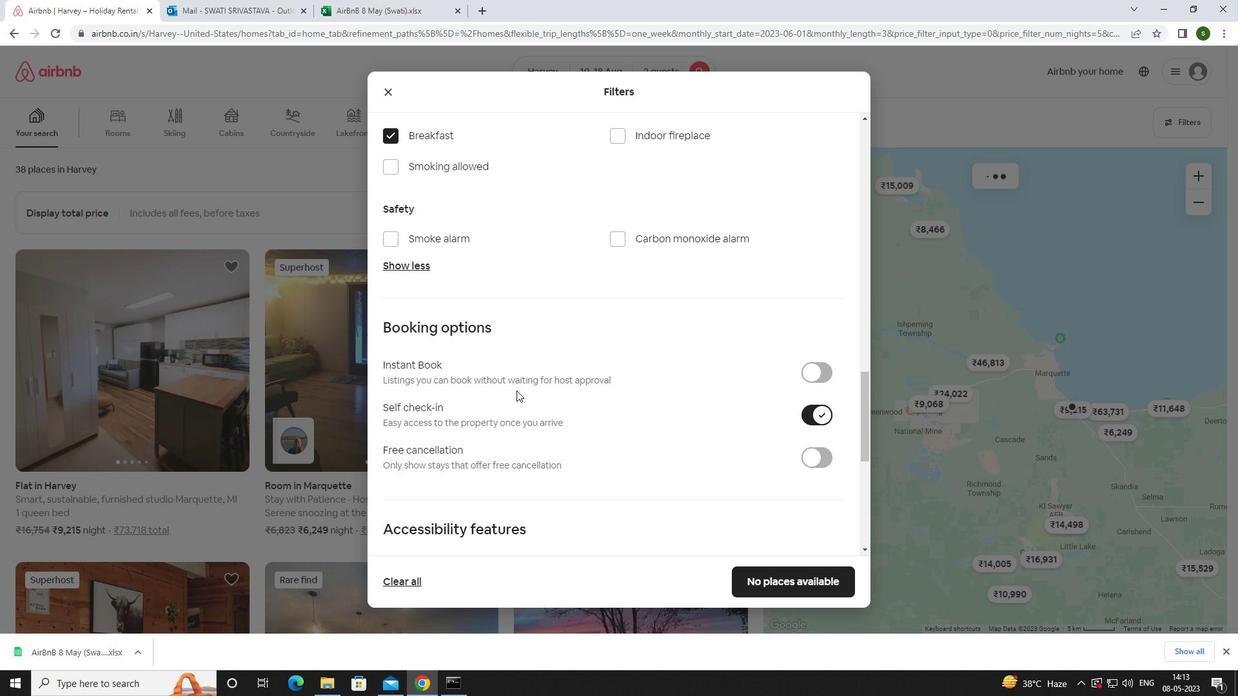 
Action: Mouse moved to (515, 390)
Screenshot: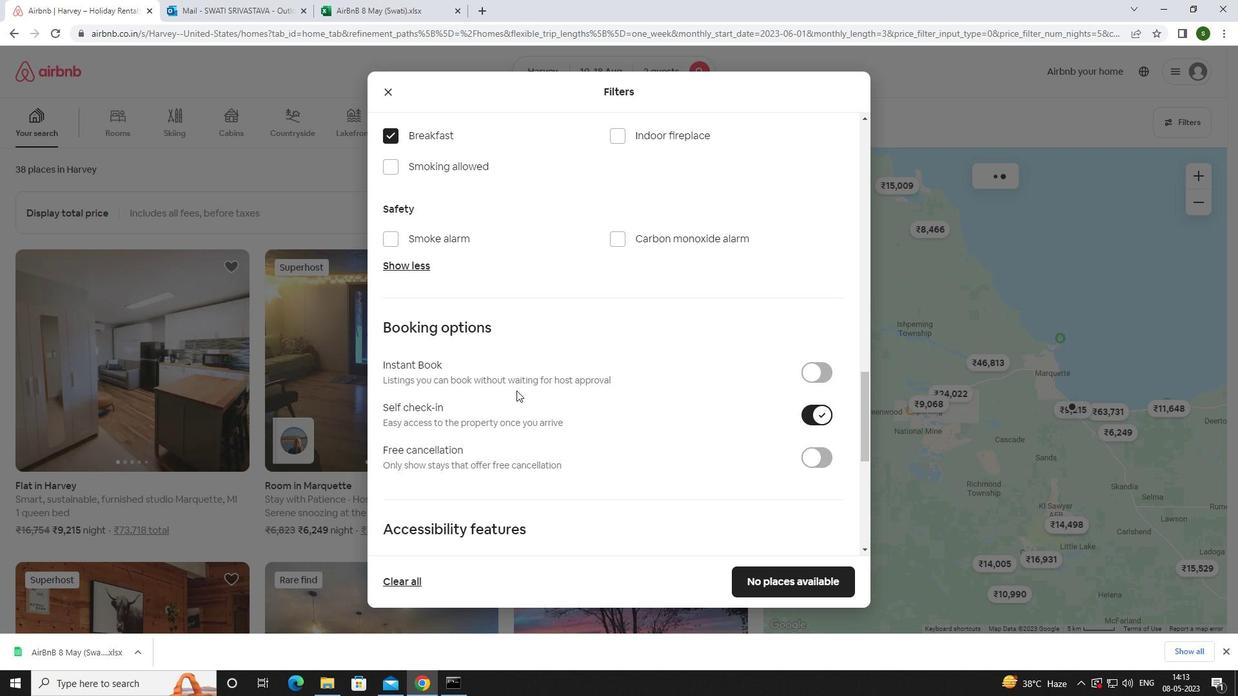 
Action: Mouse scrolled (515, 390) with delta (0, 0)
Screenshot: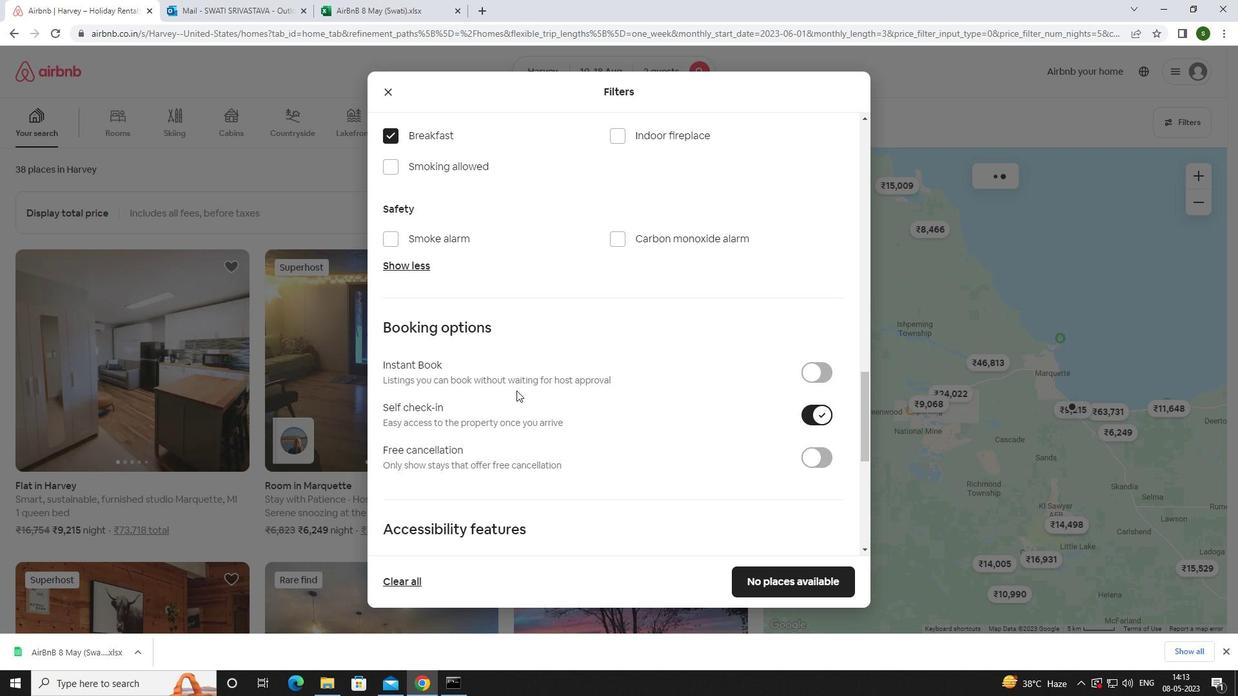 
Action: Mouse scrolled (515, 390) with delta (0, 0)
Screenshot: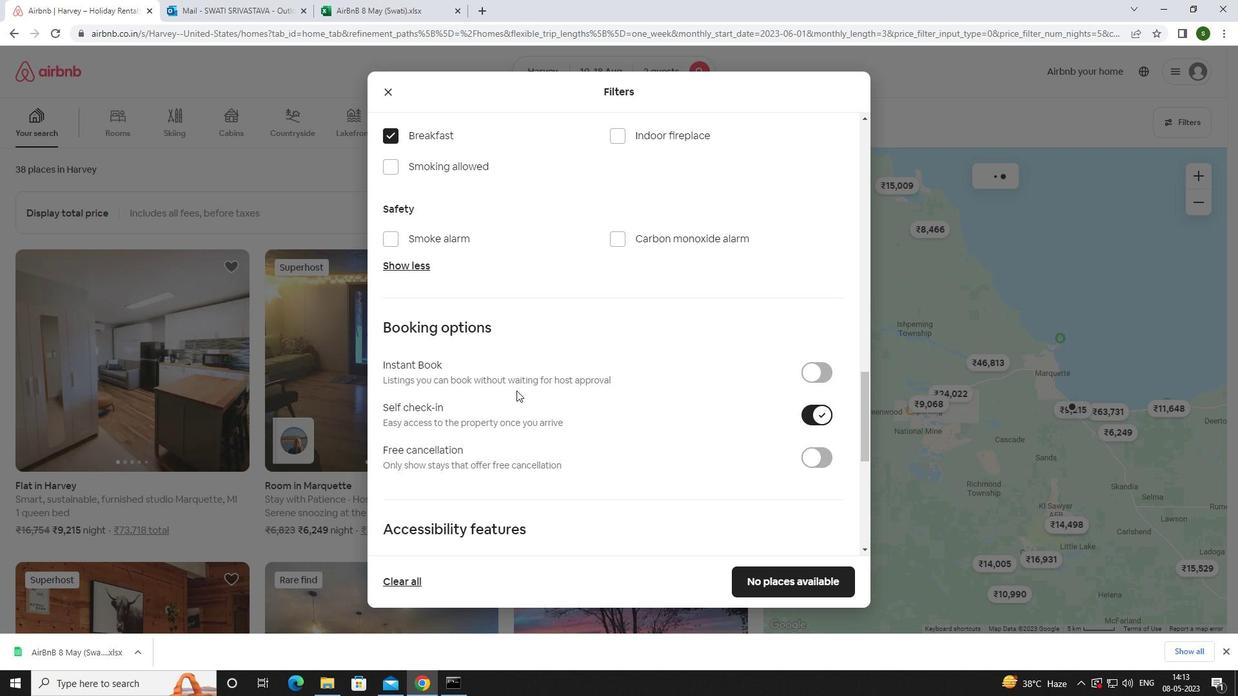 
Action: Mouse scrolled (515, 390) with delta (0, 0)
Screenshot: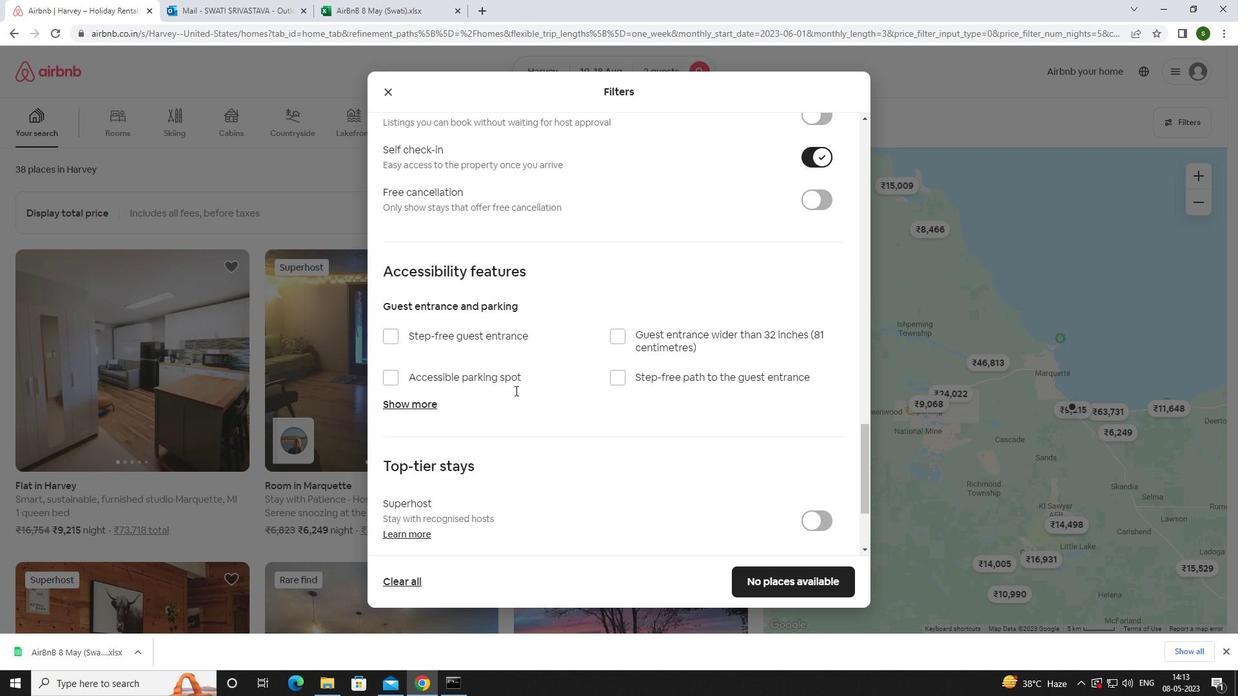 
Action: Mouse scrolled (515, 390) with delta (0, 0)
Screenshot: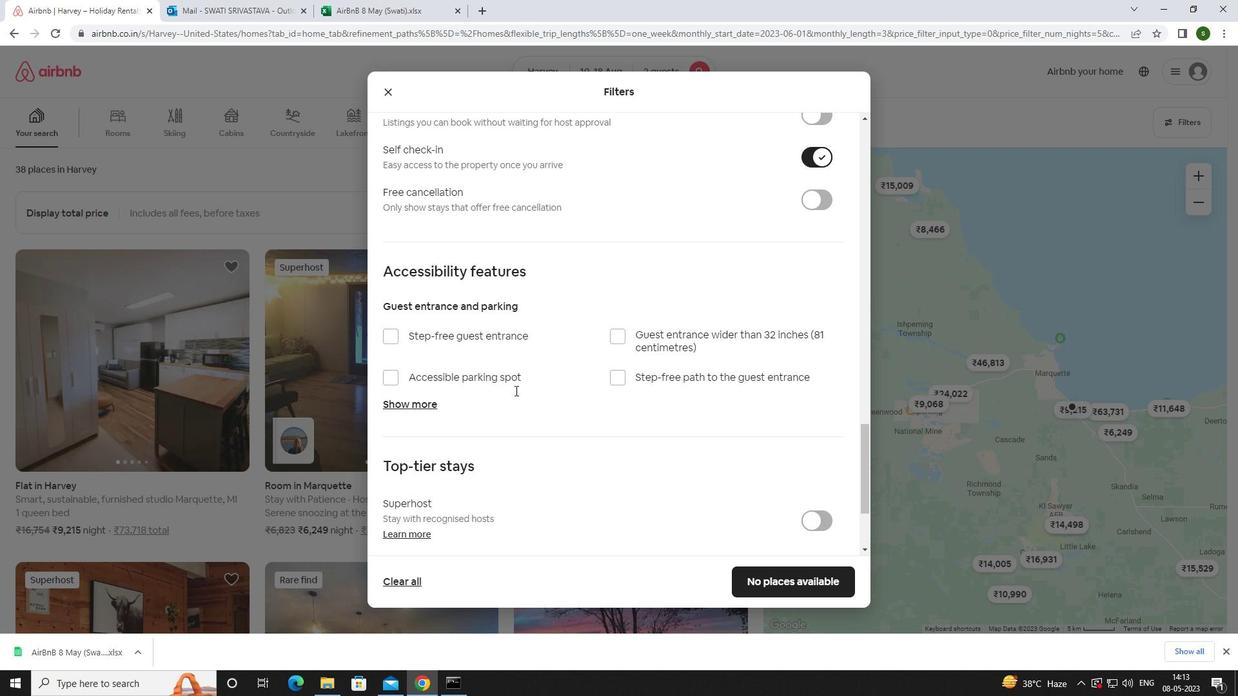 
Action: Mouse scrolled (515, 390) with delta (0, 0)
Screenshot: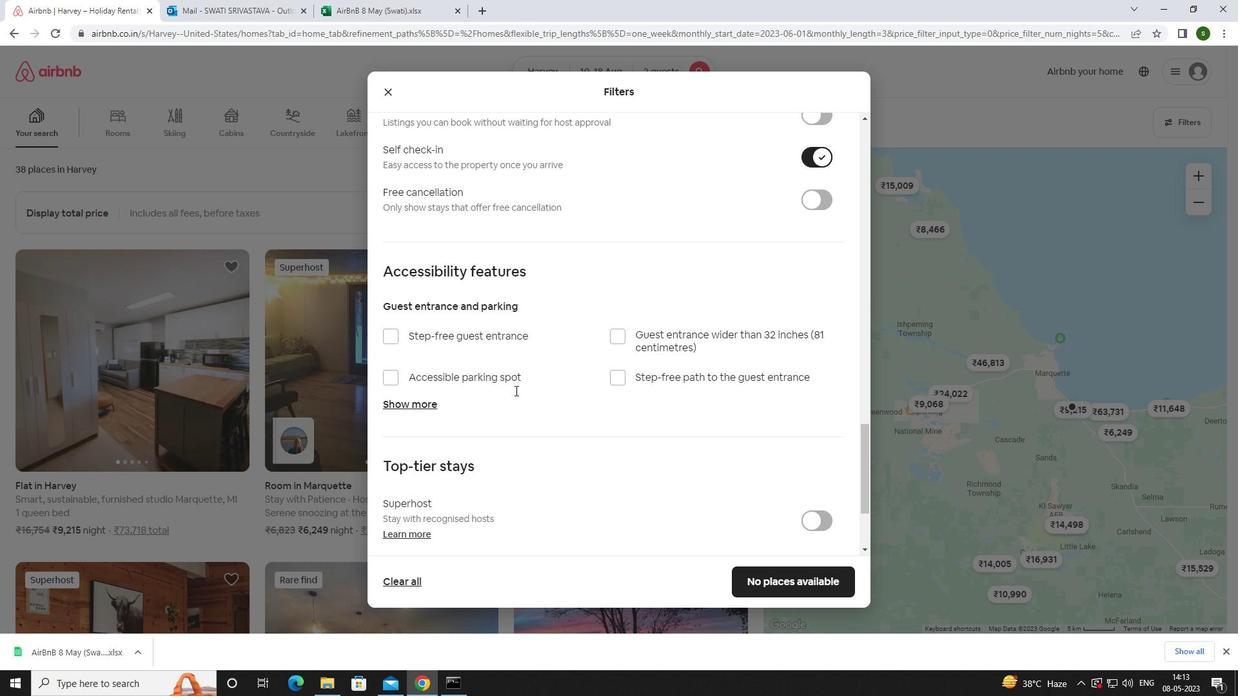 
Action: Mouse scrolled (515, 390) with delta (0, 0)
Screenshot: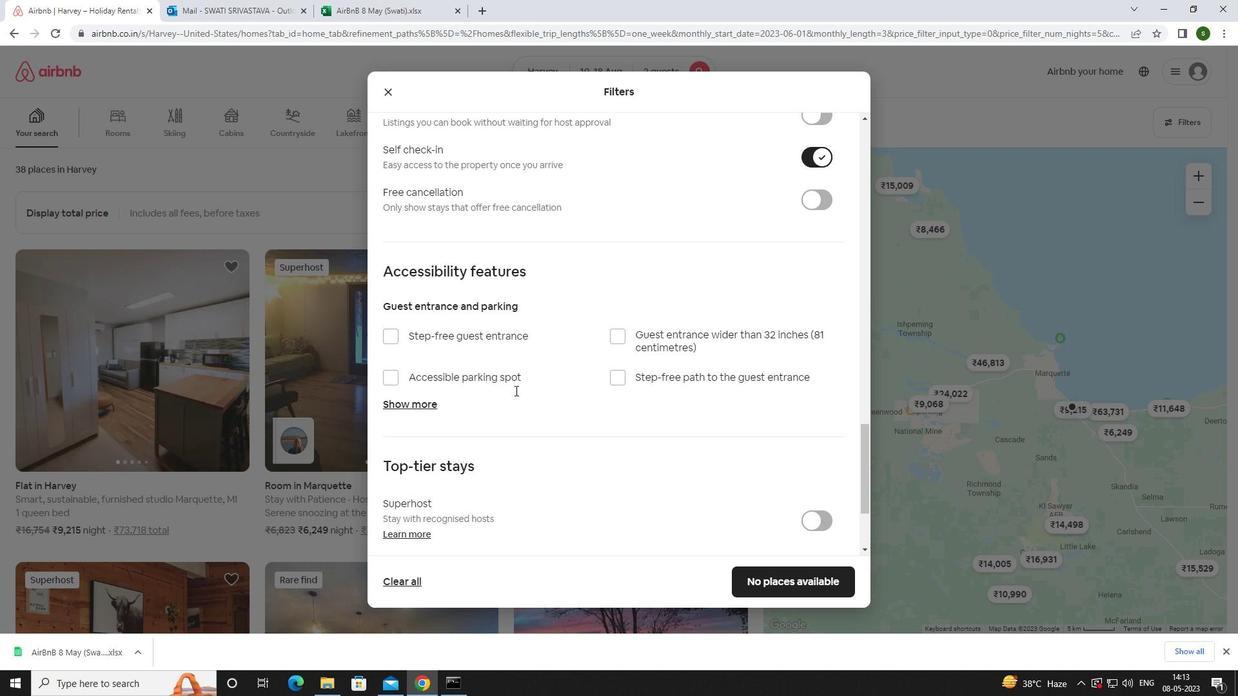 
Action: Mouse scrolled (515, 390) with delta (0, 0)
Screenshot: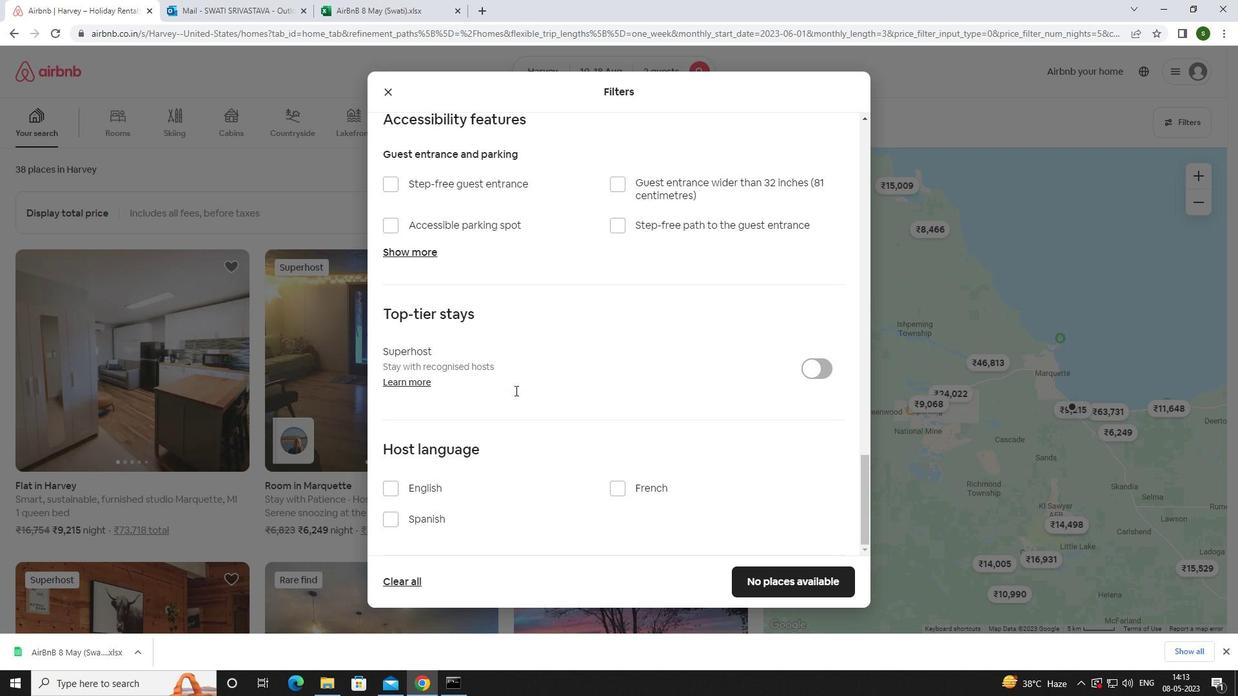 
Action: Mouse scrolled (515, 390) with delta (0, 0)
Screenshot: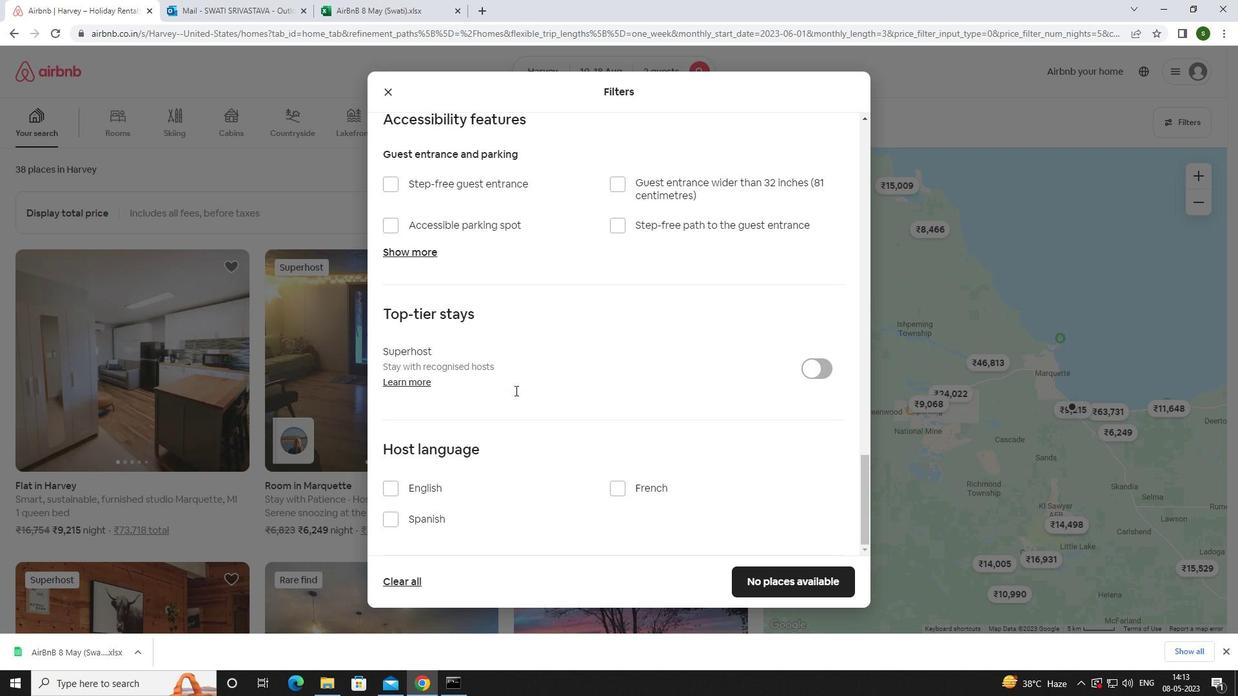 
Action: Mouse moved to (416, 495)
Screenshot: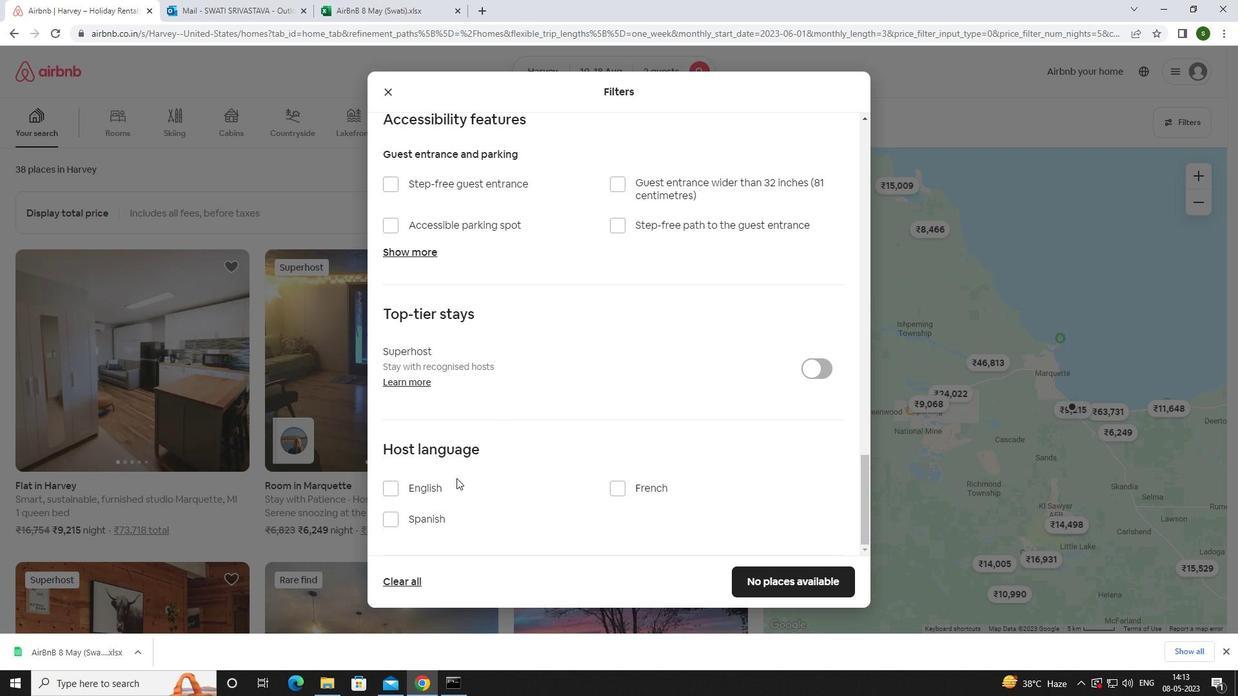 
Action: Mouse pressed left at (416, 495)
Screenshot: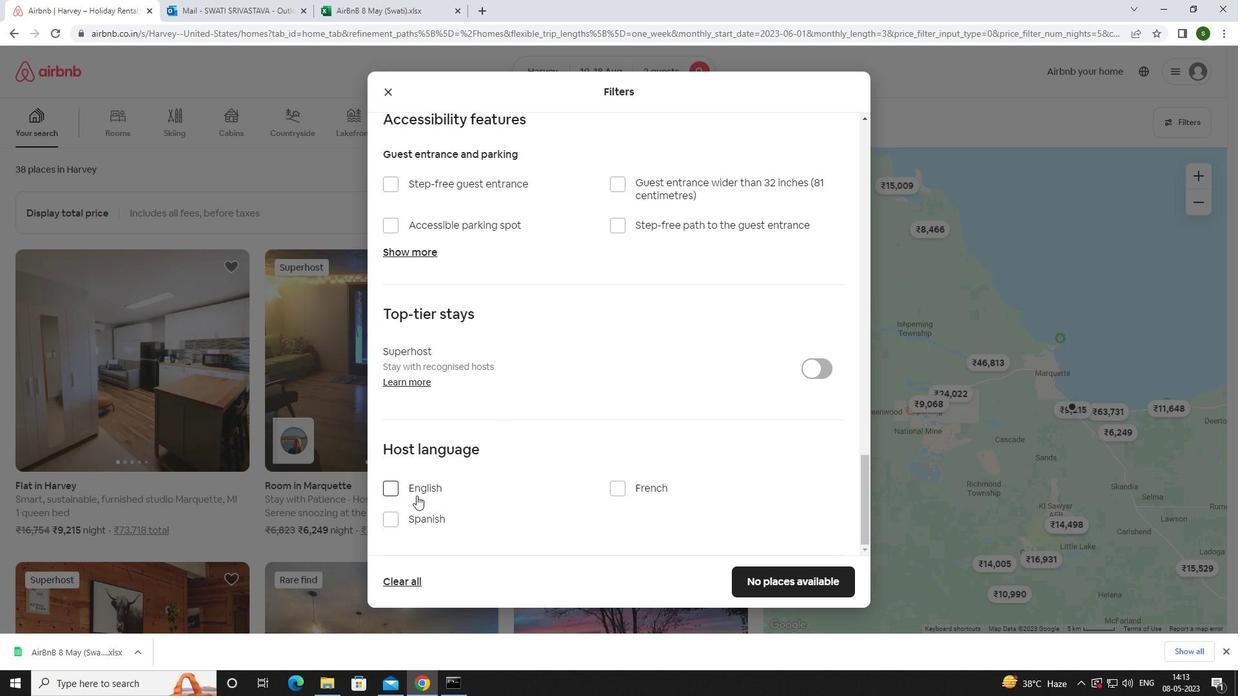 
Action: Mouse moved to (757, 577)
Screenshot: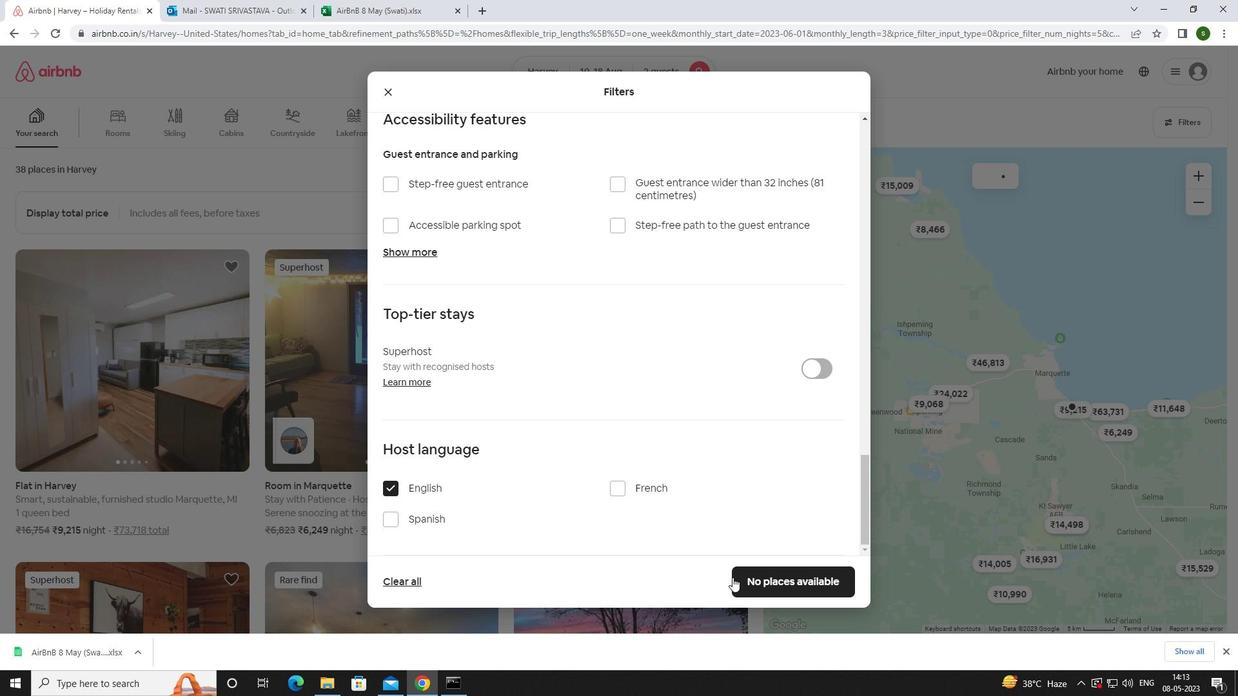 
Action: Mouse pressed left at (757, 577)
Screenshot: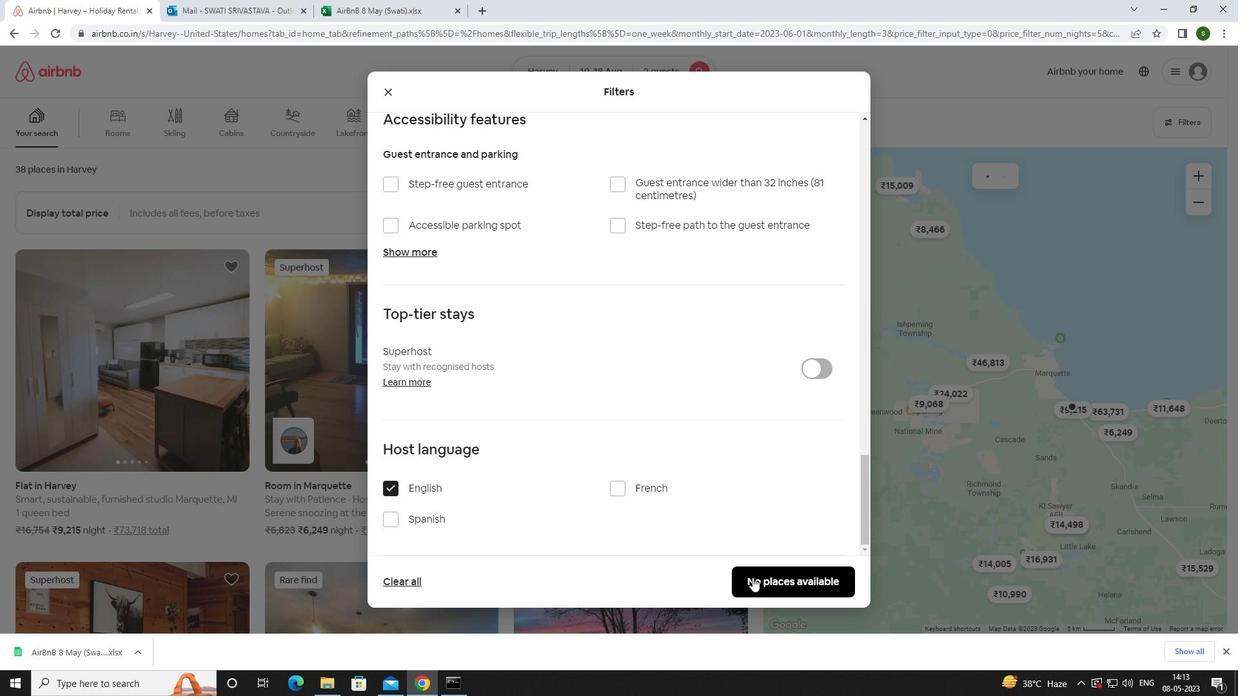
Action: Mouse moved to (585, 399)
Screenshot: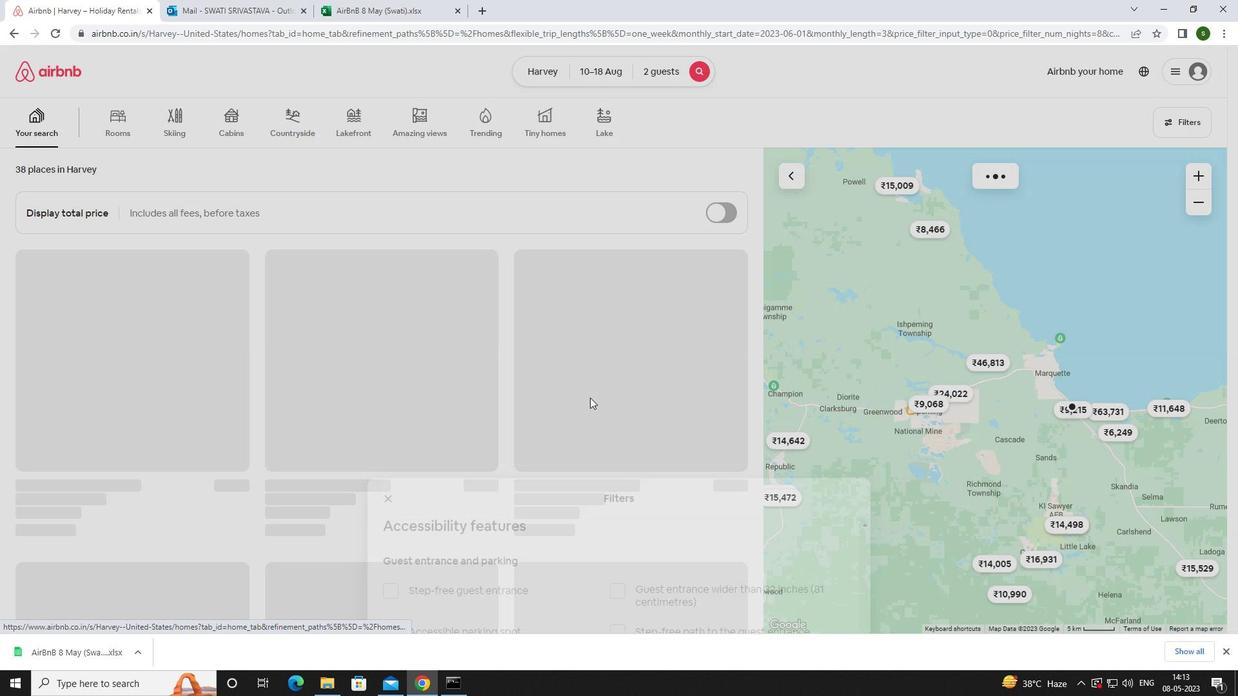 
